Task: Look for space in Sacramento, Brazil from 6th September, 2023 to 10th September, 2023 for 1 adult in price range Rs.10000 to Rs.15000. Place can be private room with 1  bedroom having 1 bed and 1 bathroom. Property type can be hotel. Booking option can be shelf check-in. Required host language is Spanish.
Action: Mouse moved to (450, 106)
Screenshot: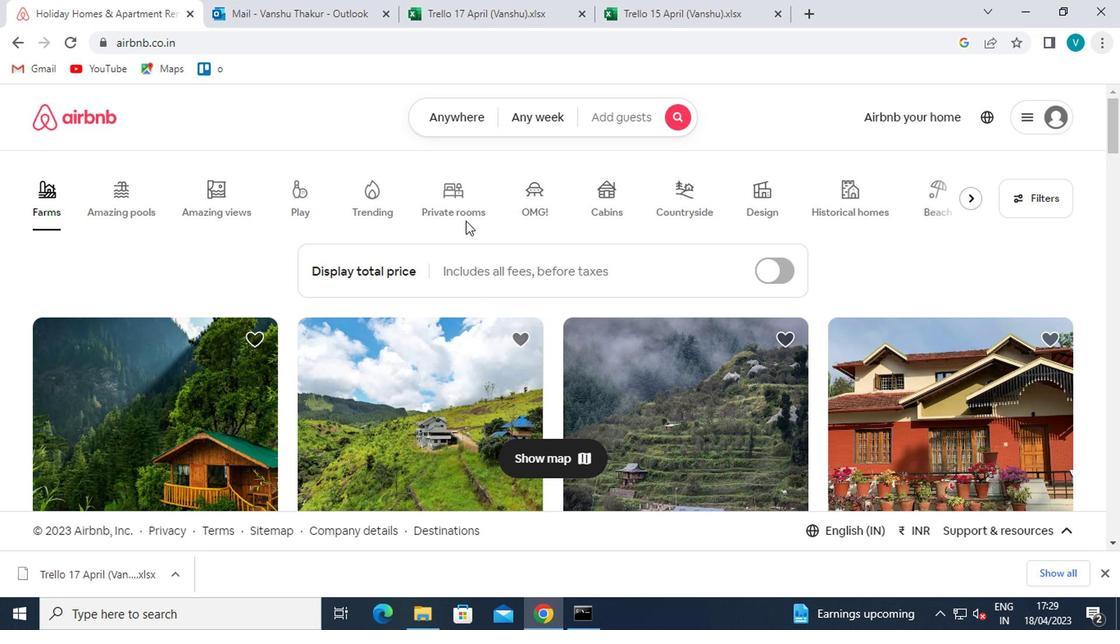 
Action: Mouse pressed left at (450, 106)
Screenshot: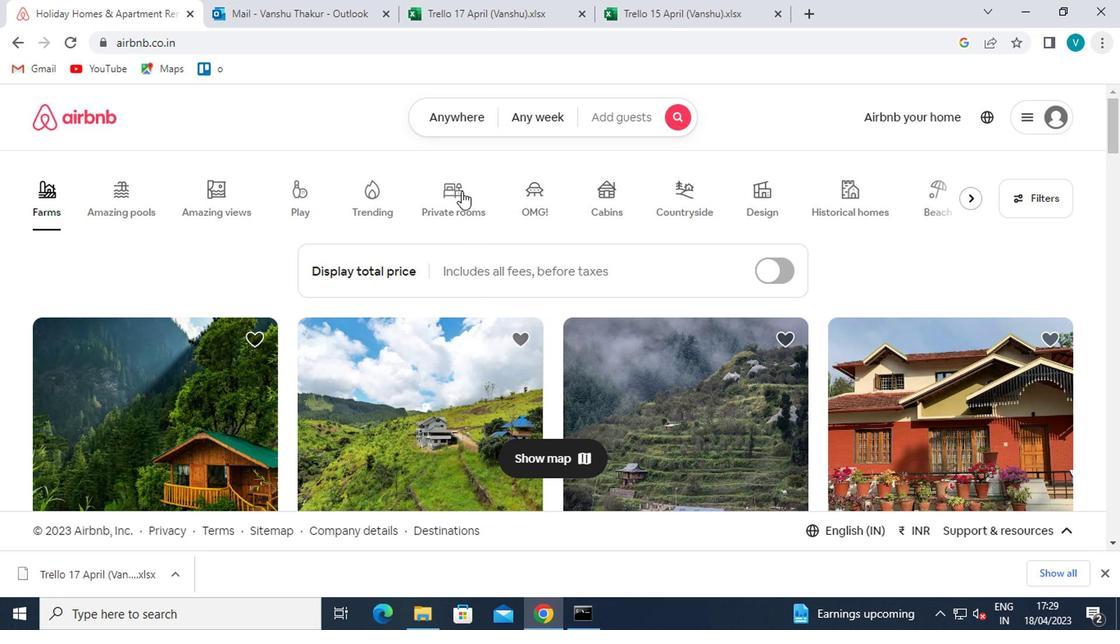 
Action: Mouse moved to (348, 187)
Screenshot: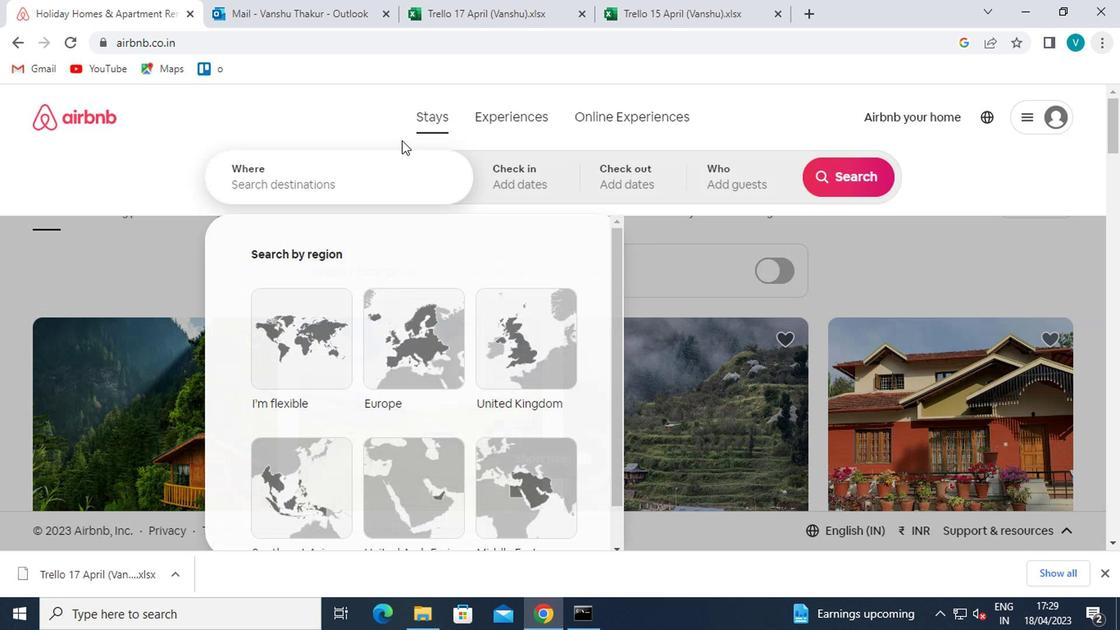 
Action: Mouse pressed left at (348, 187)
Screenshot: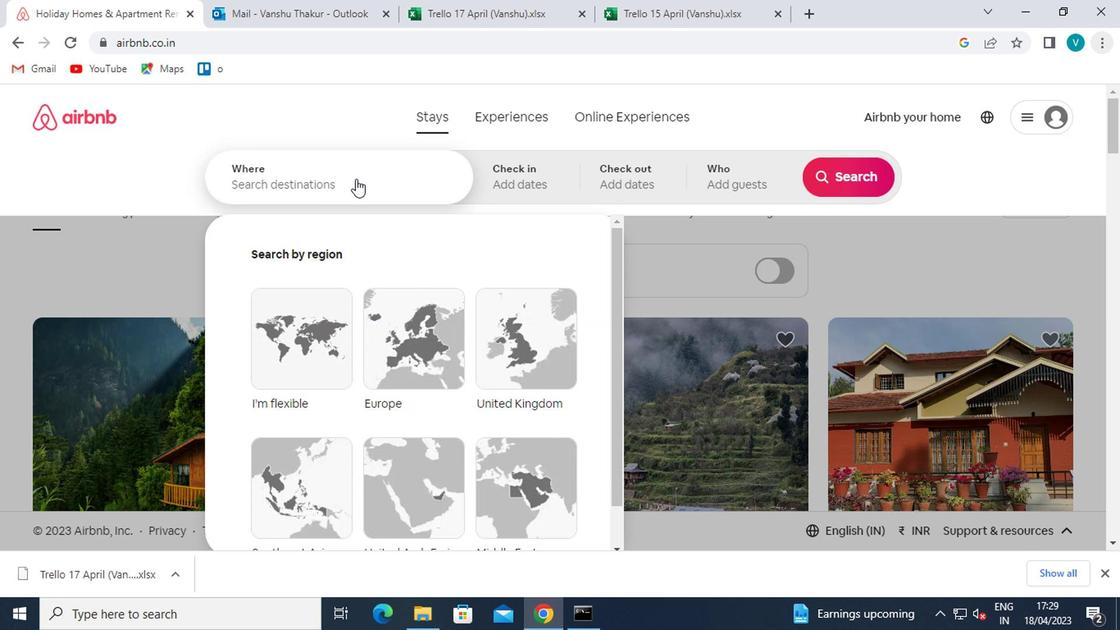 
Action: Mouse moved to (348, 189)
Screenshot: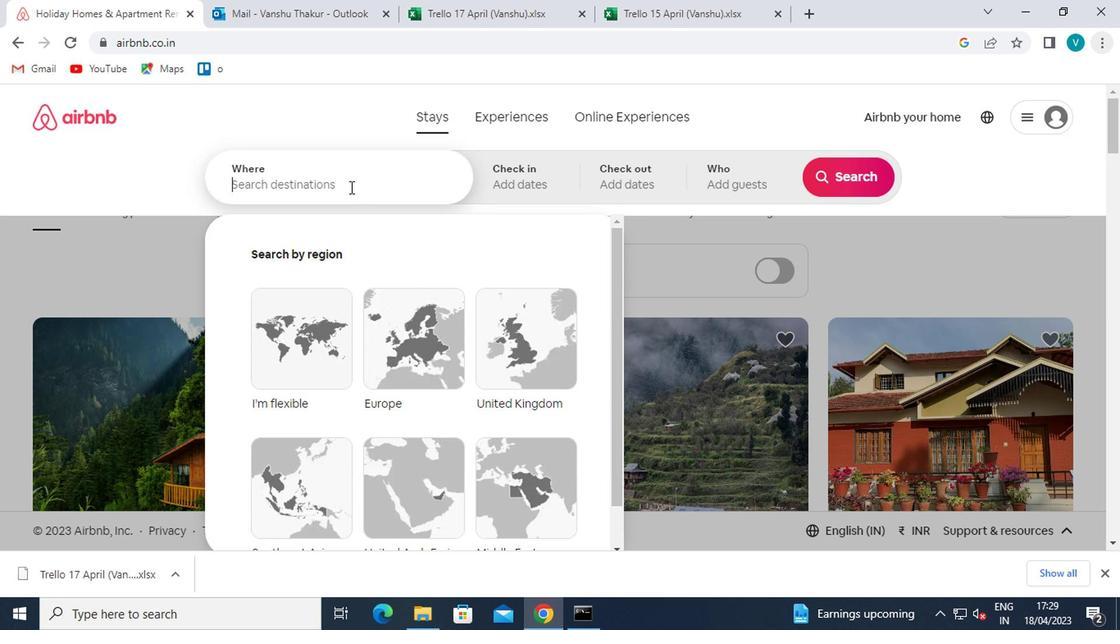
Action: Key pressed <Key.shift>SACRAMENTO,<Key.shift>BRAZIL
Screenshot: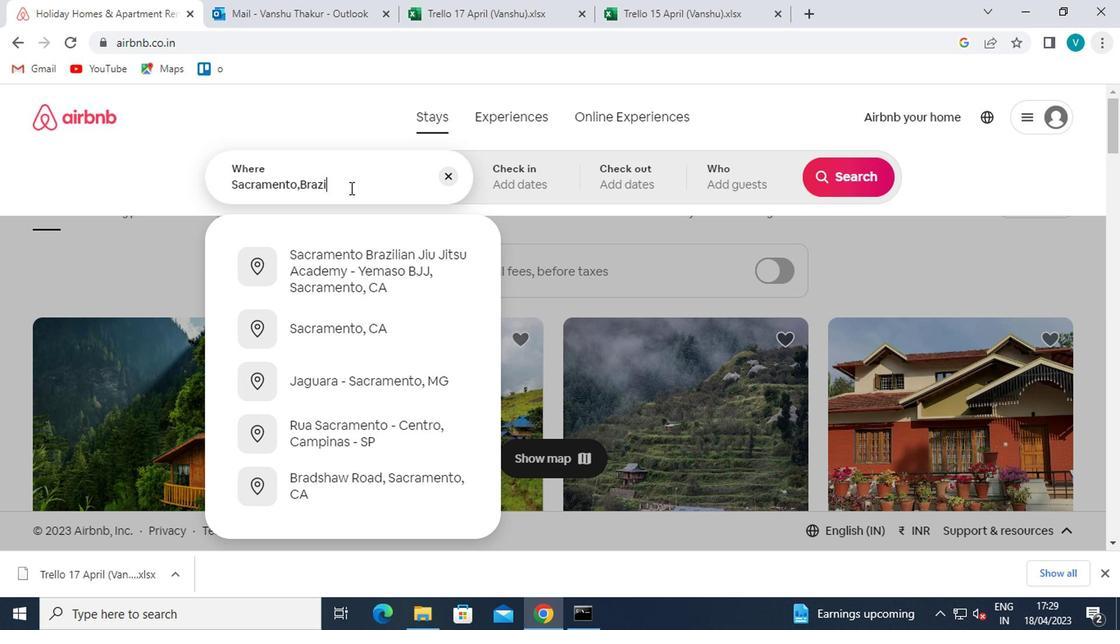
Action: Mouse moved to (363, 249)
Screenshot: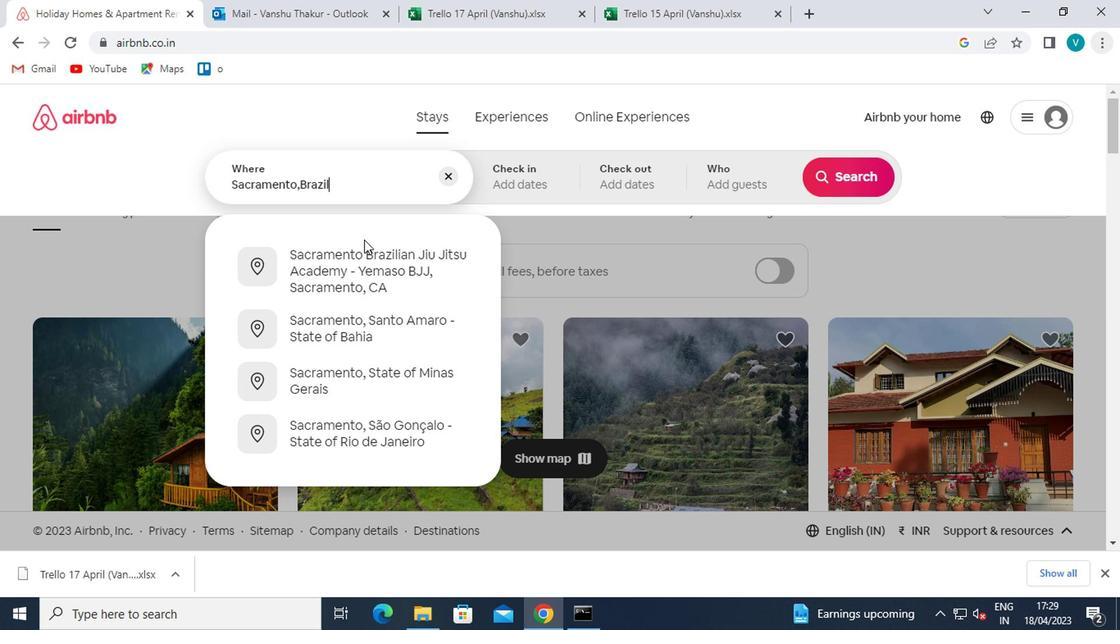 
Action: Mouse pressed left at (363, 249)
Screenshot: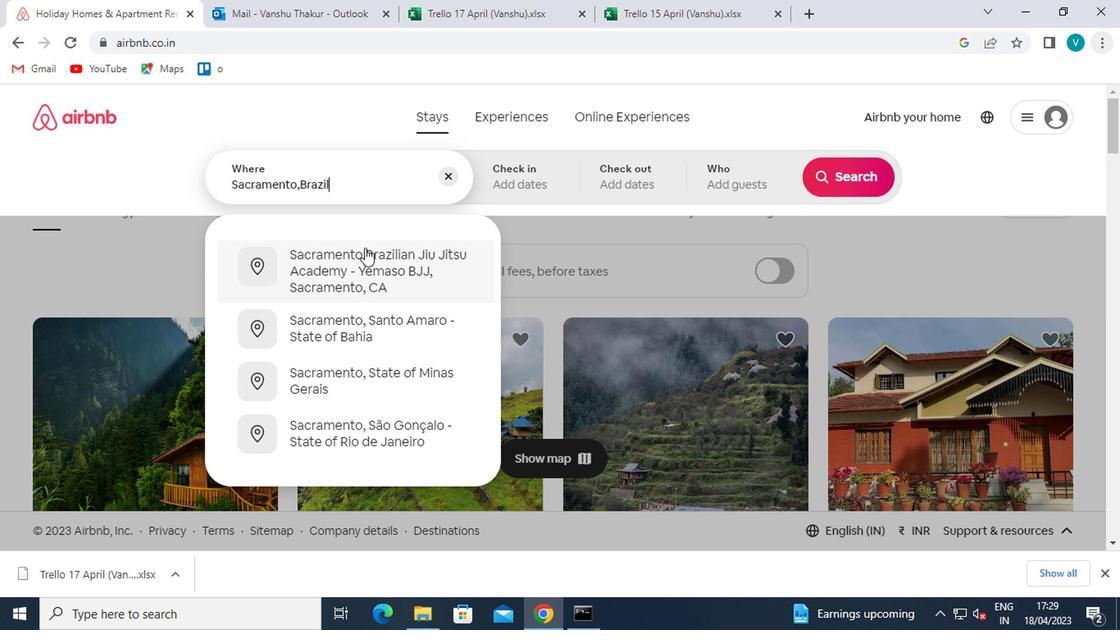 
Action: Mouse moved to (835, 307)
Screenshot: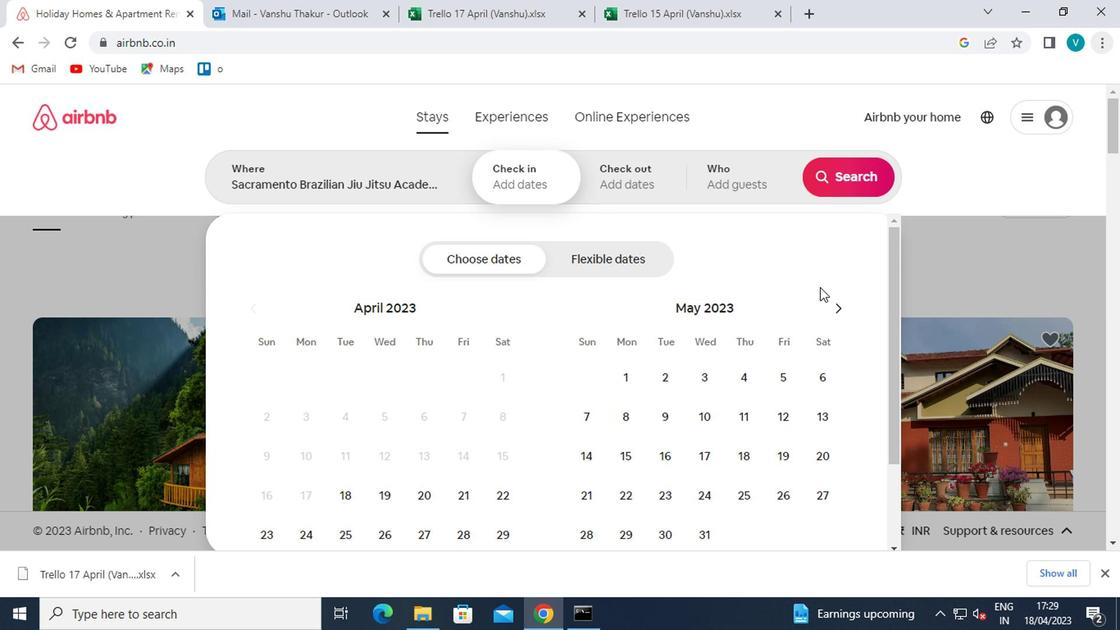 
Action: Mouse pressed left at (835, 307)
Screenshot: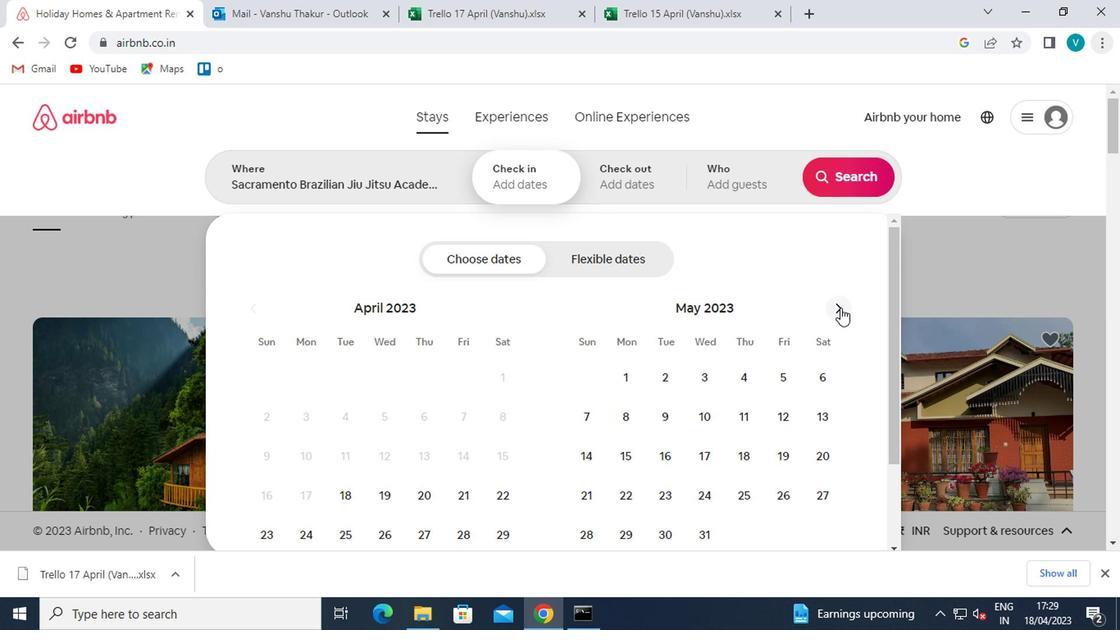
Action: Mouse pressed left at (835, 307)
Screenshot: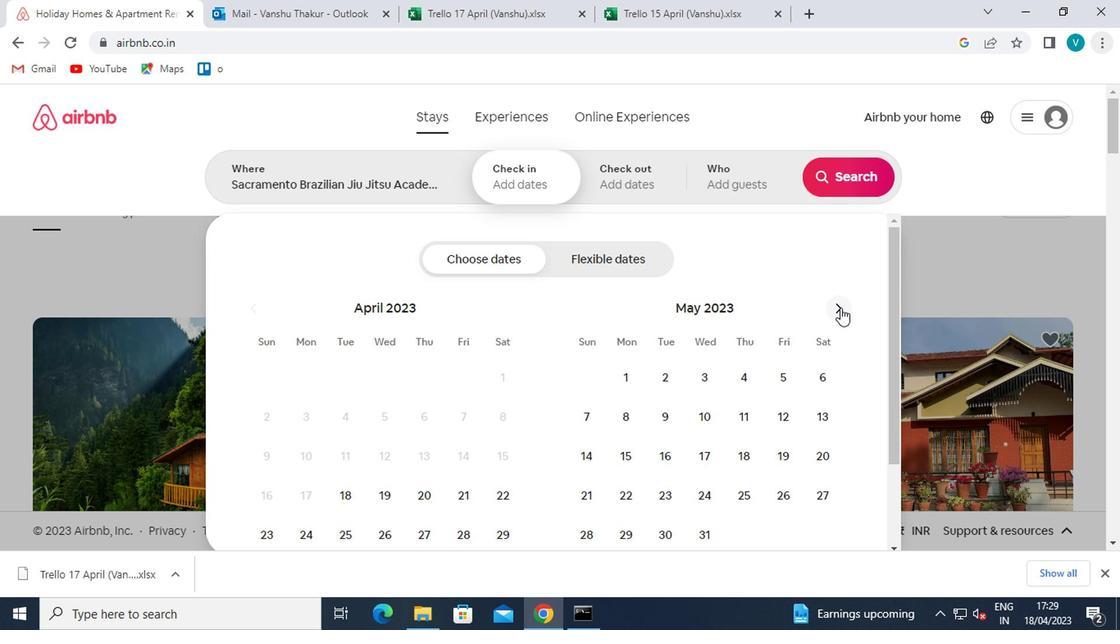 
Action: Mouse pressed left at (835, 307)
Screenshot: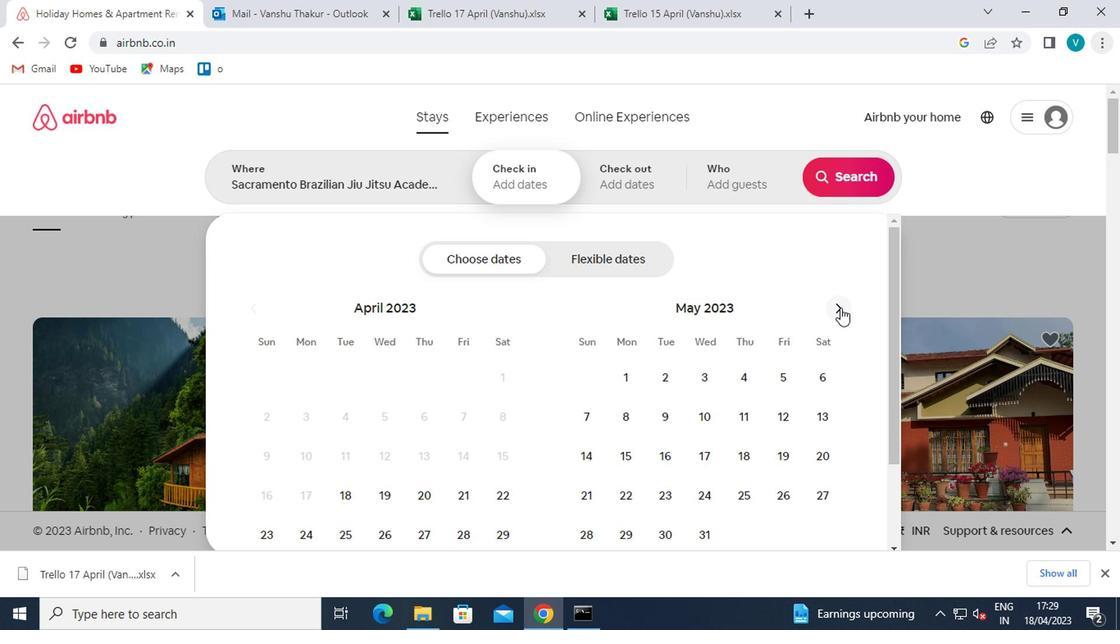 
Action: Mouse pressed left at (835, 307)
Screenshot: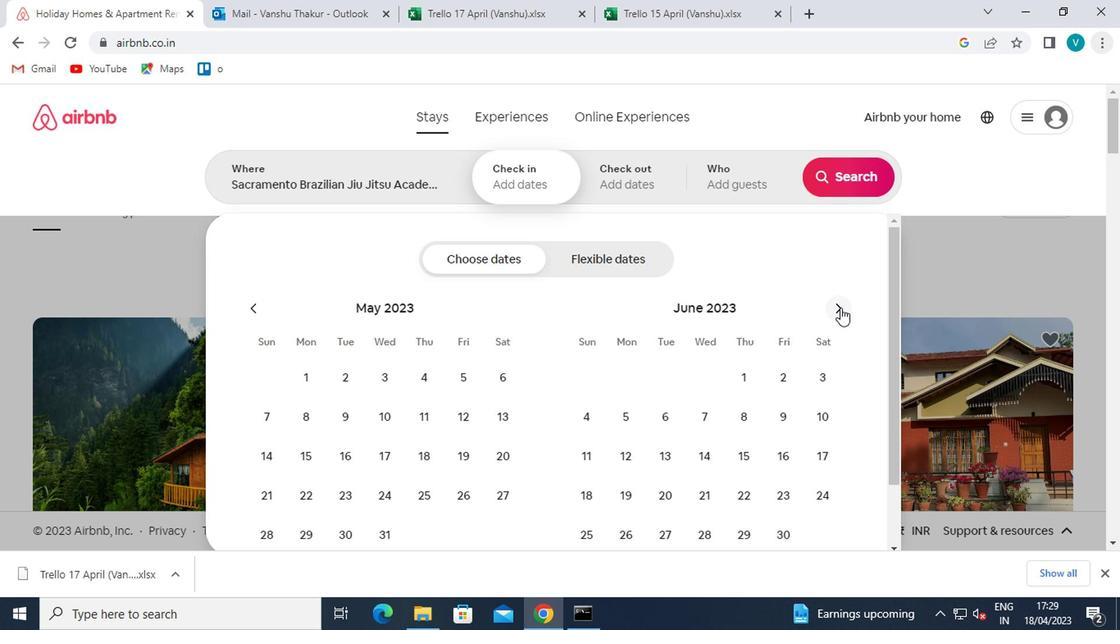 
Action: Mouse moved to (834, 307)
Screenshot: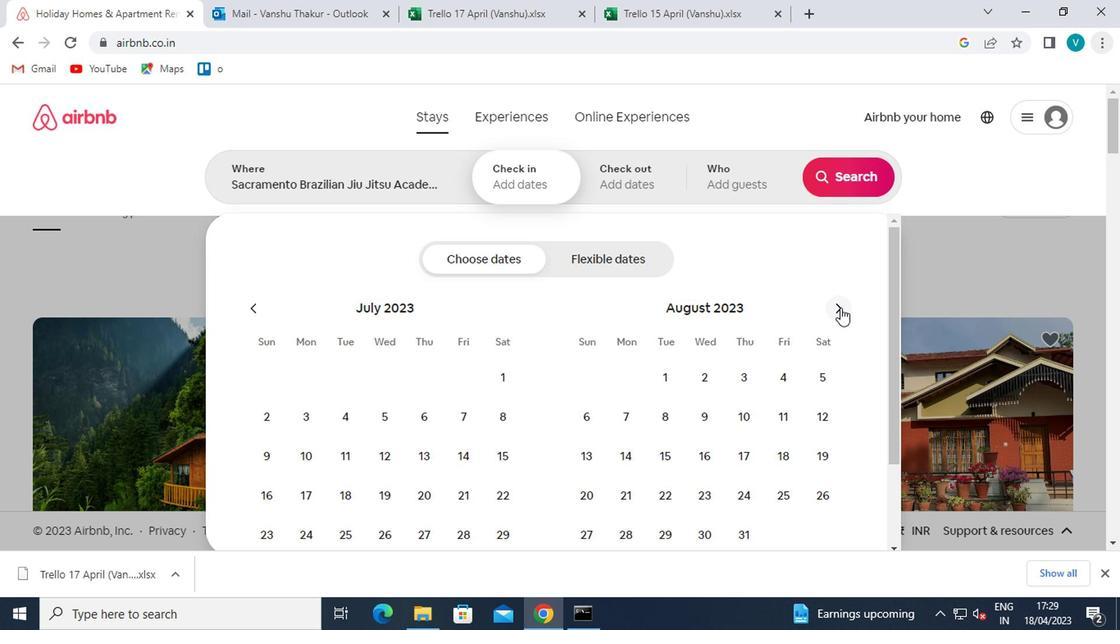 
Action: Mouse pressed left at (834, 307)
Screenshot: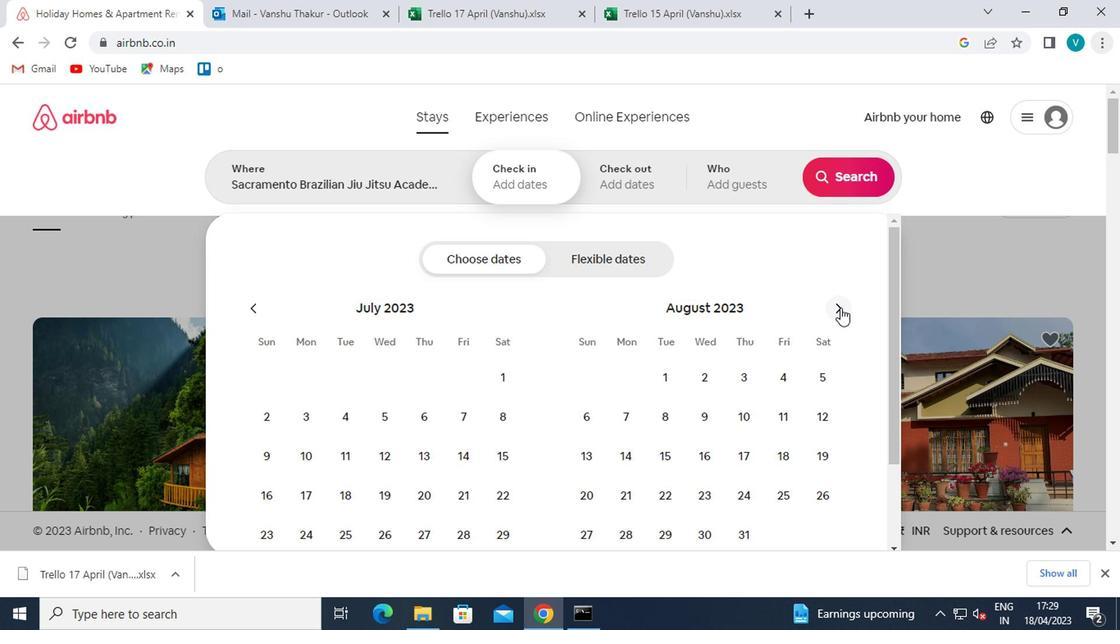 
Action: Mouse moved to (698, 418)
Screenshot: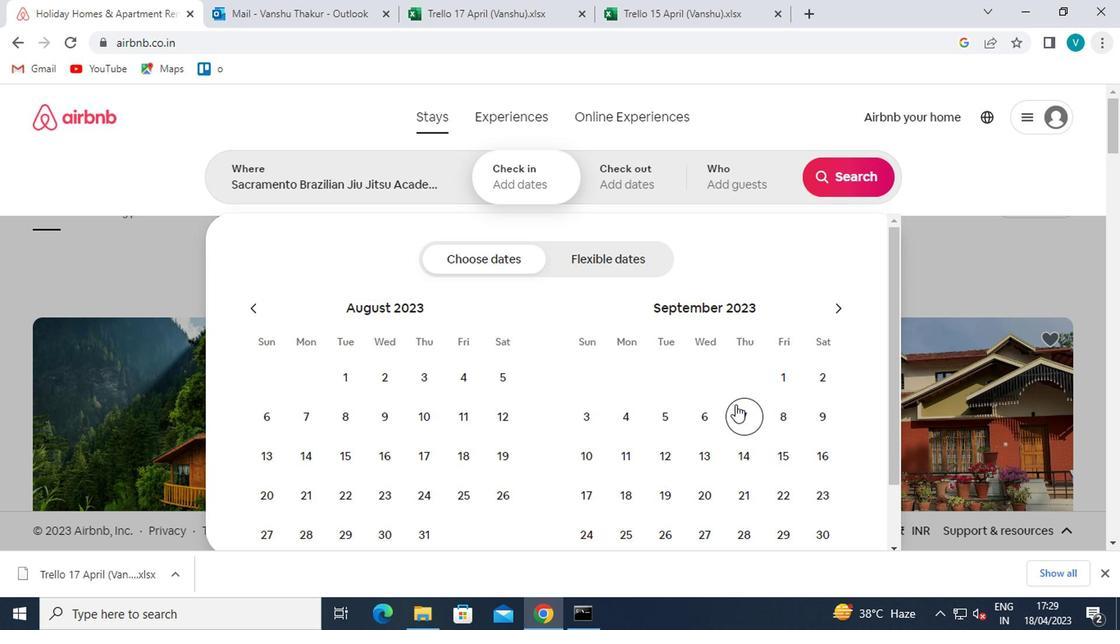 
Action: Mouse pressed left at (698, 418)
Screenshot: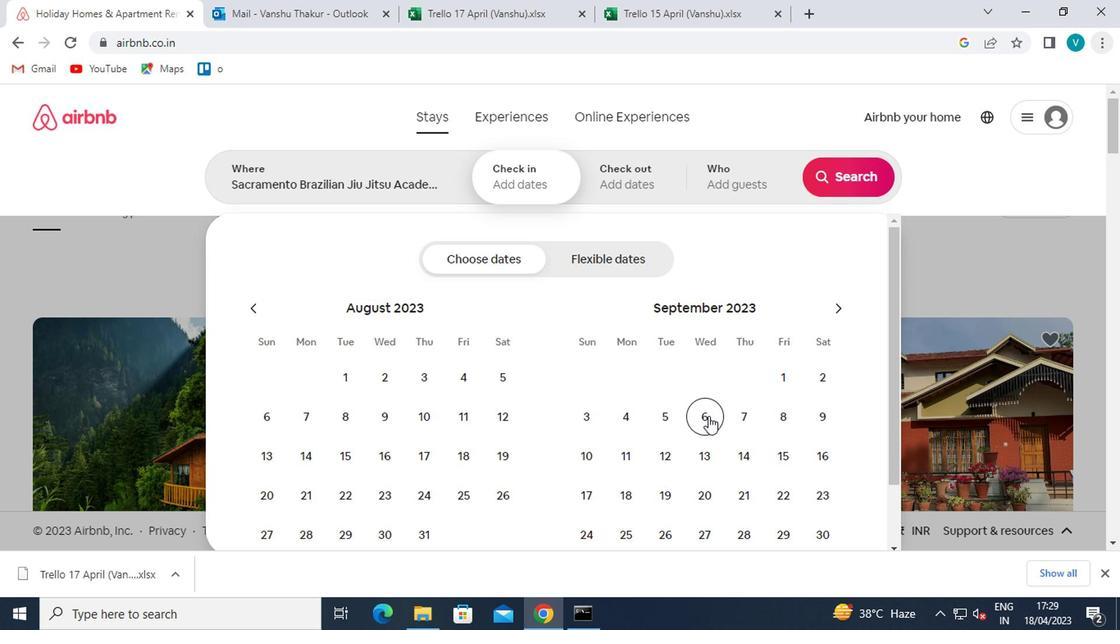 
Action: Mouse moved to (587, 450)
Screenshot: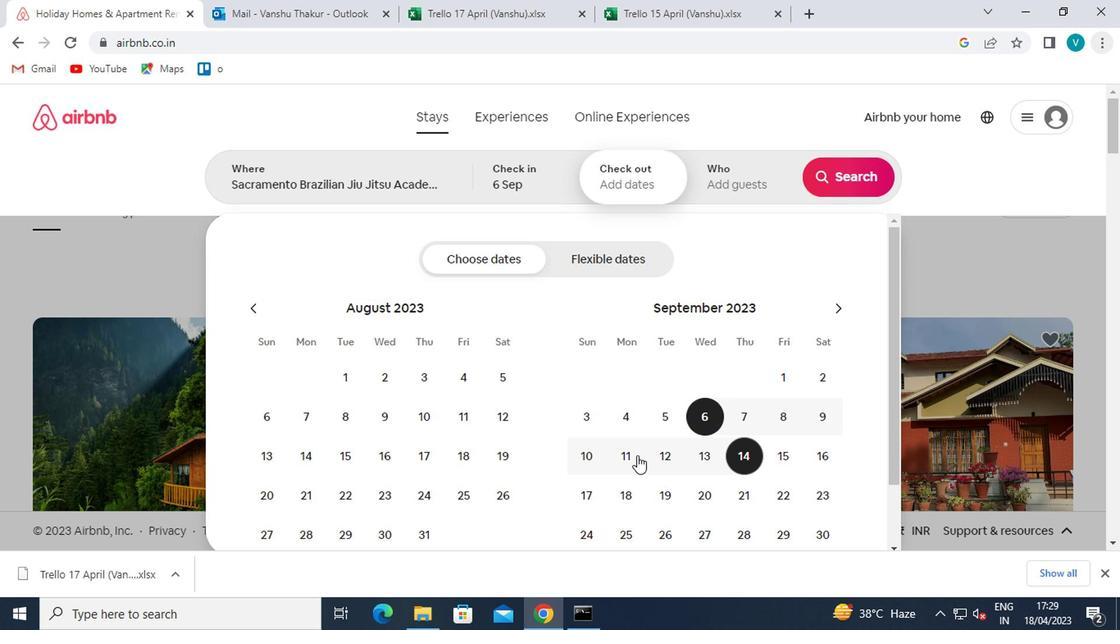 
Action: Mouse pressed left at (587, 450)
Screenshot: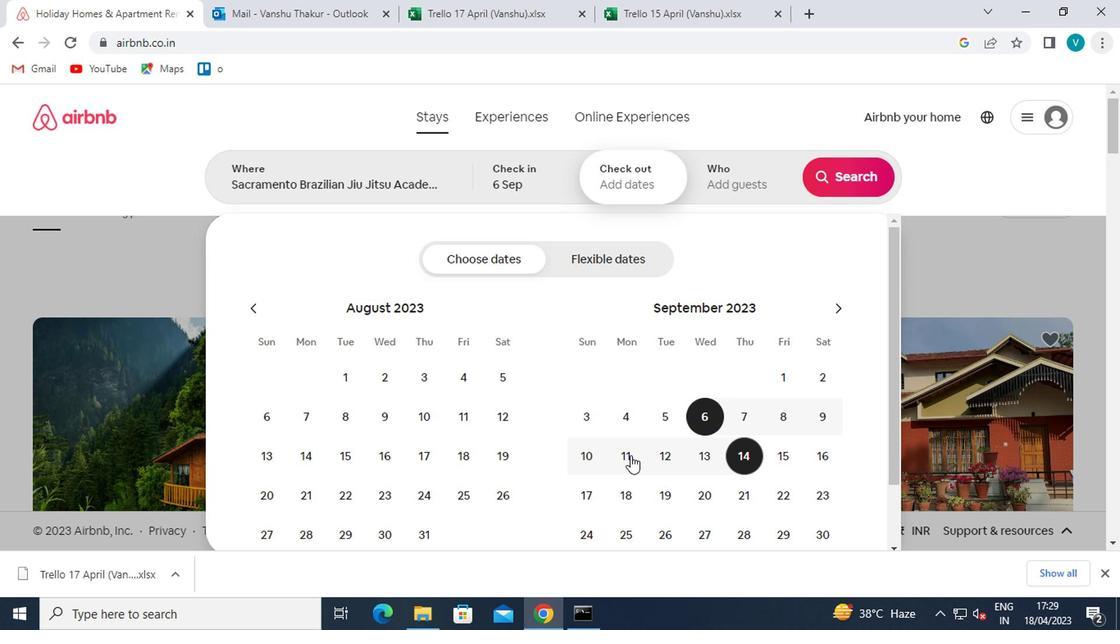 
Action: Mouse moved to (709, 189)
Screenshot: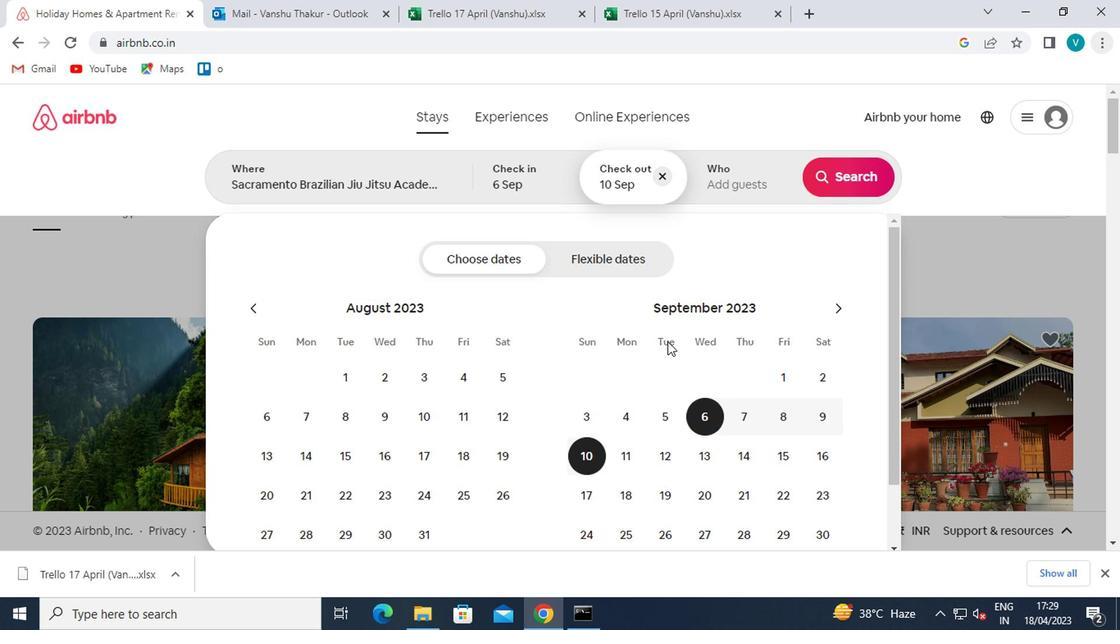 
Action: Mouse pressed left at (709, 189)
Screenshot: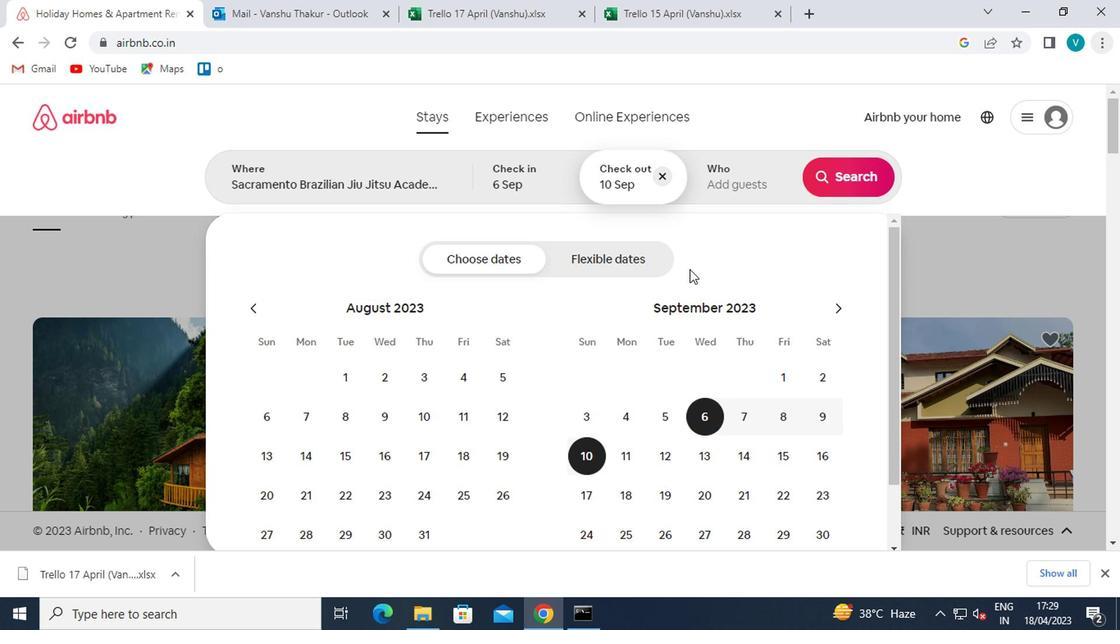 
Action: Mouse moved to (837, 270)
Screenshot: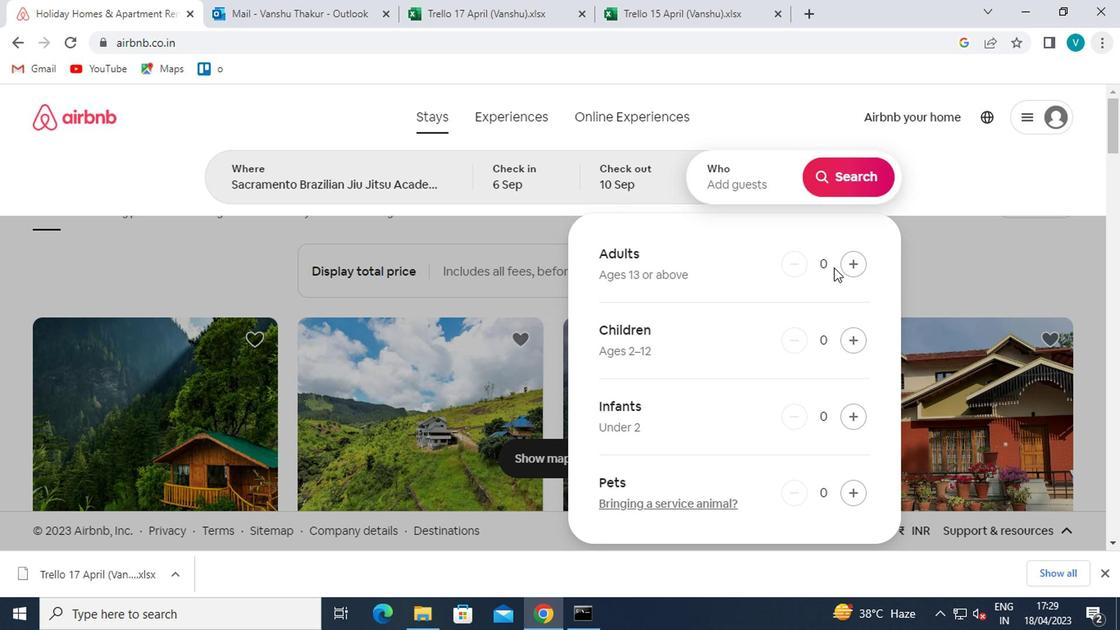 
Action: Mouse pressed left at (837, 270)
Screenshot: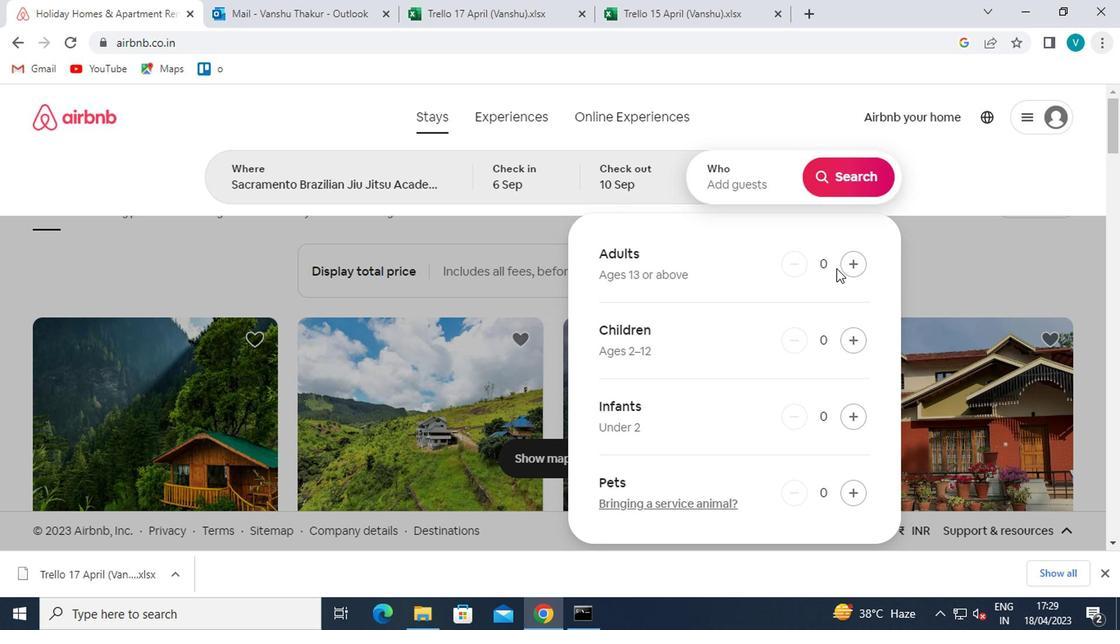 
Action: Mouse moved to (858, 171)
Screenshot: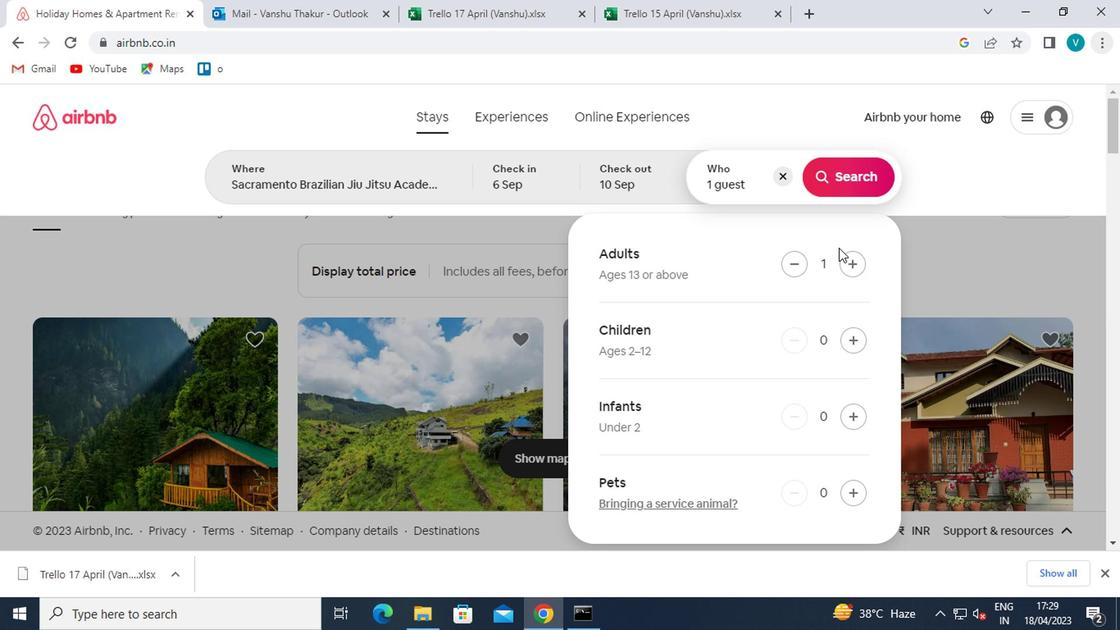
Action: Mouse pressed left at (858, 171)
Screenshot: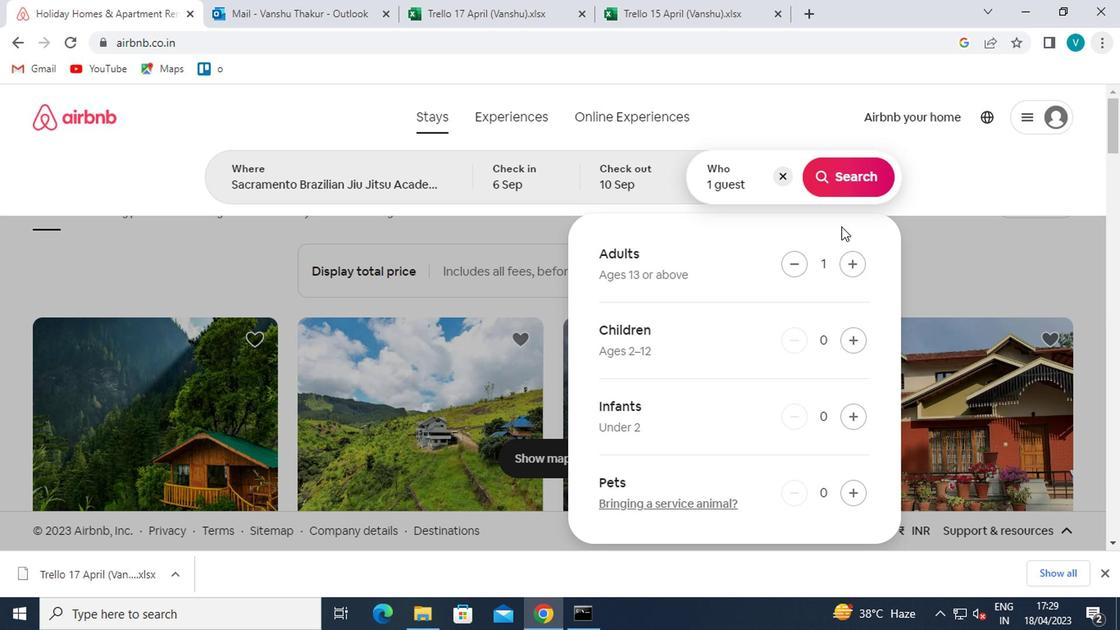 
Action: Mouse moved to (1018, 183)
Screenshot: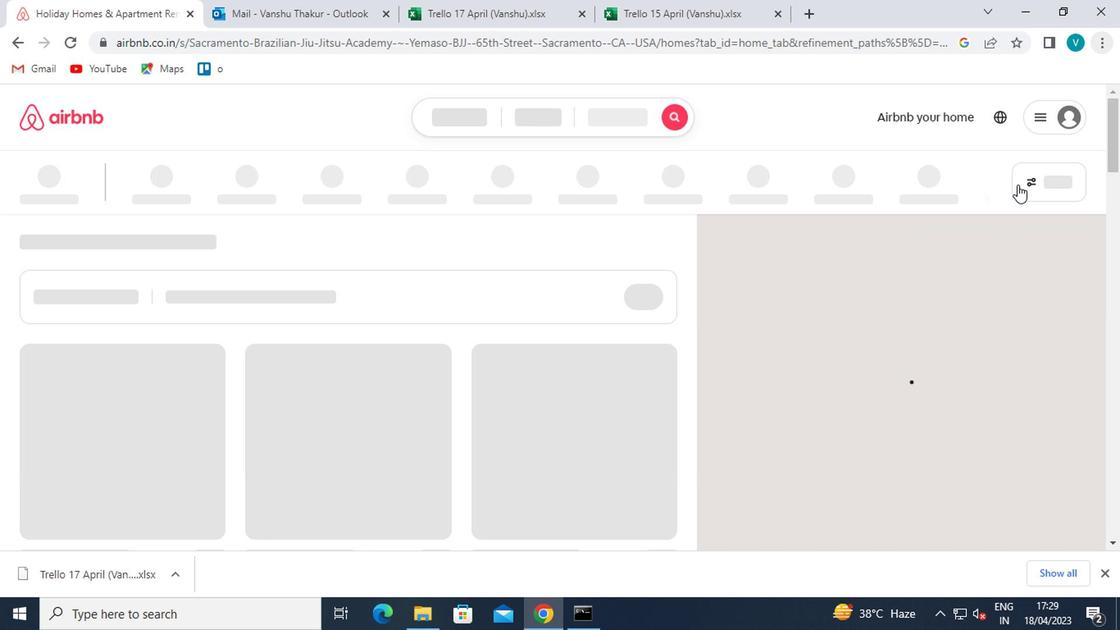 
Action: Mouse pressed left at (1018, 183)
Screenshot: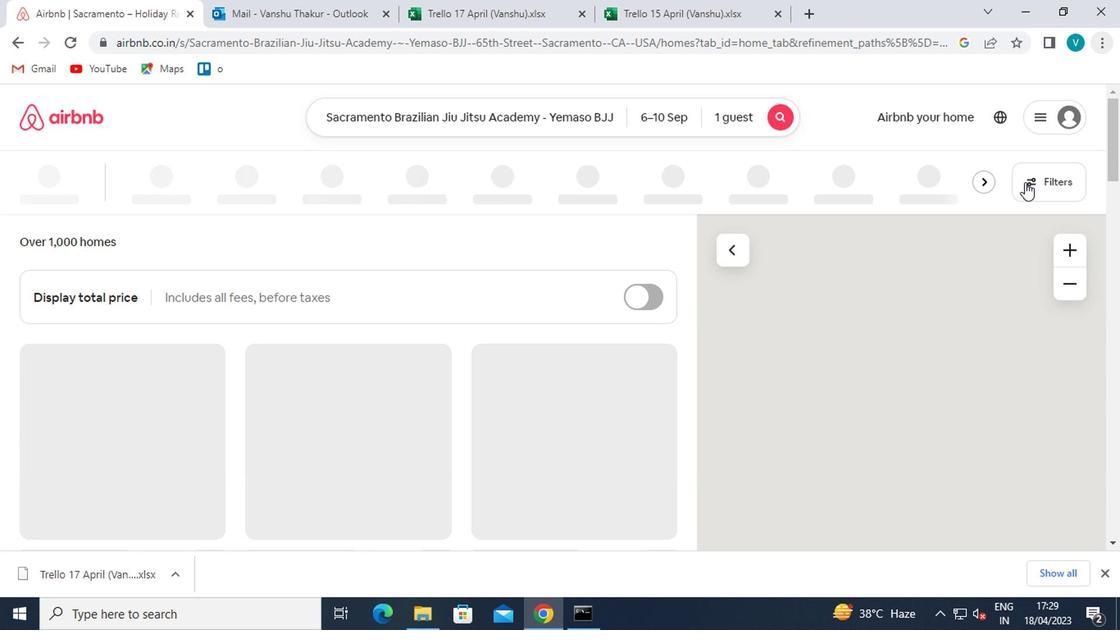 
Action: Mouse moved to (367, 392)
Screenshot: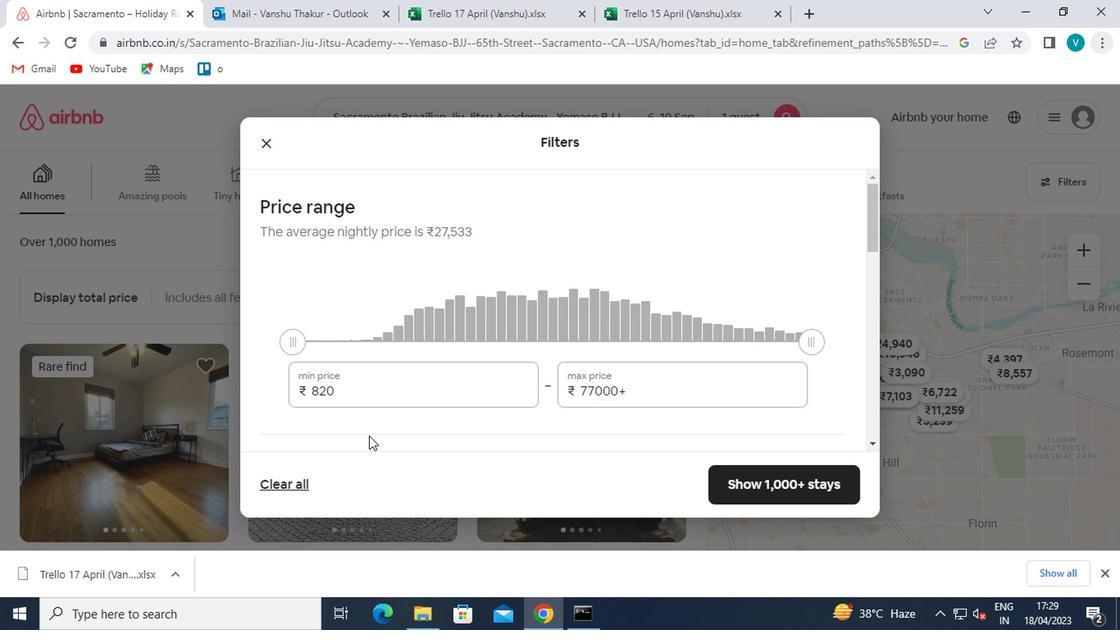 
Action: Mouse pressed left at (367, 392)
Screenshot: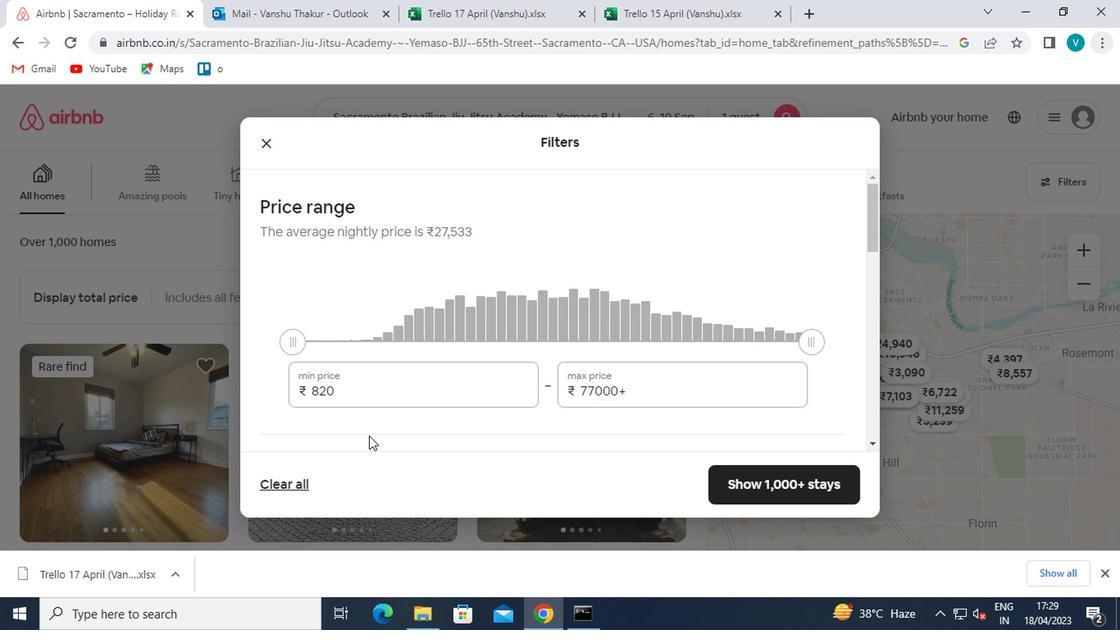
Action: Mouse moved to (371, 397)
Screenshot: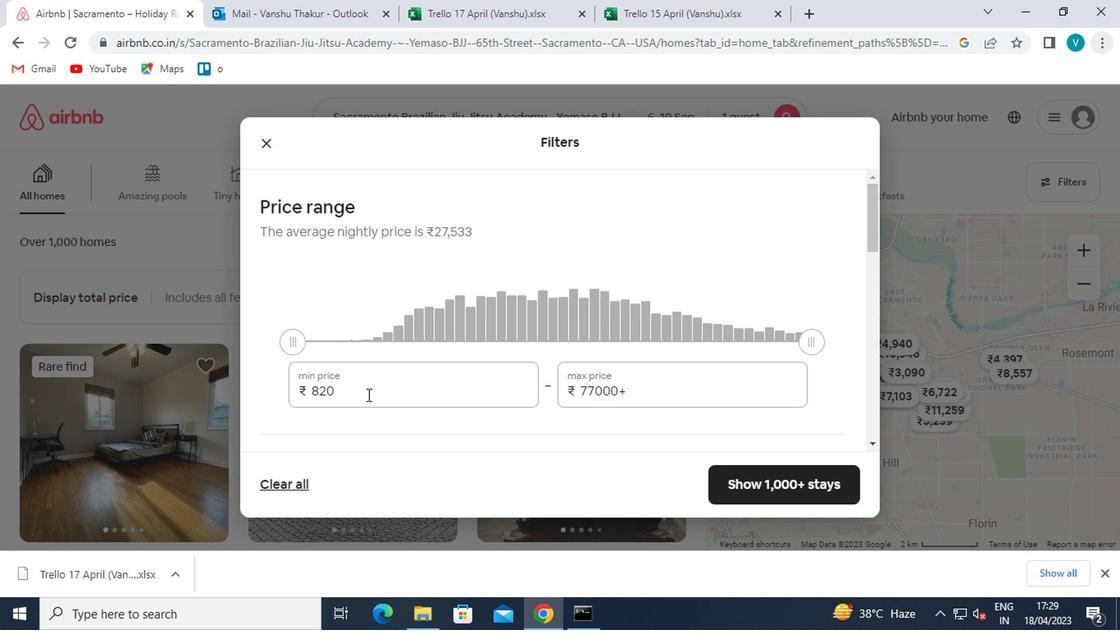 
Action: Key pressed <Key.backspace><Key.backspace><Key.backspace>10000
Screenshot: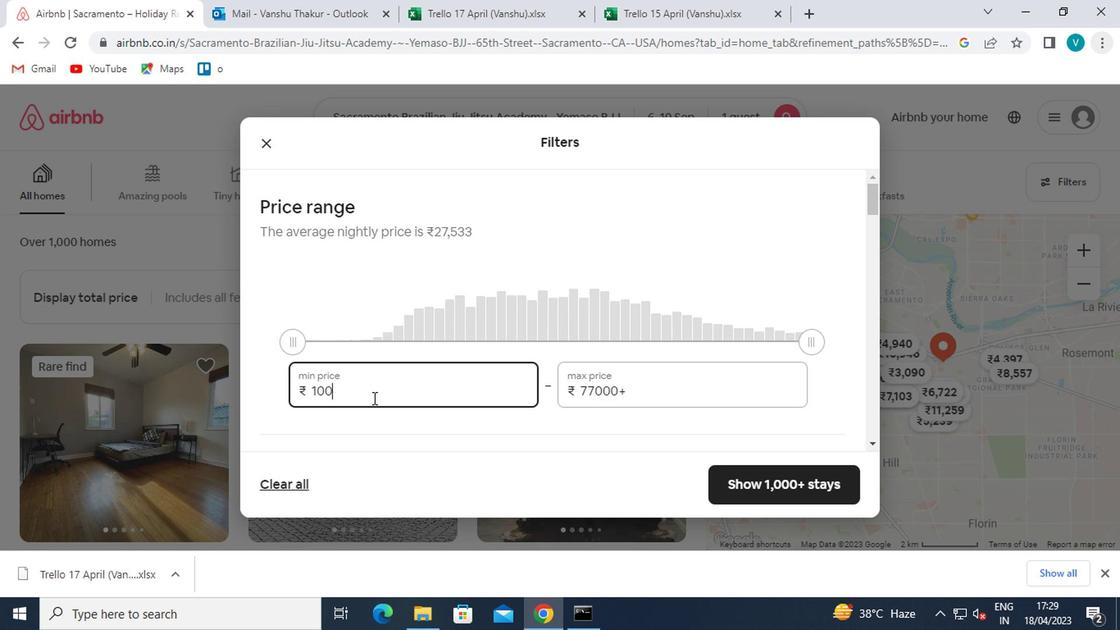 
Action: Mouse moved to (651, 391)
Screenshot: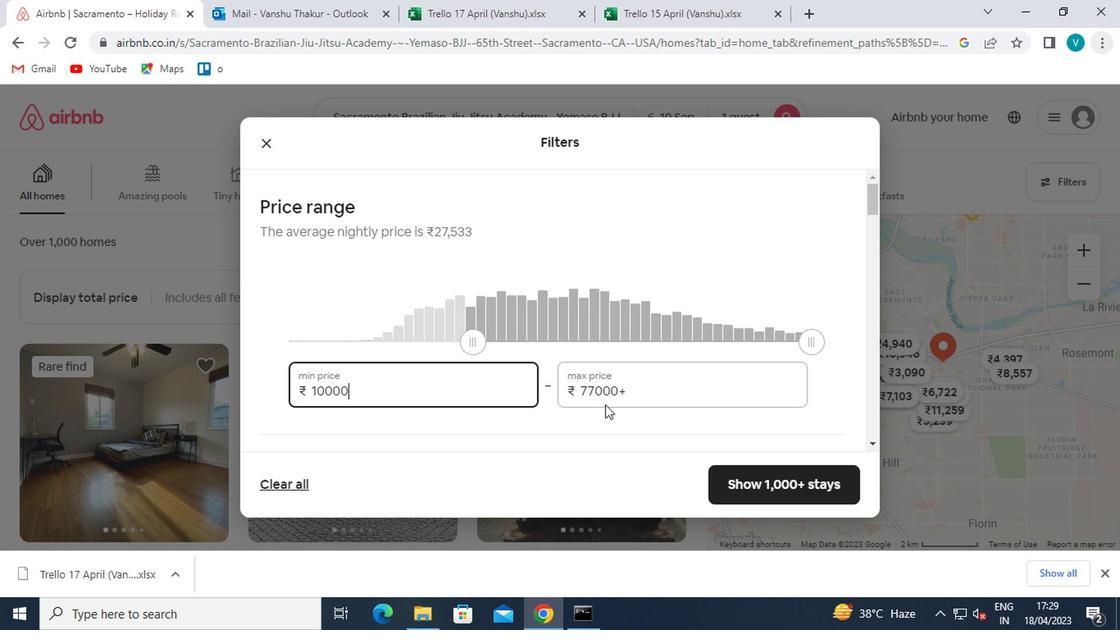 
Action: Mouse pressed left at (651, 391)
Screenshot: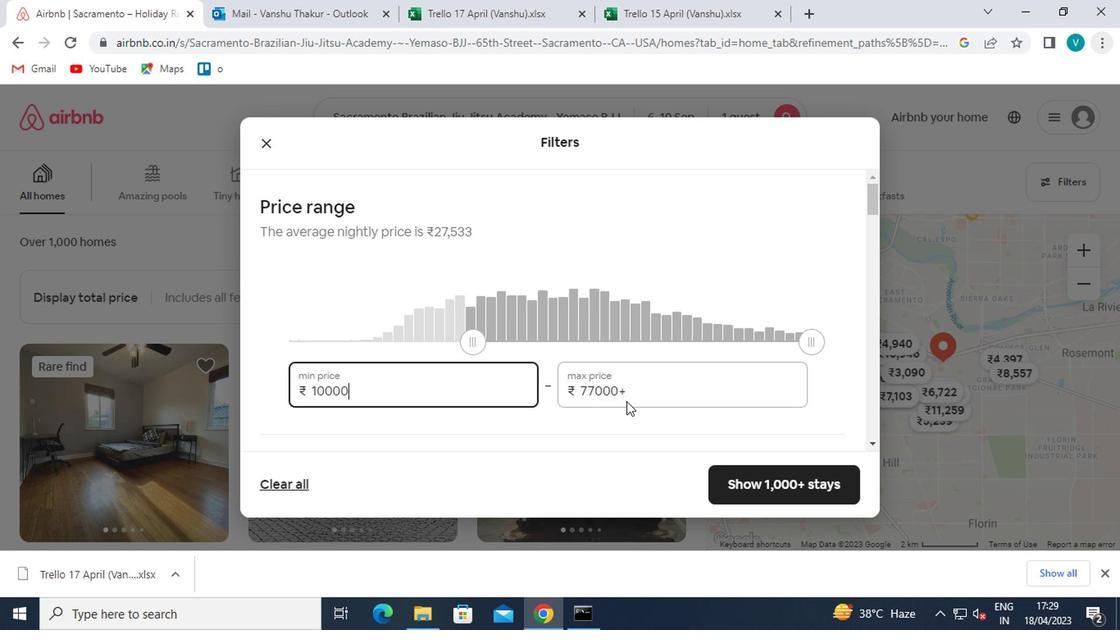 
Action: Mouse moved to (651, 395)
Screenshot: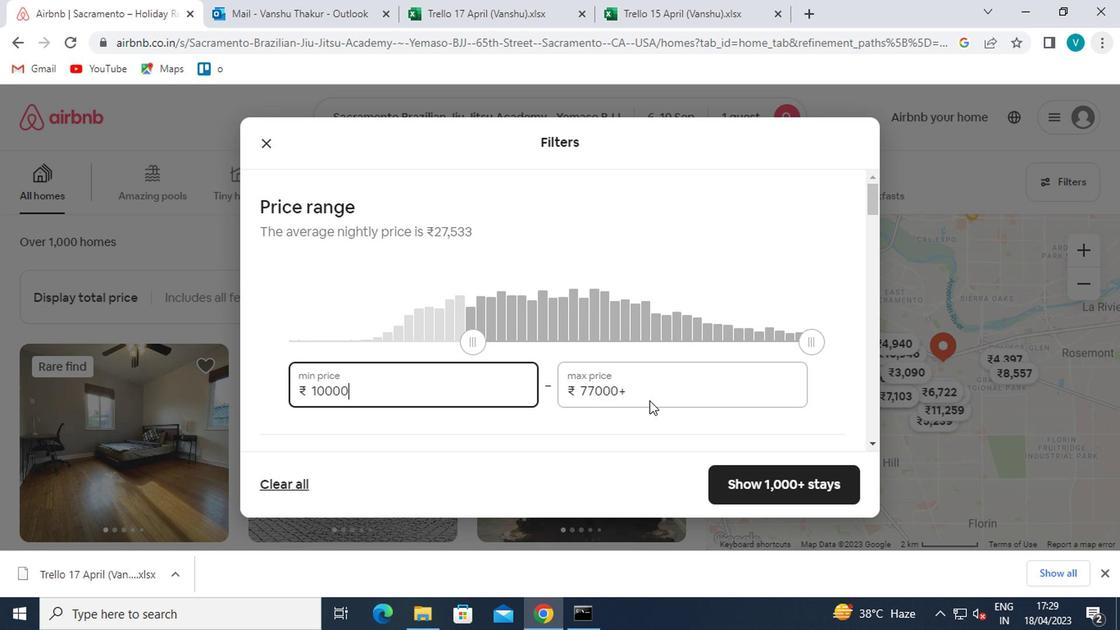 
Action: Key pressed <Key.backspace><Key.backspace><Key.backspace><Key.backspace><Key.backspace><Key.backspace><Key.backspace>15000
Screenshot: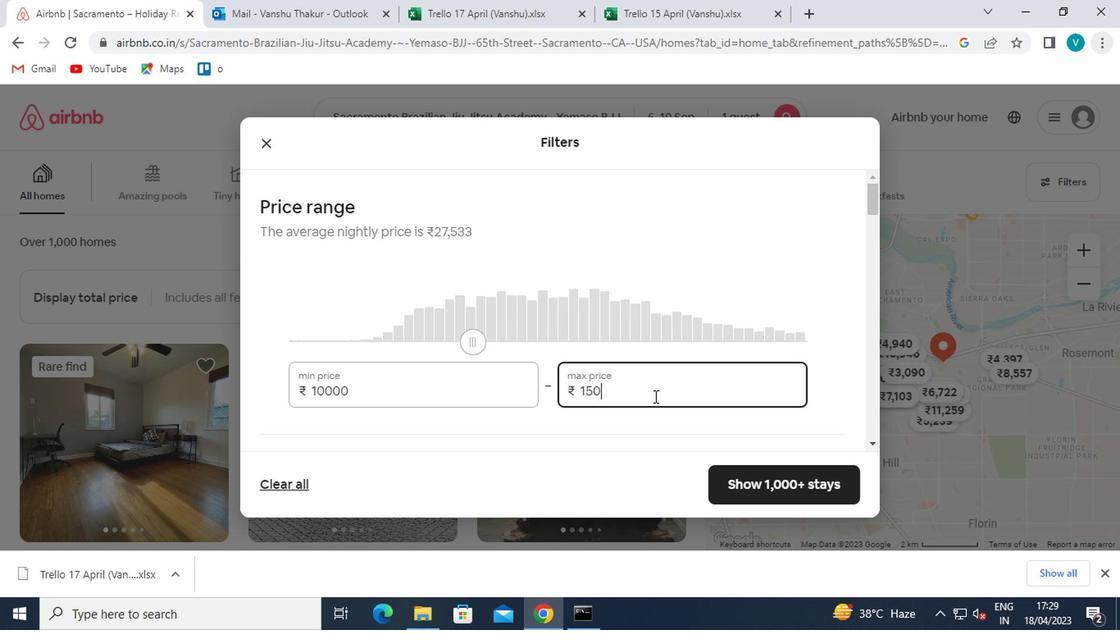 
Action: Mouse moved to (610, 386)
Screenshot: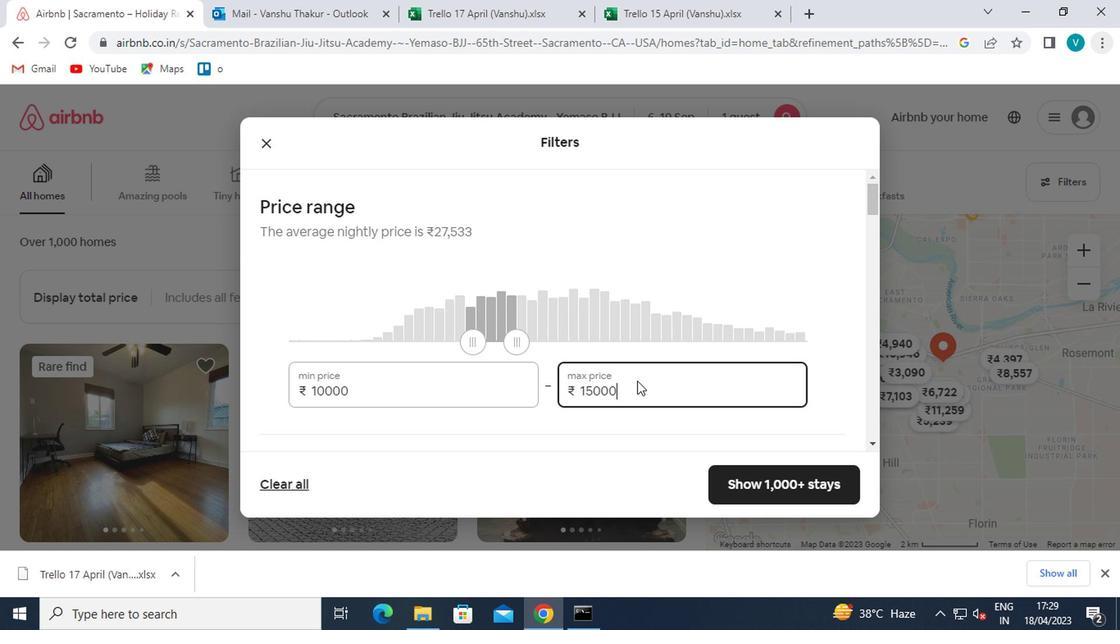 
Action: Mouse scrolled (610, 385) with delta (0, -1)
Screenshot: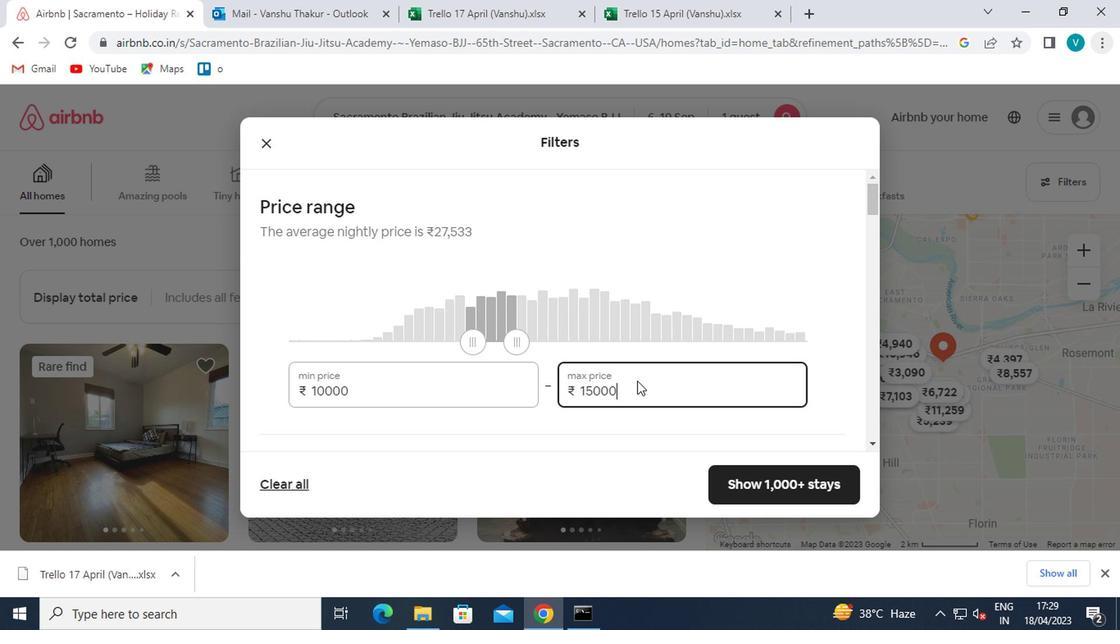 
Action: Mouse moved to (592, 389)
Screenshot: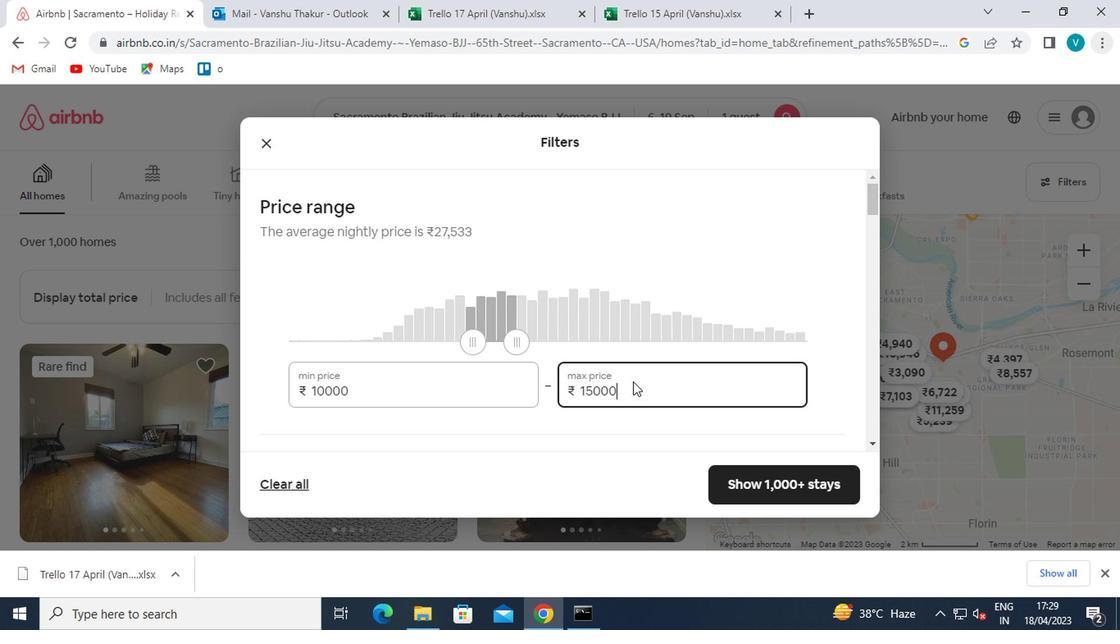 
Action: Mouse scrolled (592, 389) with delta (0, 0)
Screenshot: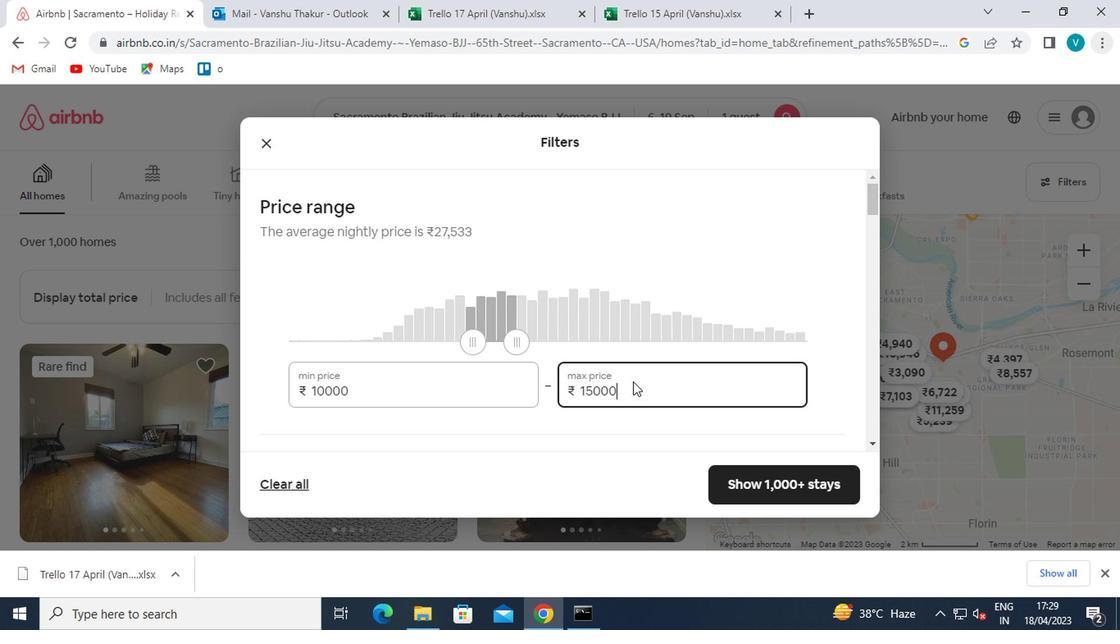 
Action: Mouse moved to (585, 389)
Screenshot: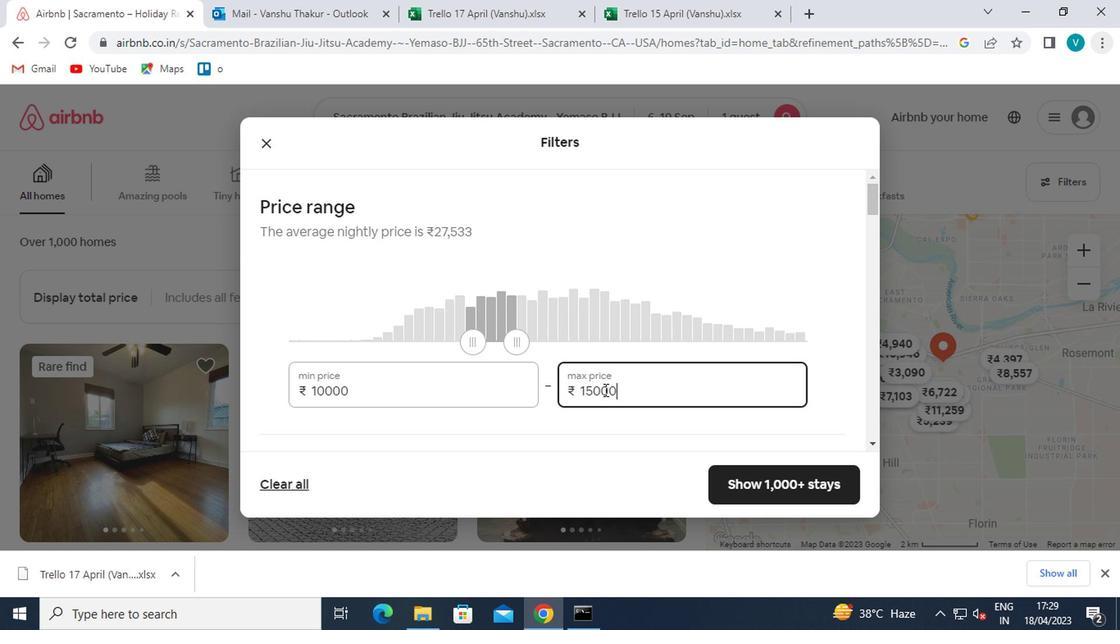 
Action: Mouse scrolled (585, 389) with delta (0, 0)
Screenshot: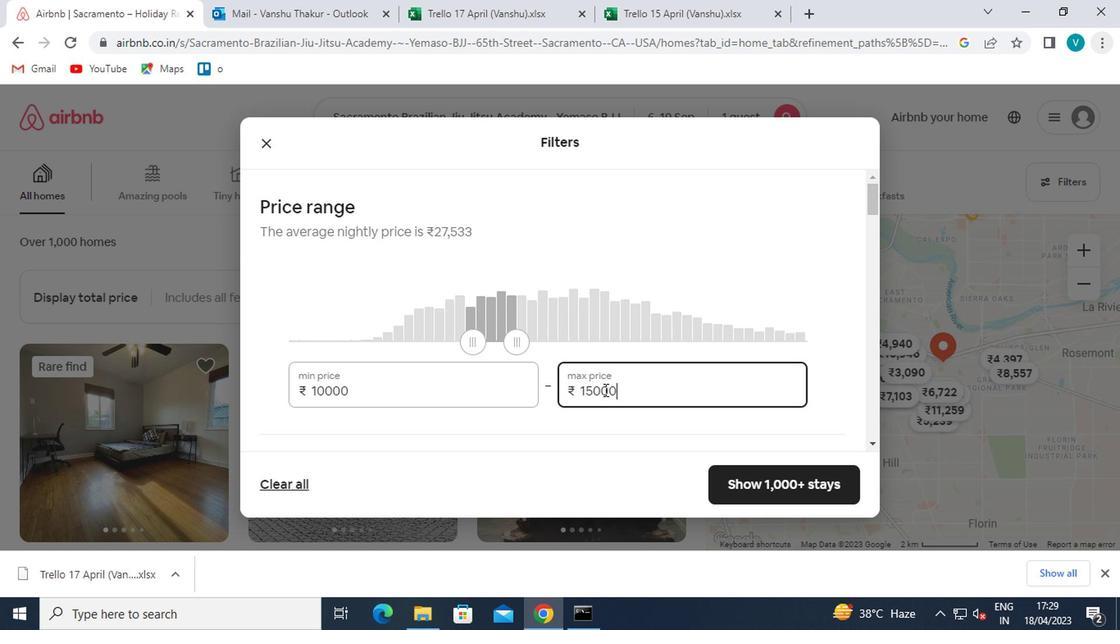 
Action: Mouse moved to (560, 284)
Screenshot: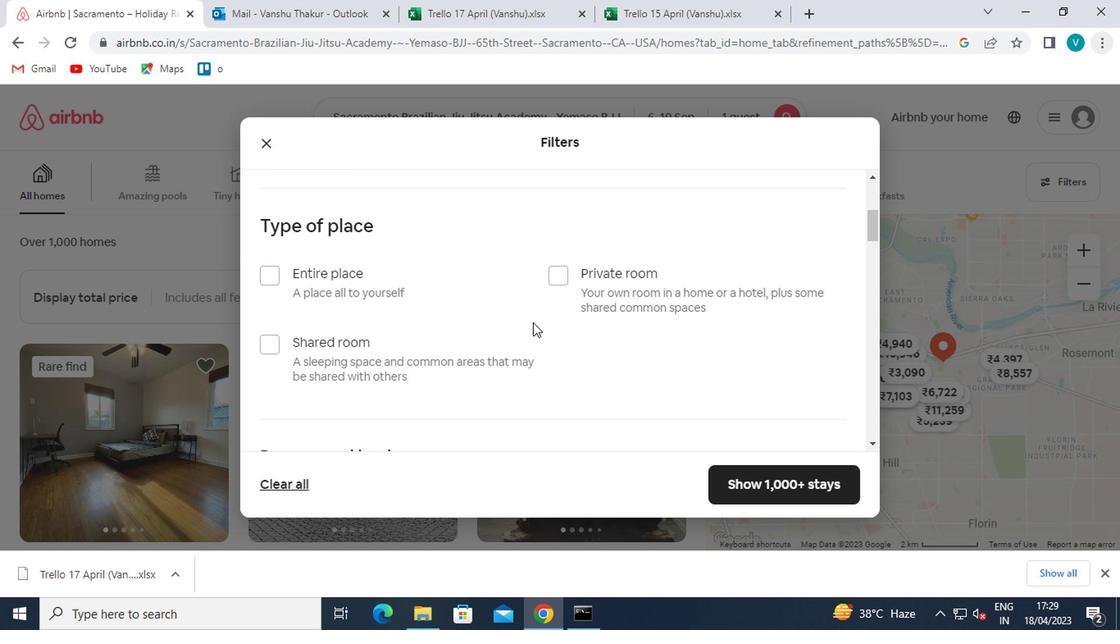 
Action: Mouse pressed left at (560, 284)
Screenshot: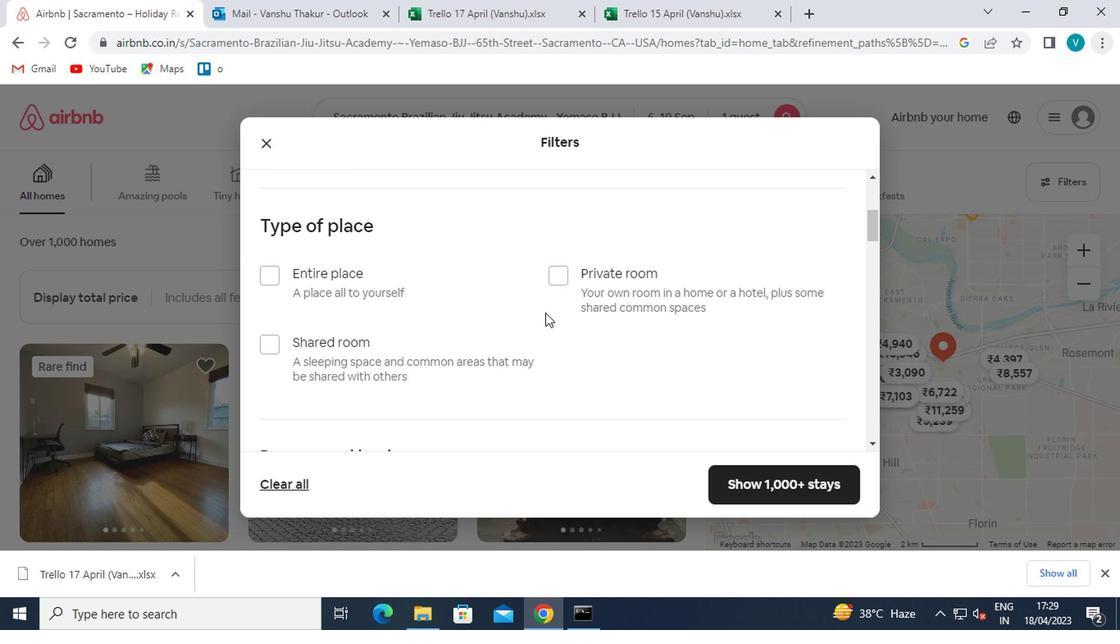 
Action: Mouse moved to (567, 284)
Screenshot: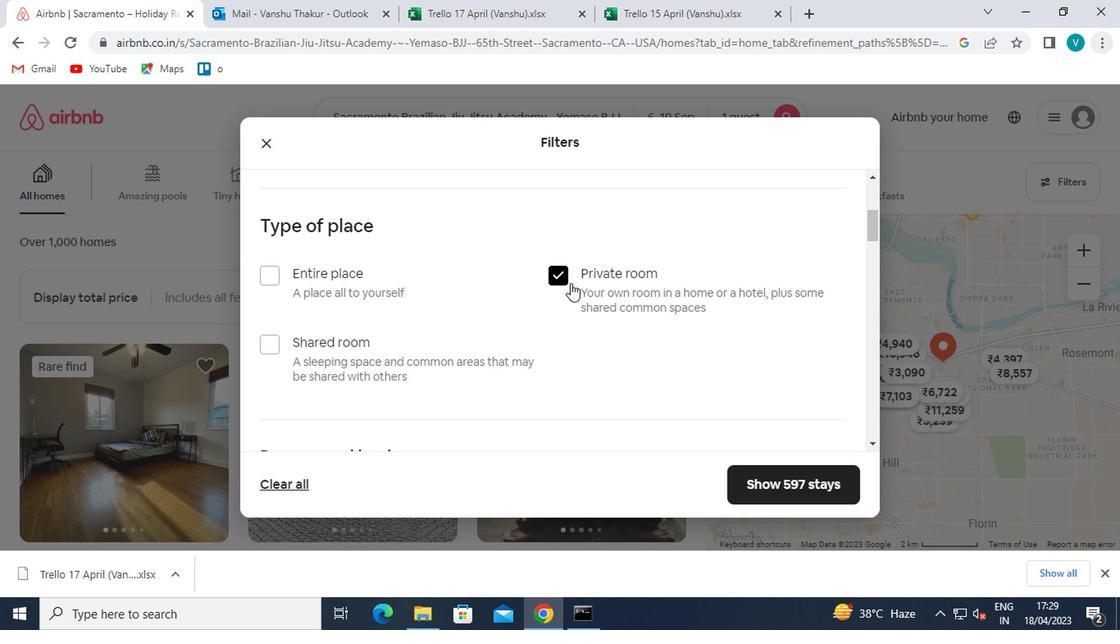 
Action: Mouse scrolled (567, 283) with delta (0, 0)
Screenshot: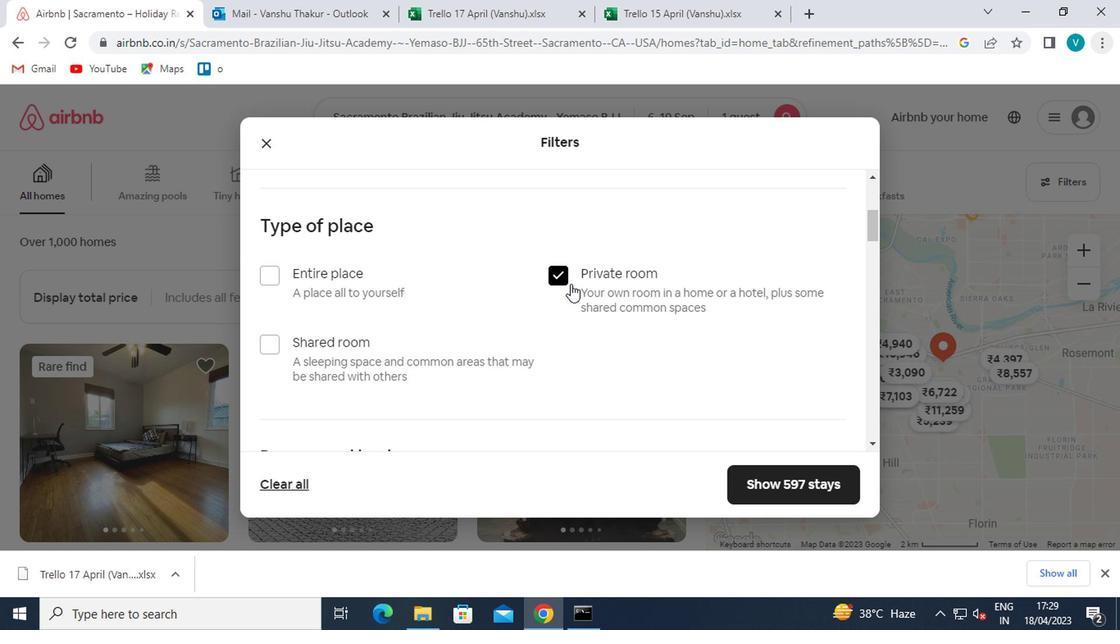 
Action: Mouse scrolled (567, 283) with delta (0, 0)
Screenshot: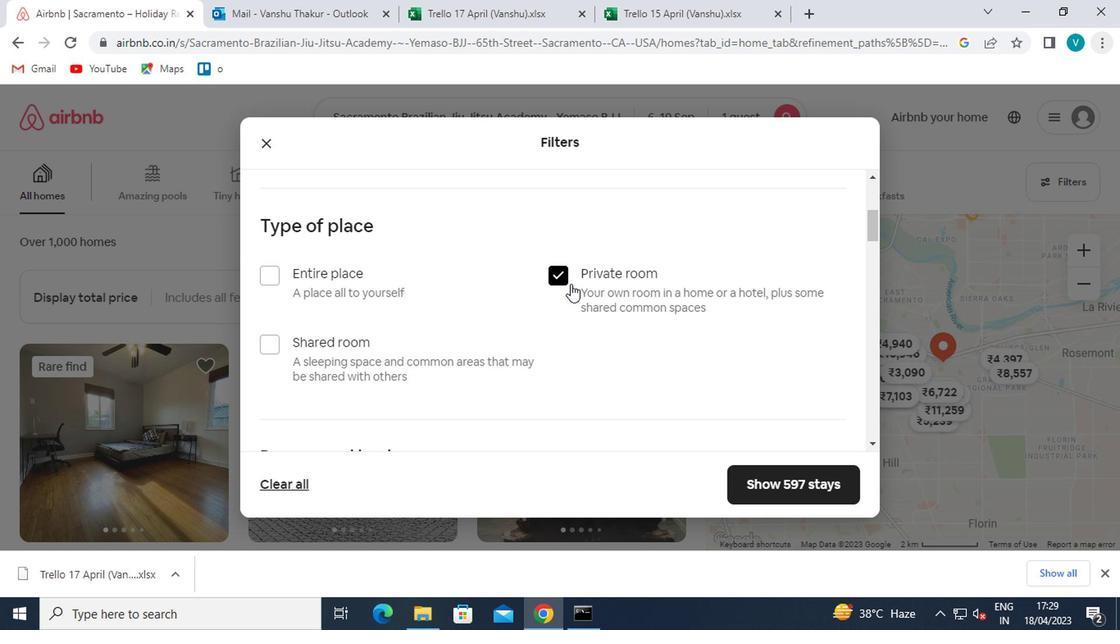 
Action: Mouse scrolled (567, 283) with delta (0, 0)
Screenshot: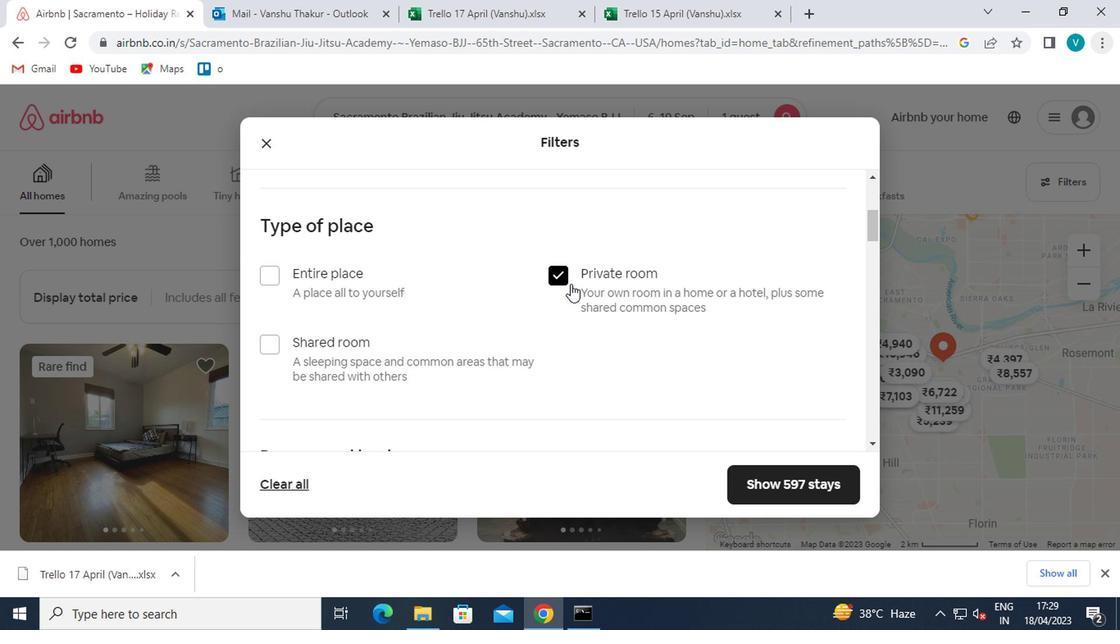 
Action: Mouse scrolled (567, 283) with delta (0, 0)
Screenshot: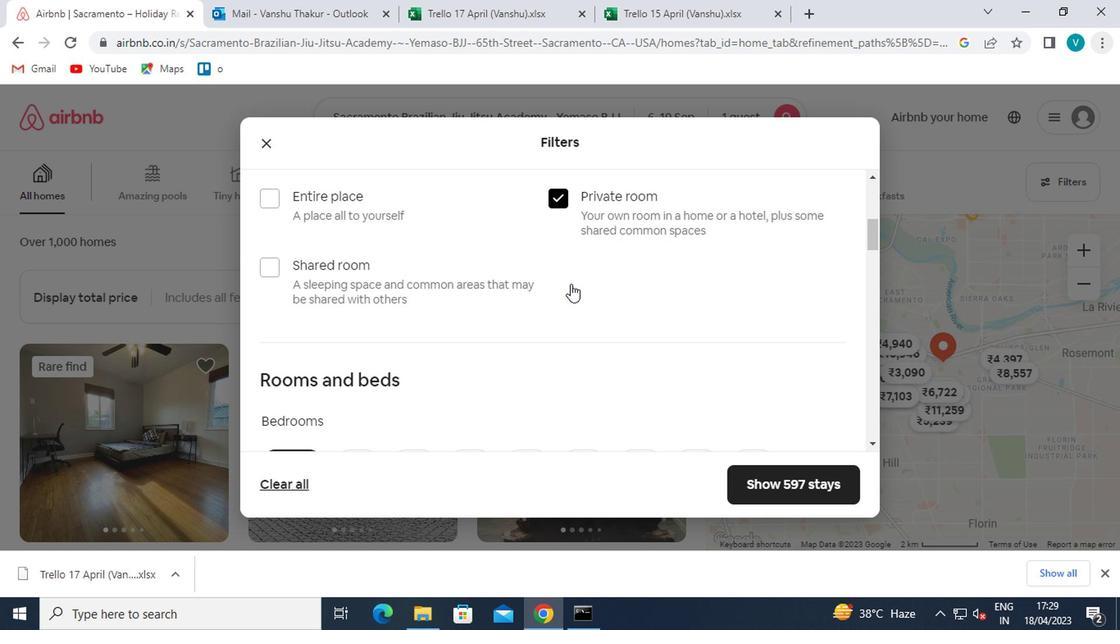 
Action: Mouse moved to (344, 207)
Screenshot: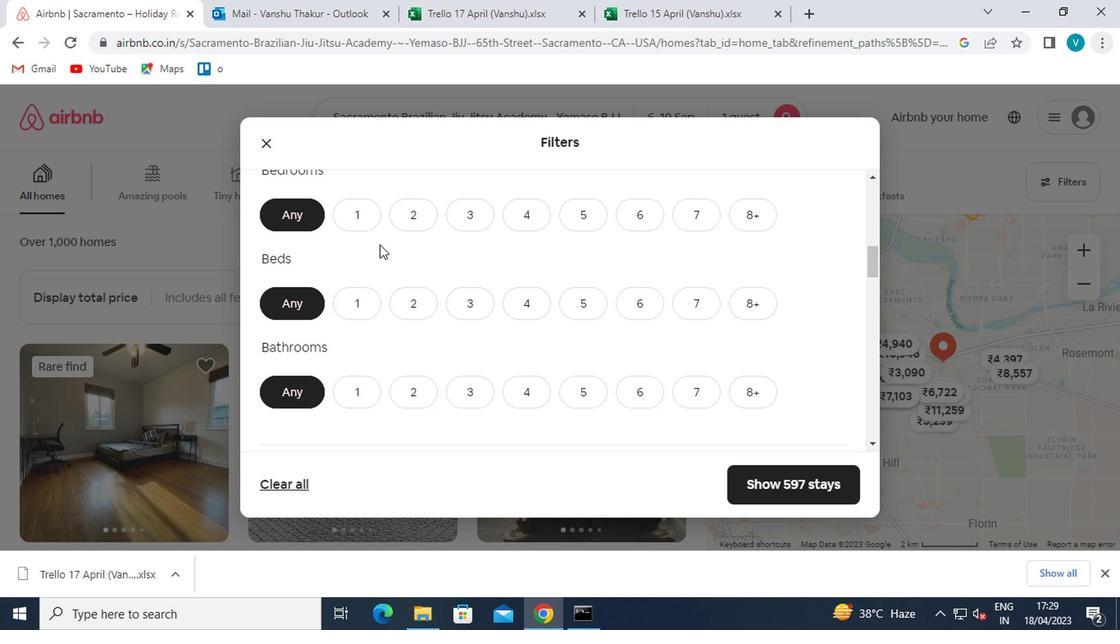 
Action: Mouse pressed left at (344, 207)
Screenshot: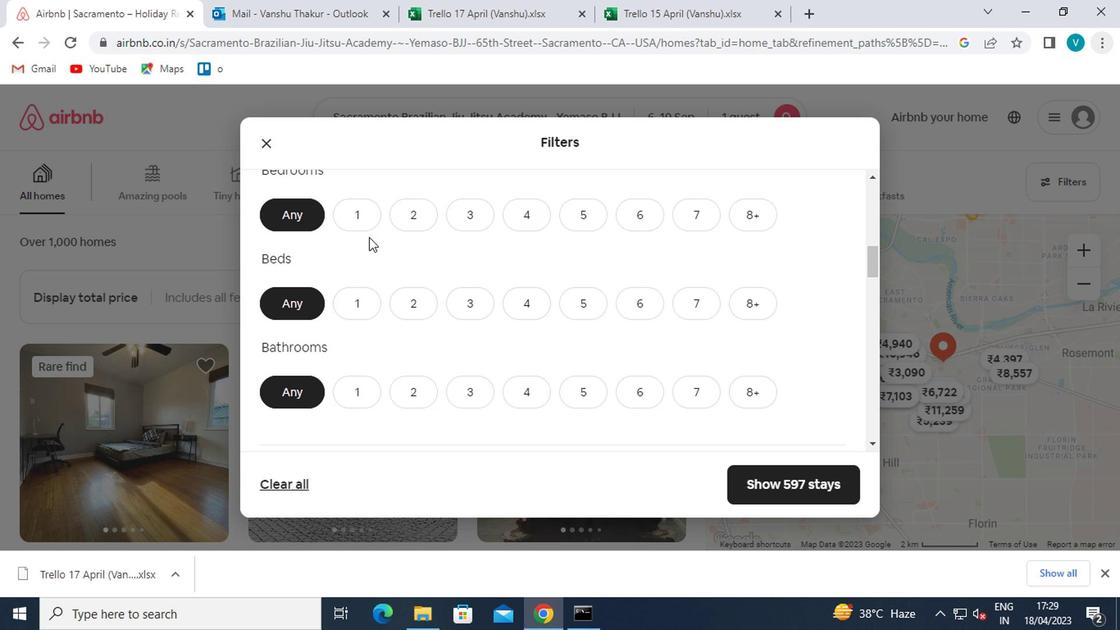 
Action: Mouse moved to (350, 306)
Screenshot: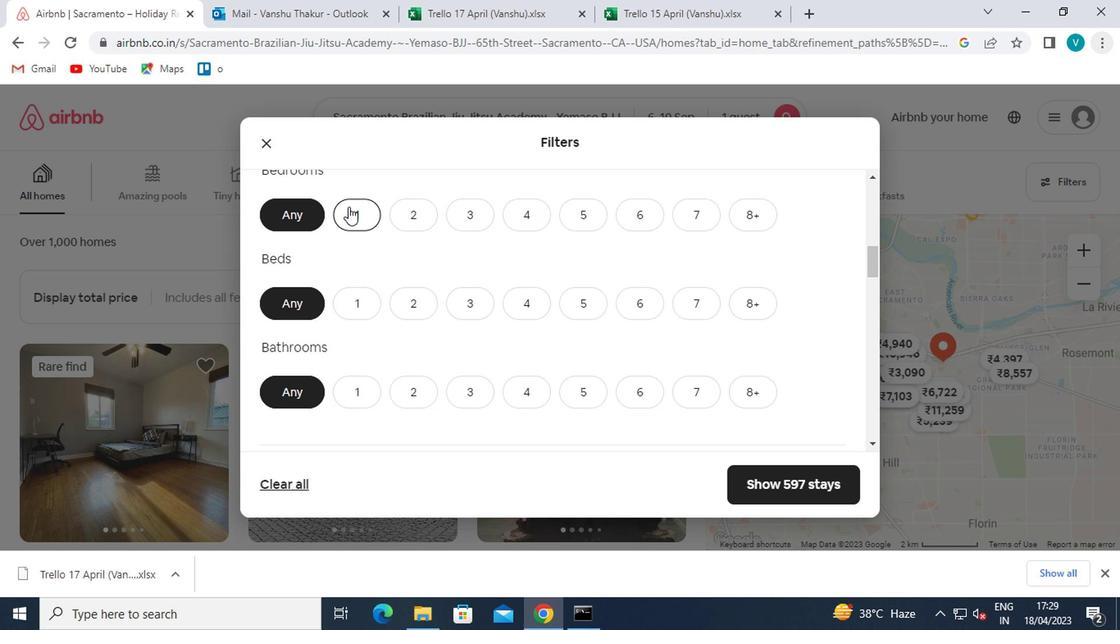
Action: Mouse pressed left at (350, 306)
Screenshot: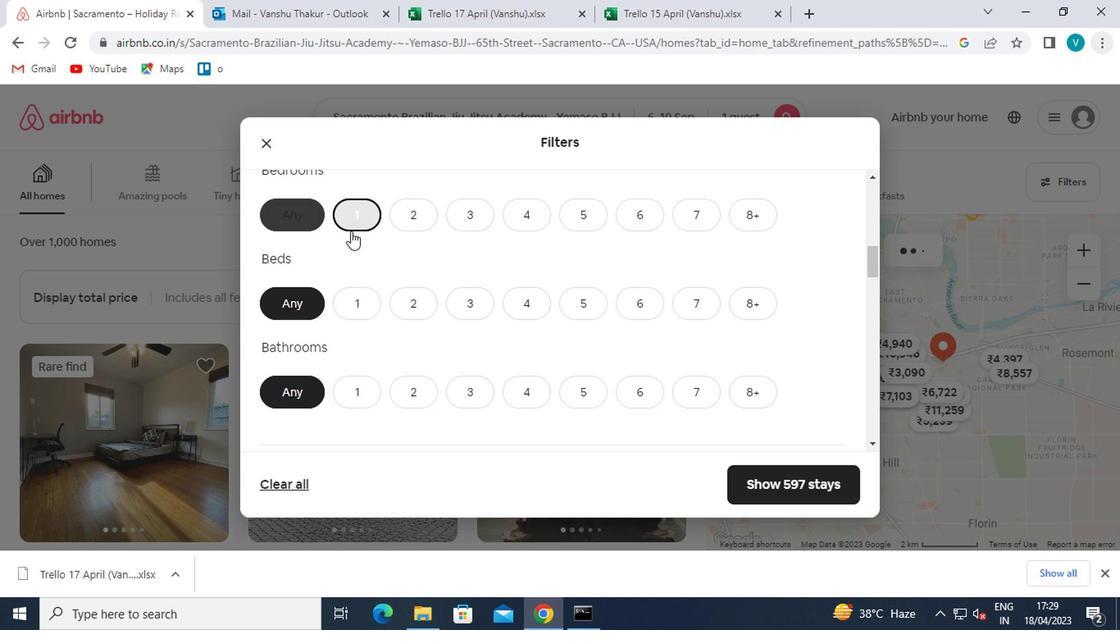
Action: Mouse moved to (345, 415)
Screenshot: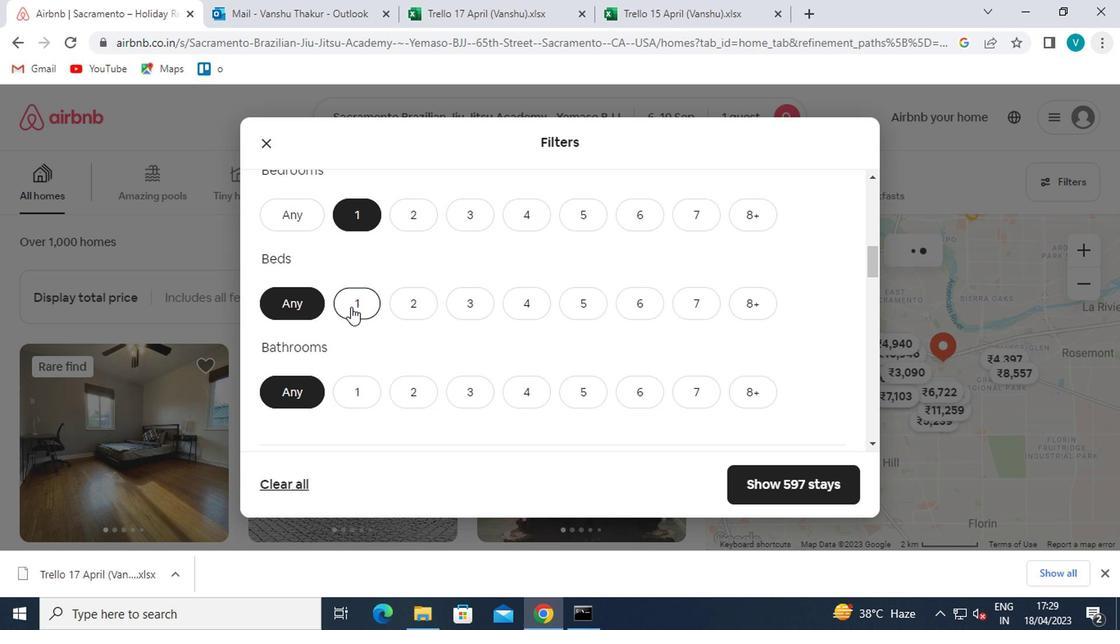 
Action: Mouse pressed left at (345, 415)
Screenshot: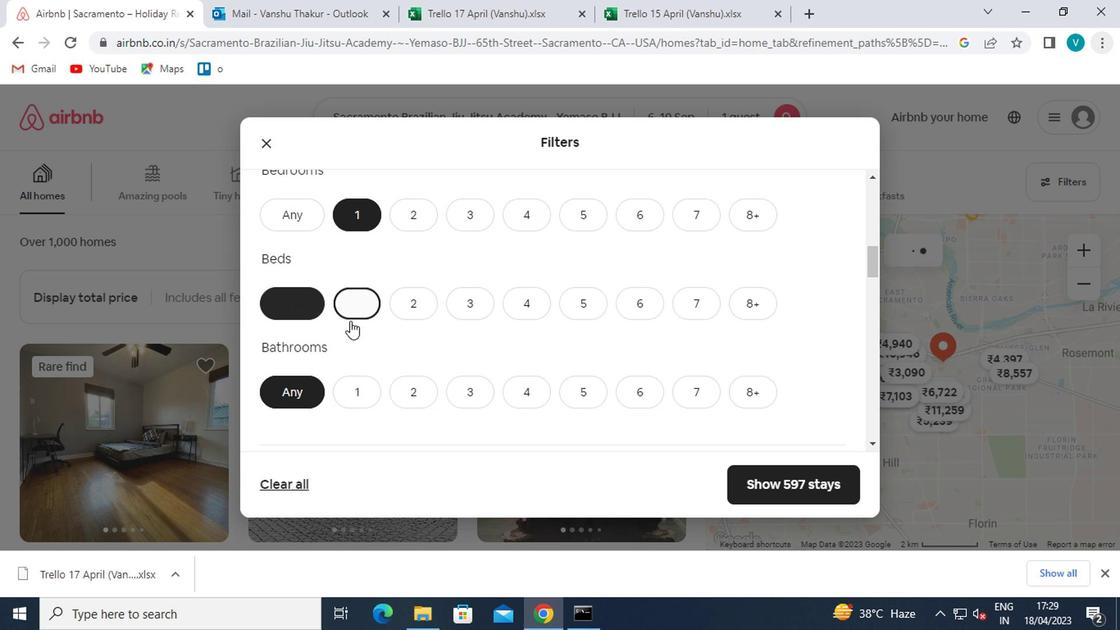
Action: Mouse moved to (348, 396)
Screenshot: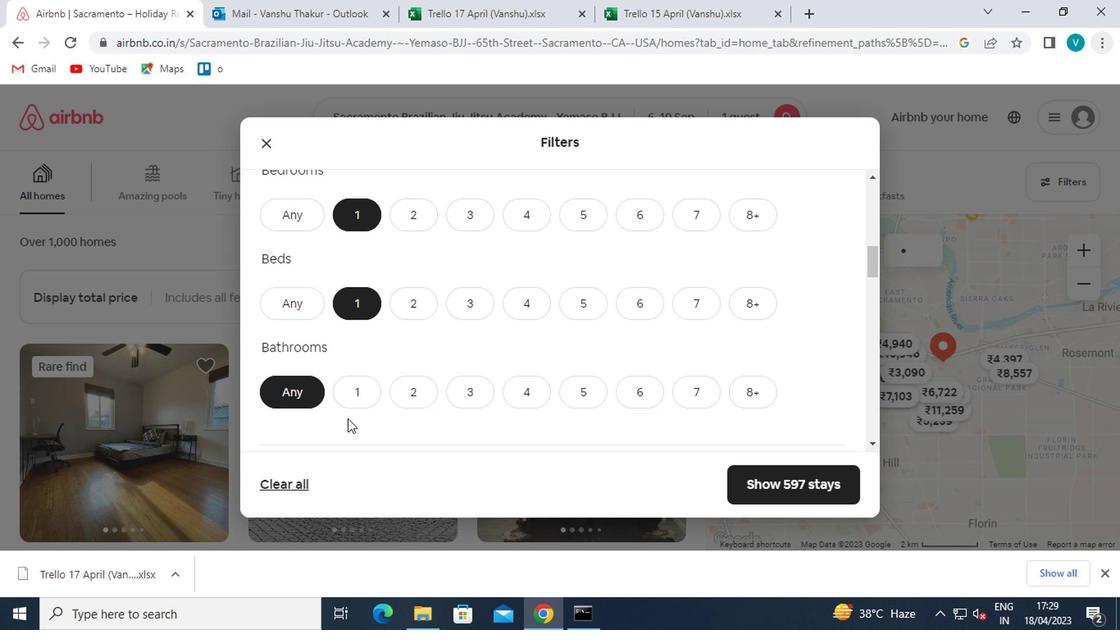 
Action: Mouse pressed left at (348, 396)
Screenshot: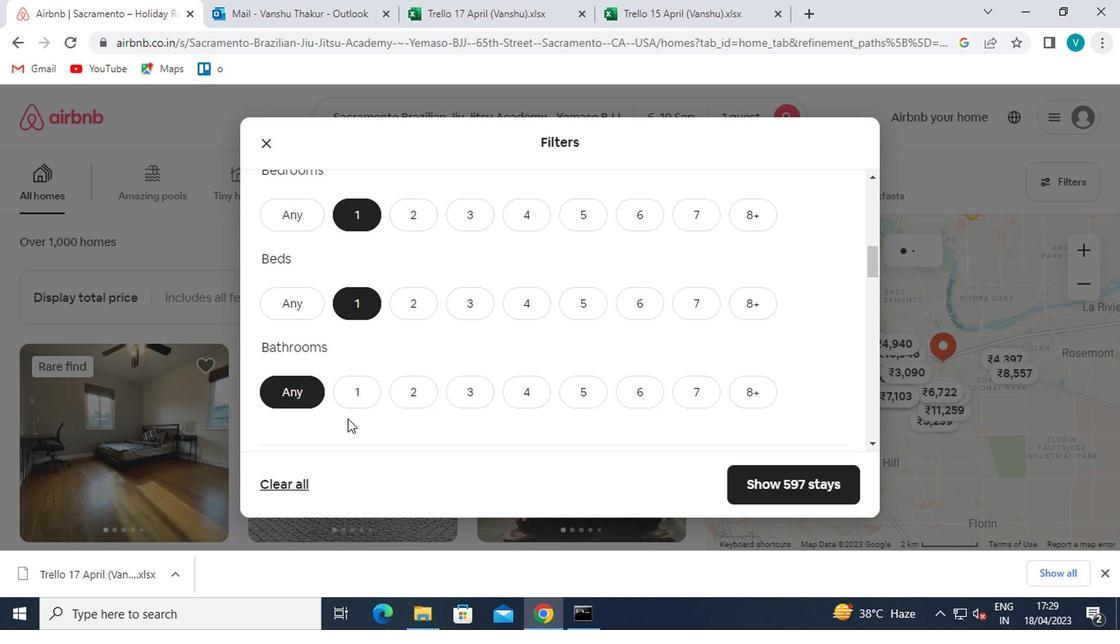 
Action: Mouse moved to (360, 389)
Screenshot: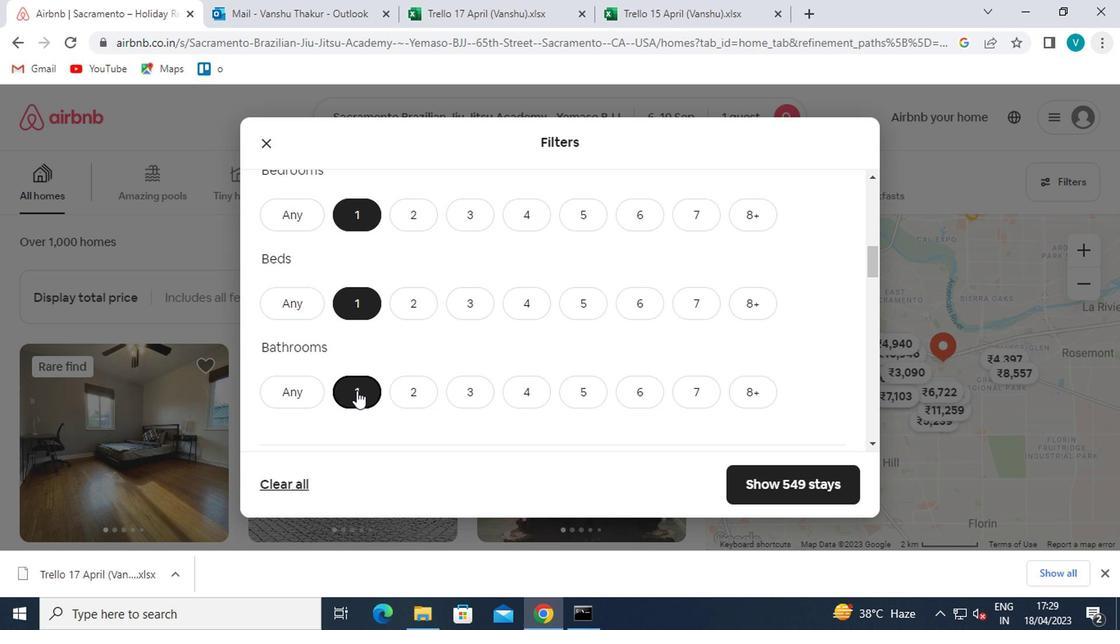 
Action: Mouse scrolled (360, 388) with delta (0, 0)
Screenshot: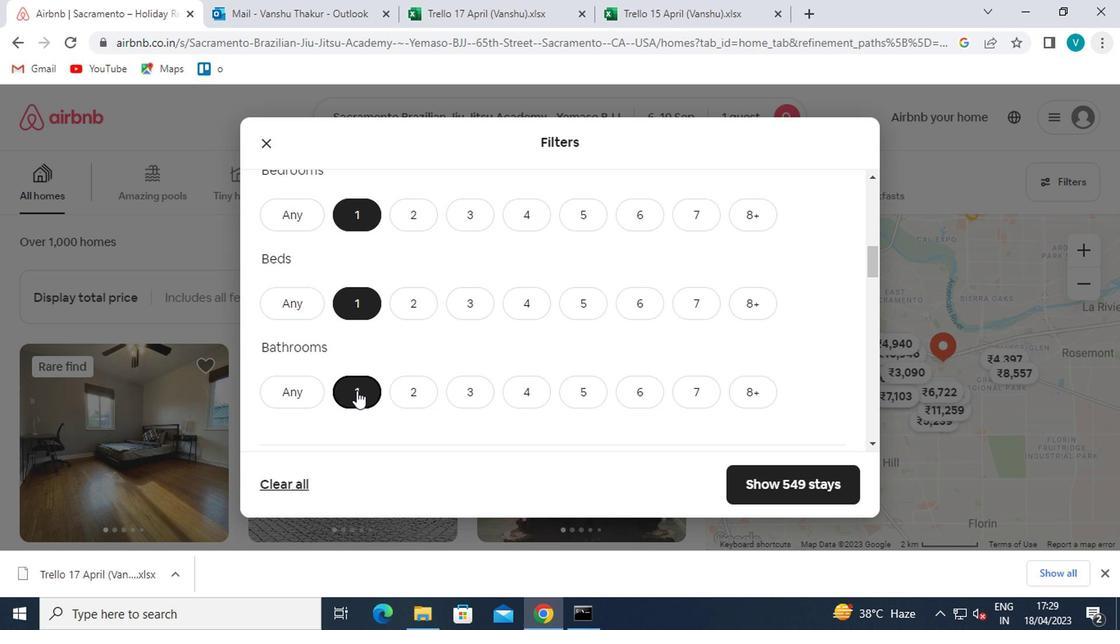 
Action: Mouse scrolled (360, 388) with delta (0, 0)
Screenshot: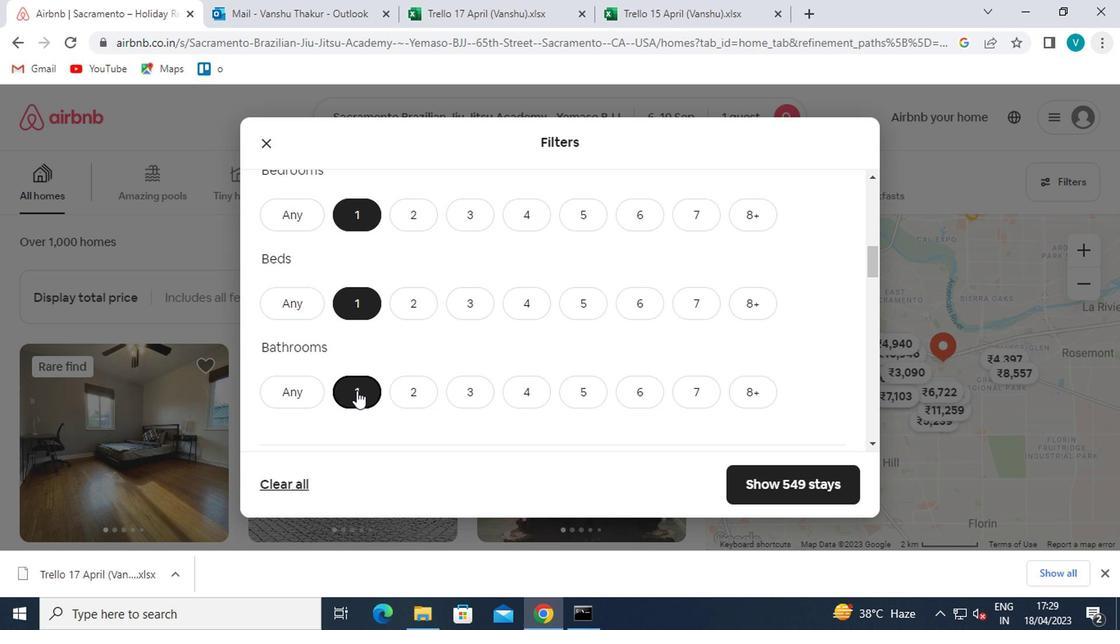 
Action: Mouse scrolled (360, 388) with delta (0, 0)
Screenshot: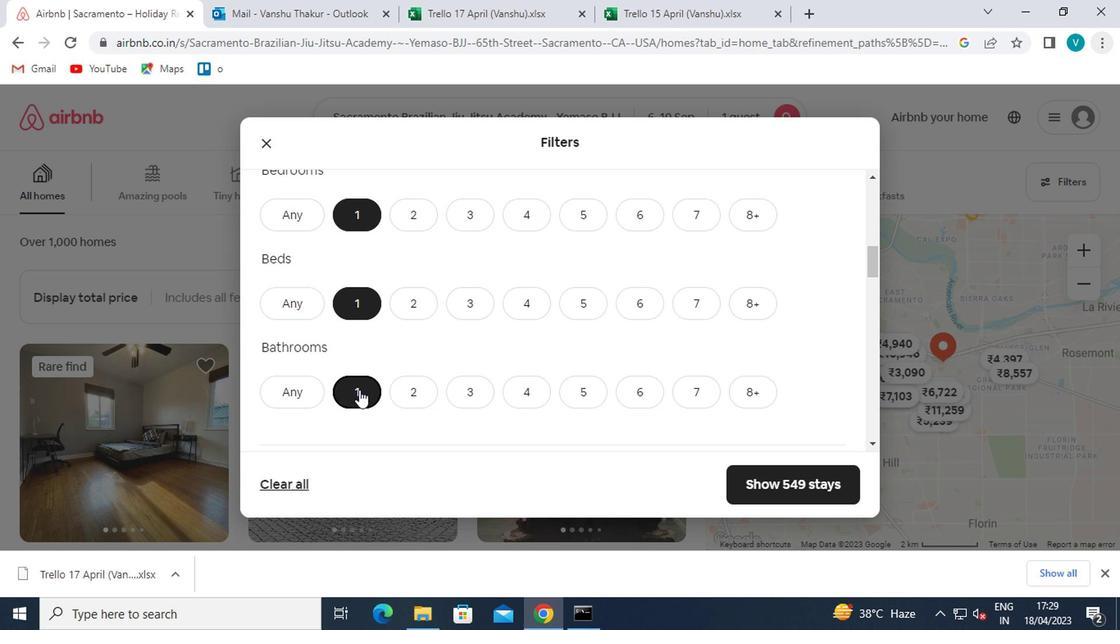 
Action: Mouse moved to (782, 304)
Screenshot: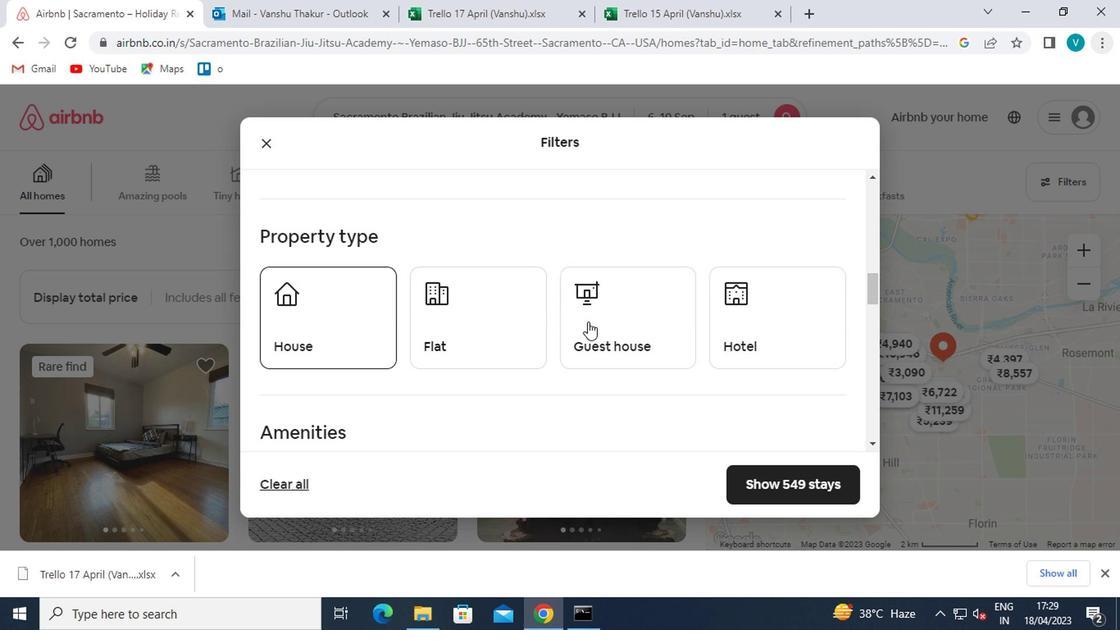 
Action: Mouse pressed left at (782, 304)
Screenshot: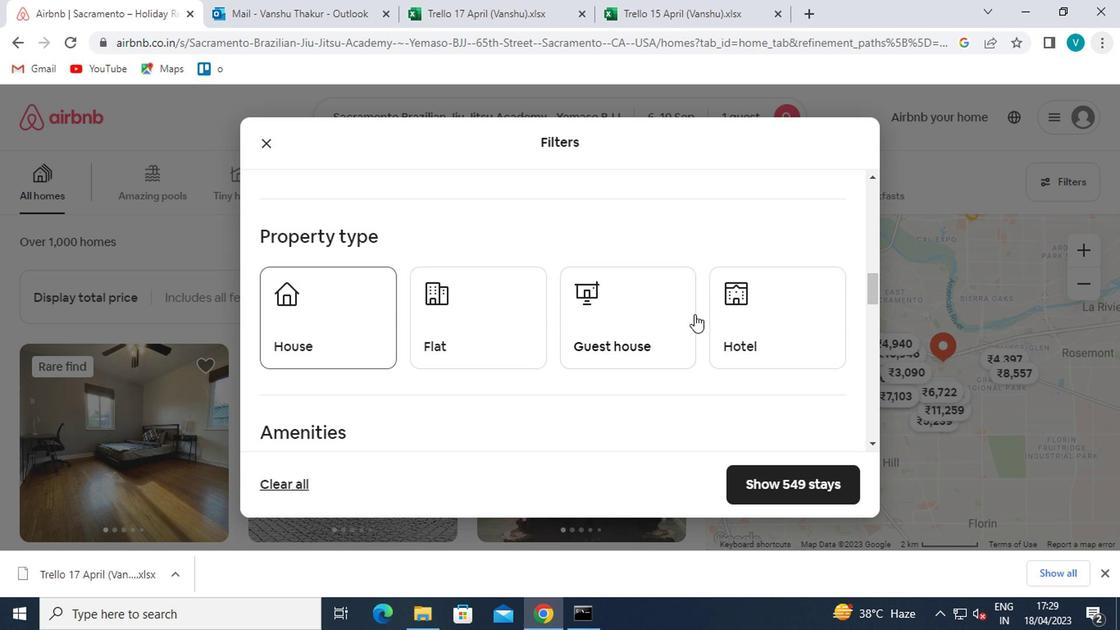 
Action: Mouse moved to (744, 312)
Screenshot: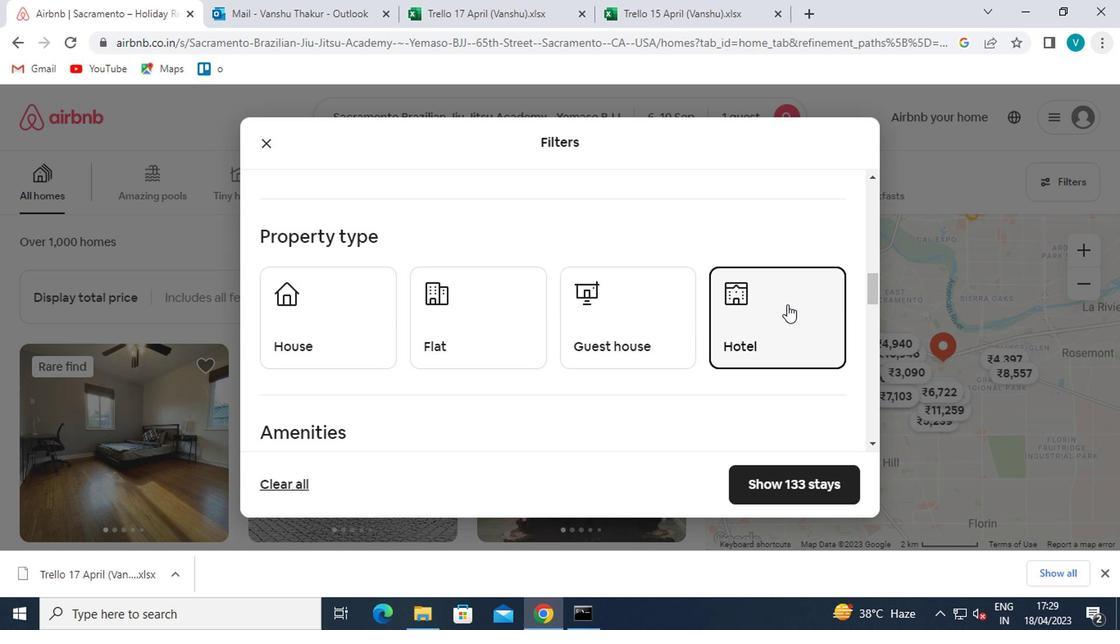 
Action: Mouse scrolled (744, 311) with delta (0, -1)
Screenshot: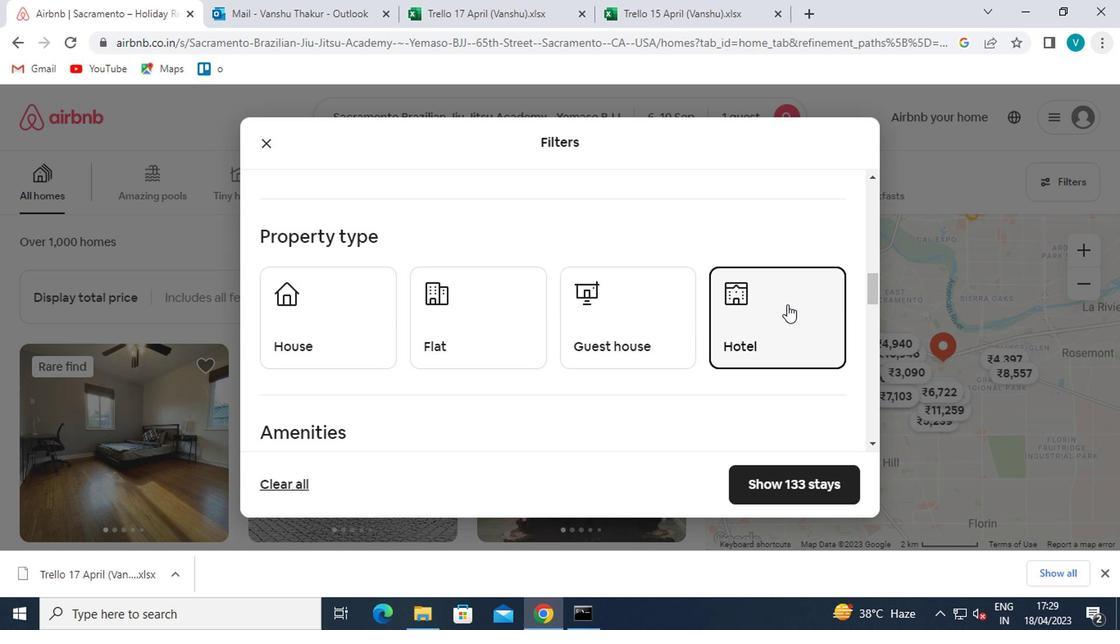 
Action: Mouse moved to (738, 319)
Screenshot: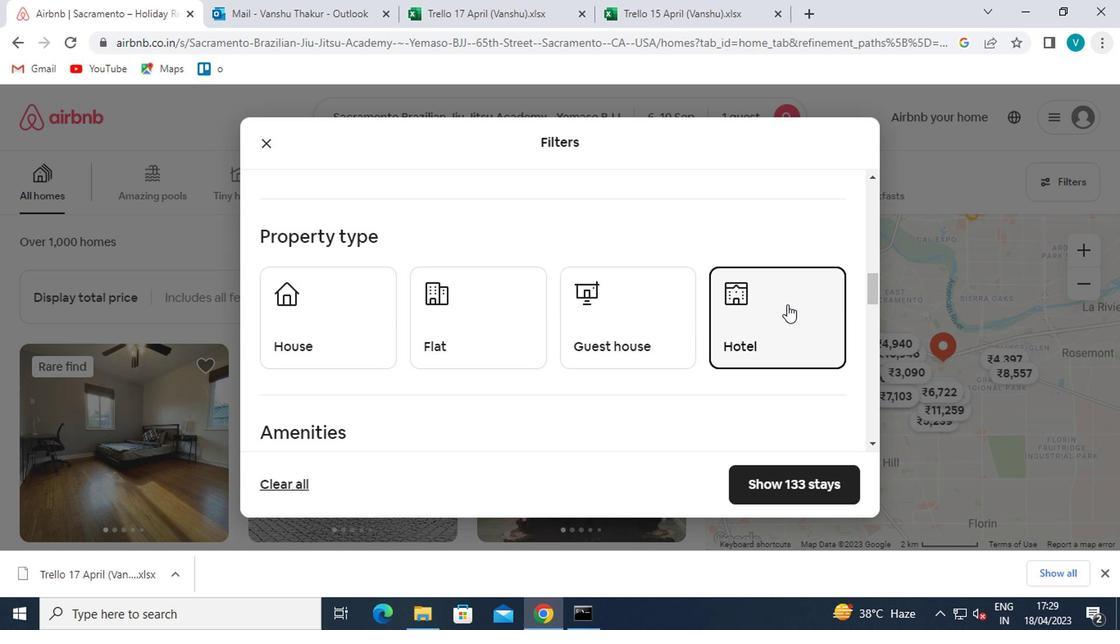 
Action: Mouse scrolled (738, 318) with delta (0, 0)
Screenshot: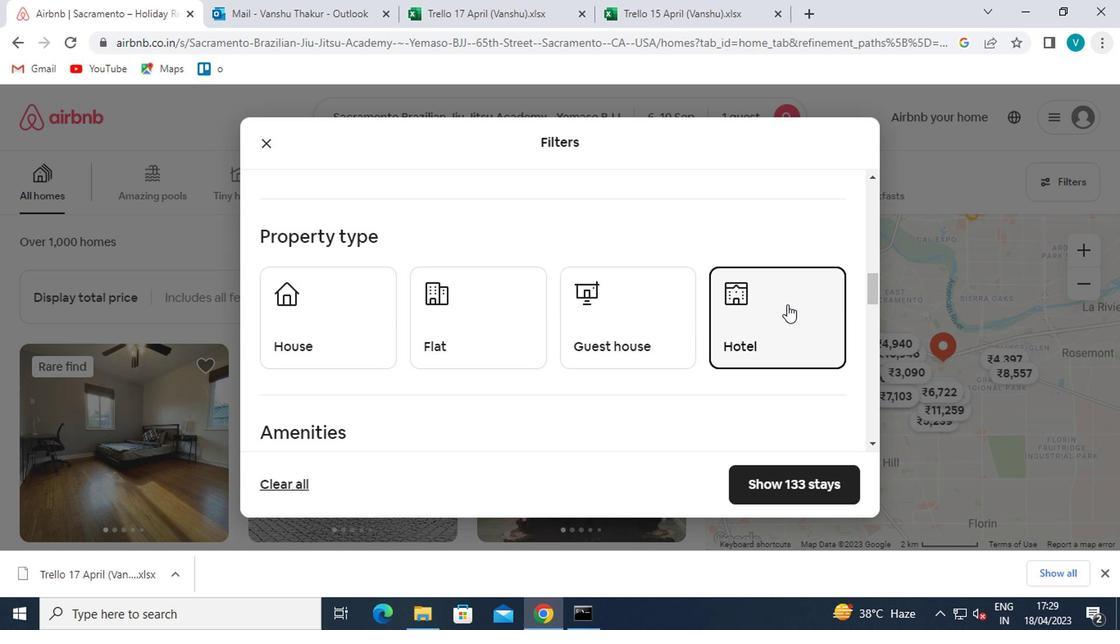 
Action: Mouse moved to (733, 325)
Screenshot: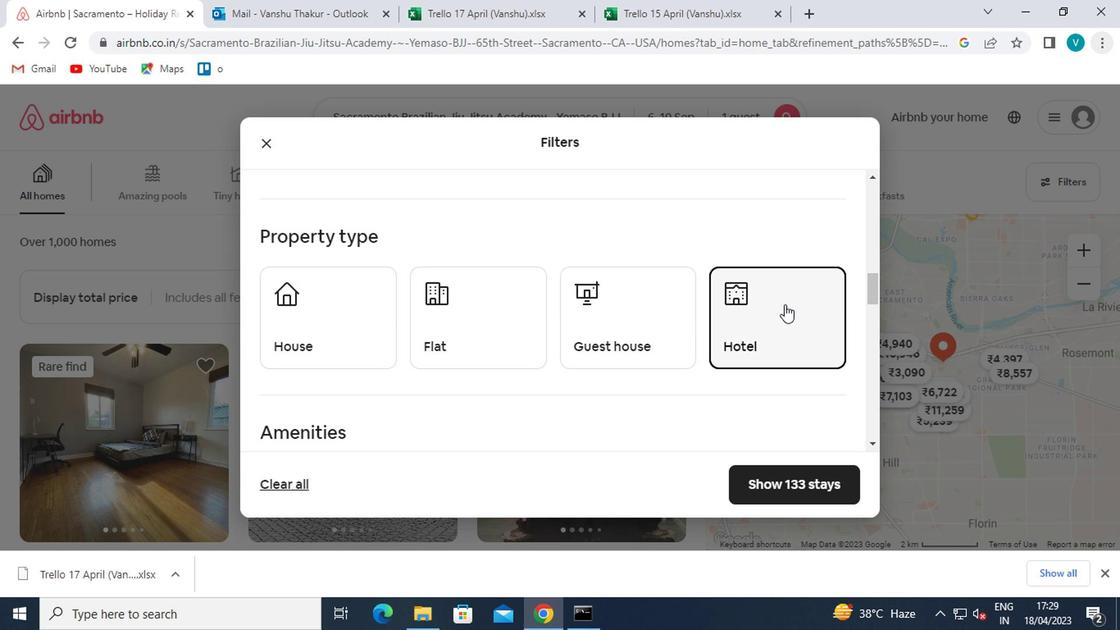 
Action: Mouse scrolled (733, 324) with delta (0, 0)
Screenshot: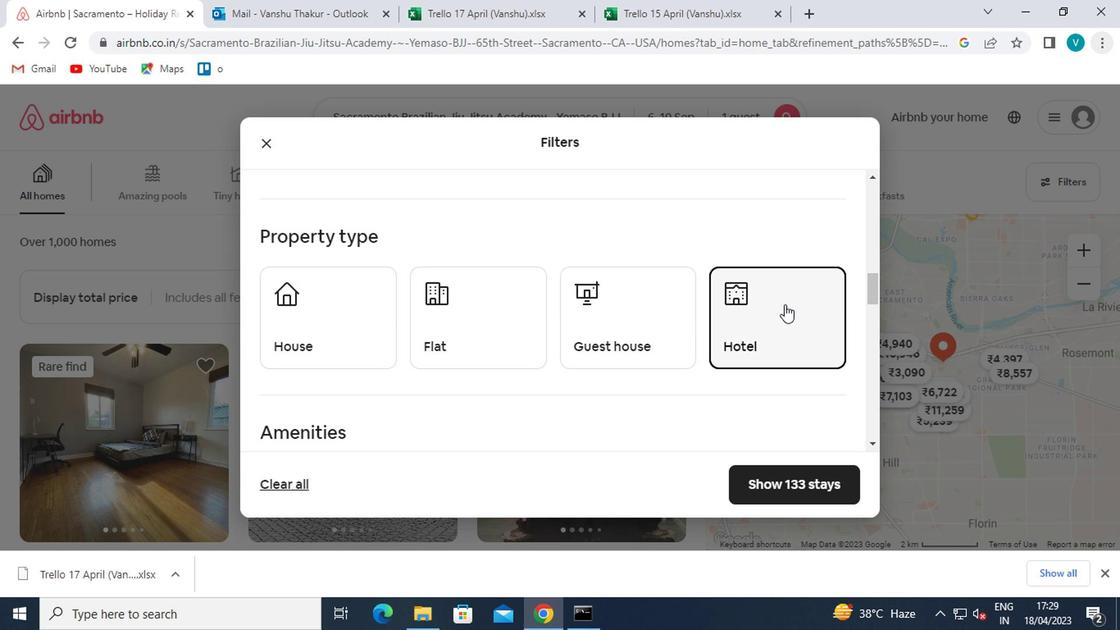 
Action: Mouse moved to (732, 331)
Screenshot: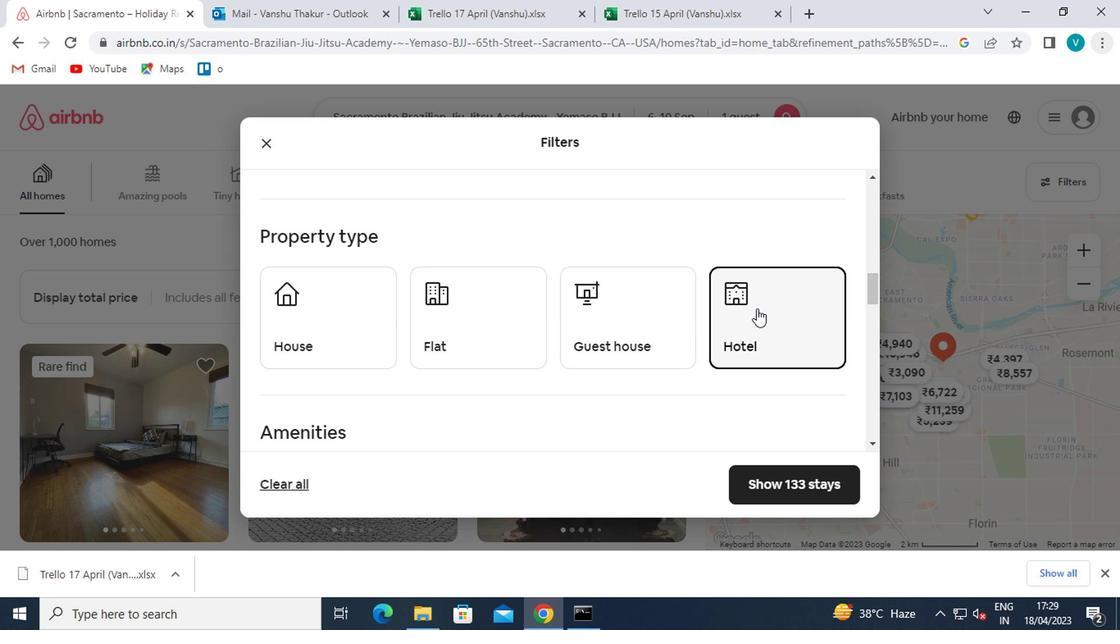 
Action: Mouse scrolled (732, 331) with delta (0, 0)
Screenshot: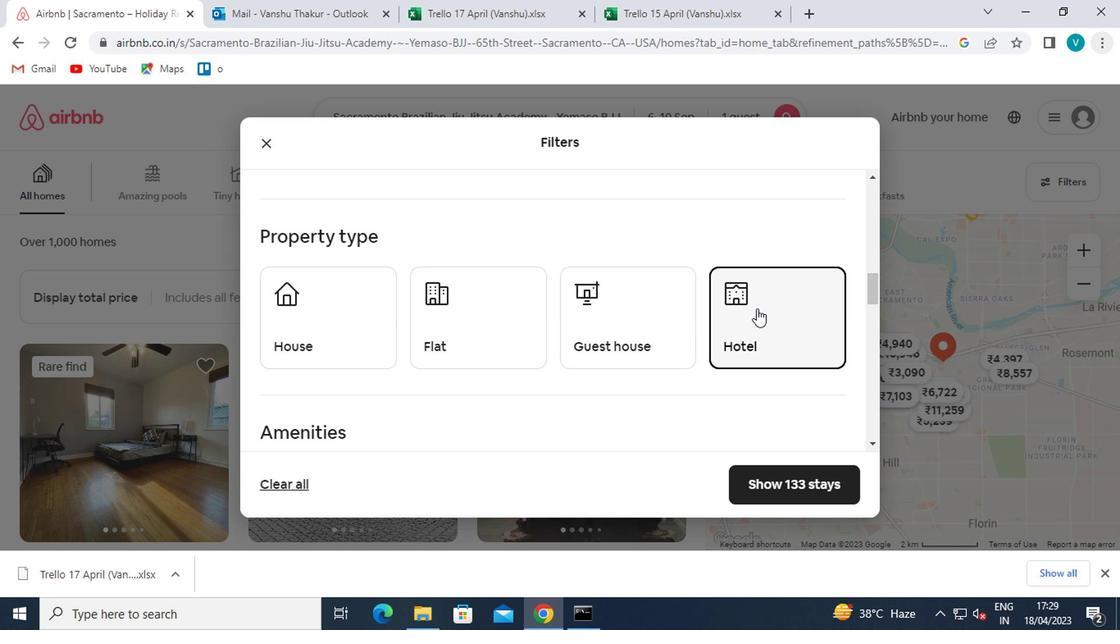 
Action: Mouse moved to (731, 341)
Screenshot: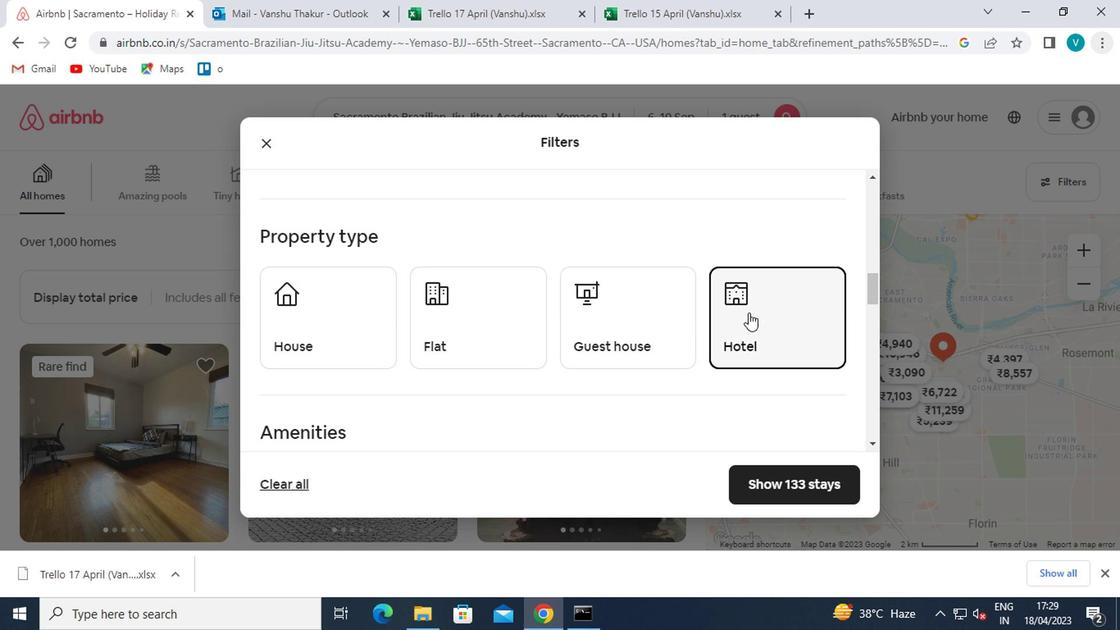 
Action: Mouse scrolled (731, 340) with delta (0, -1)
Screenshot: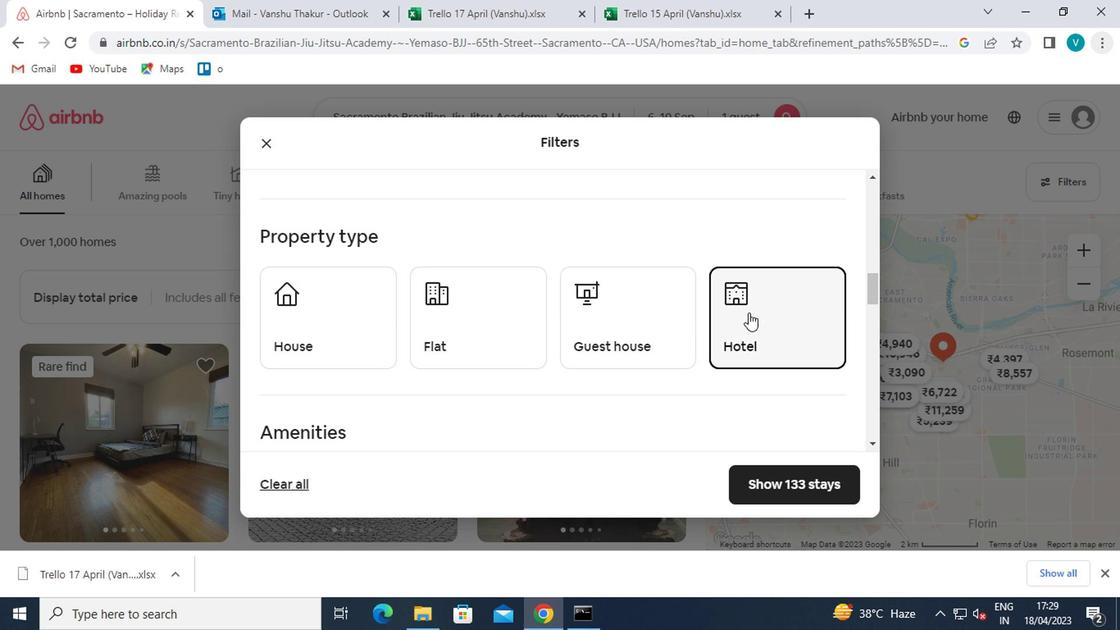 
Action: Mouse moved to (729, 355)
Screenshot: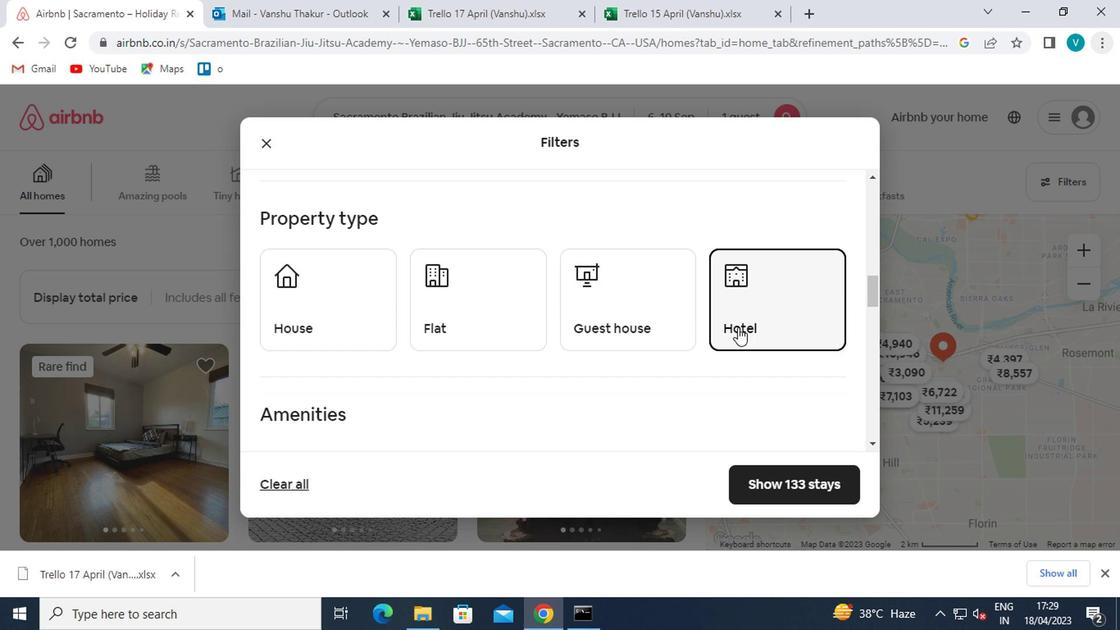 
Action: Mouse scrolled (729, 354) with delta (0, -1)
Screenshot: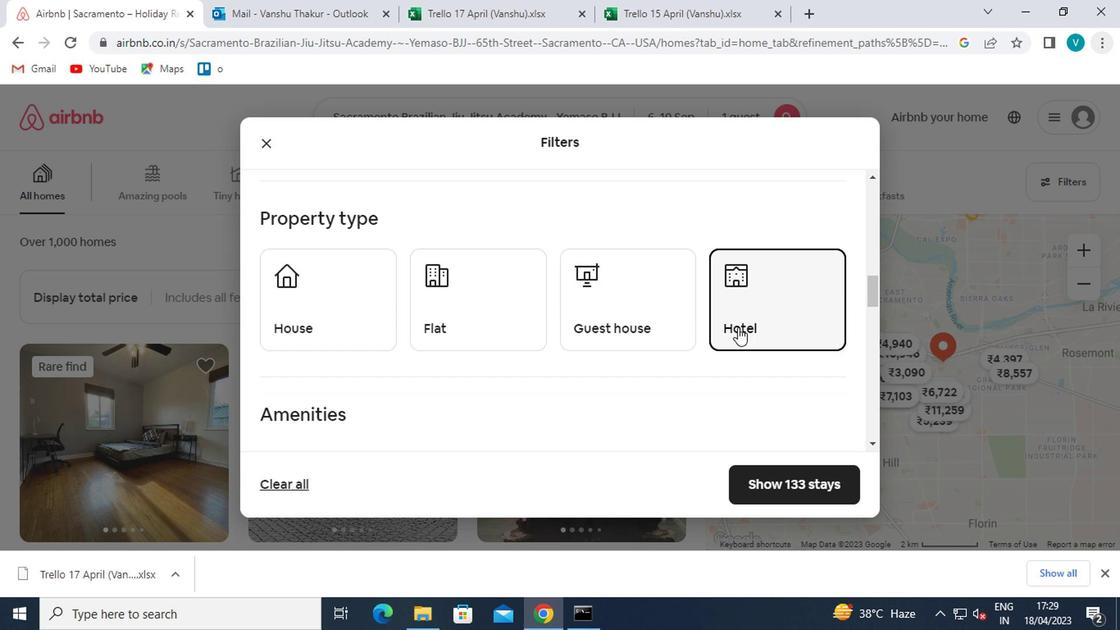 
Action: Mouse moved to (729, 364)
Screenshot: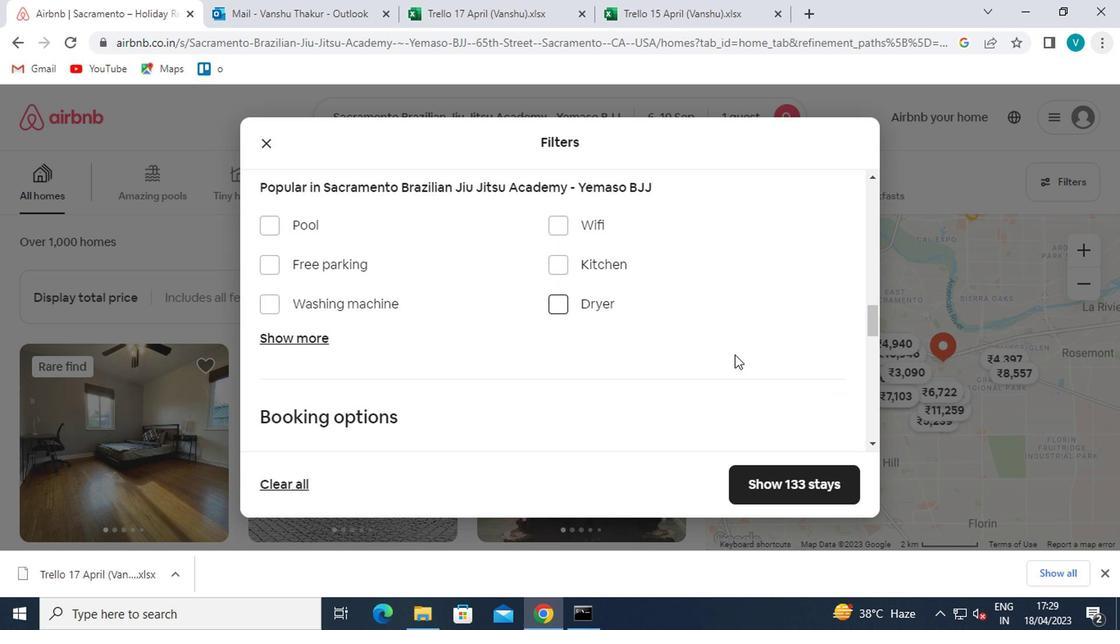 
Action: Mouse scrolled (729, 362) with delta (0, -1)
Screenshot: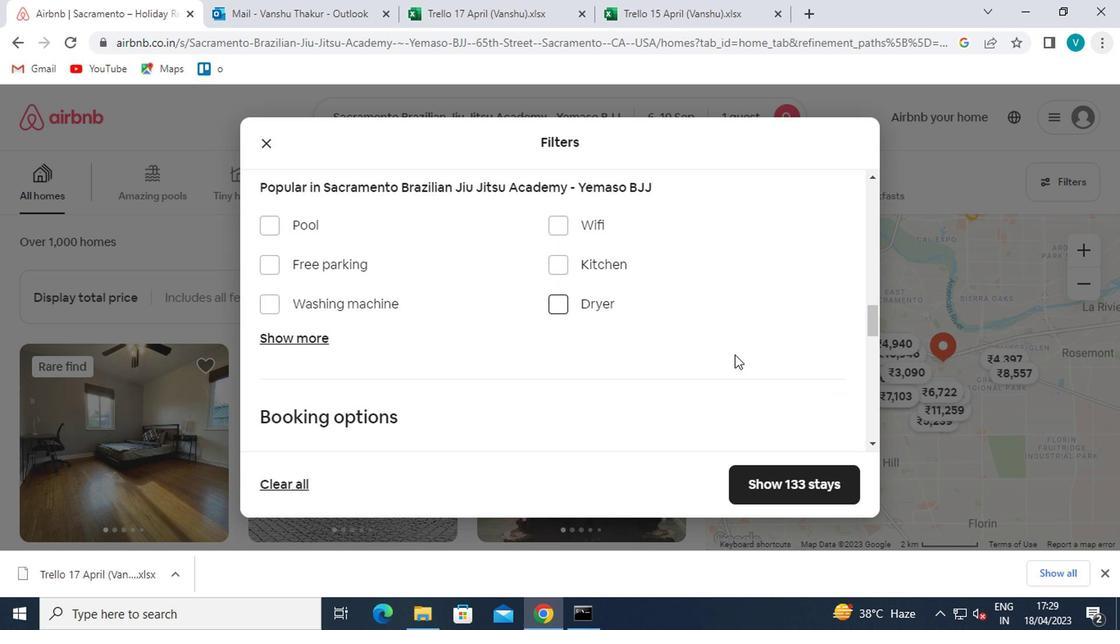 
Action: Mouse moved to (814, 242)
Screenshot: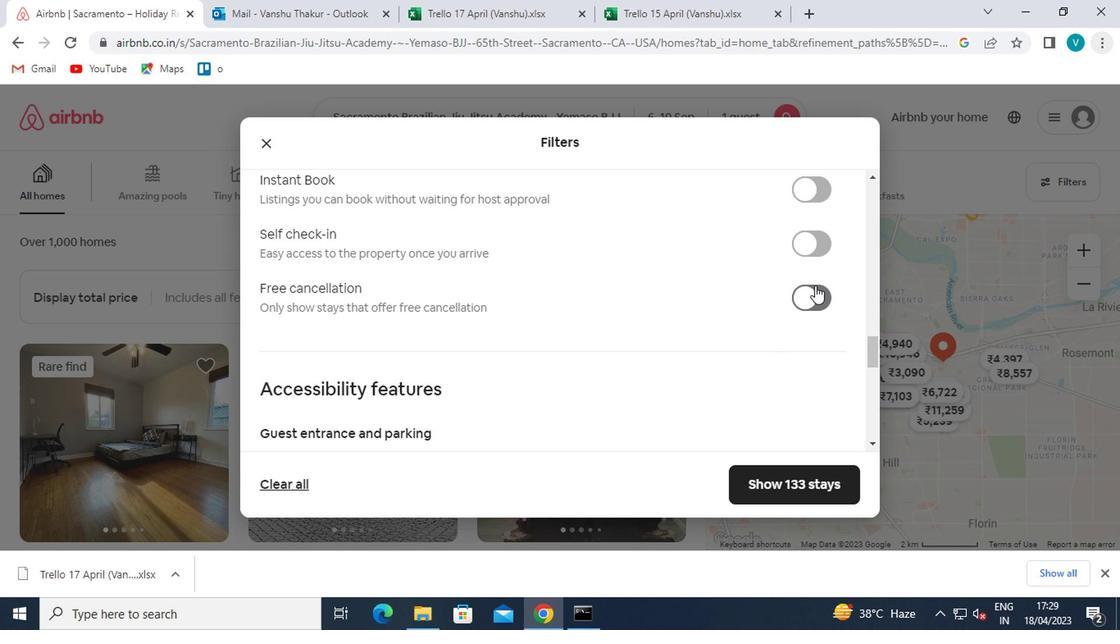 
Action: Mouse pressed left at (814, 242)
Screenshot: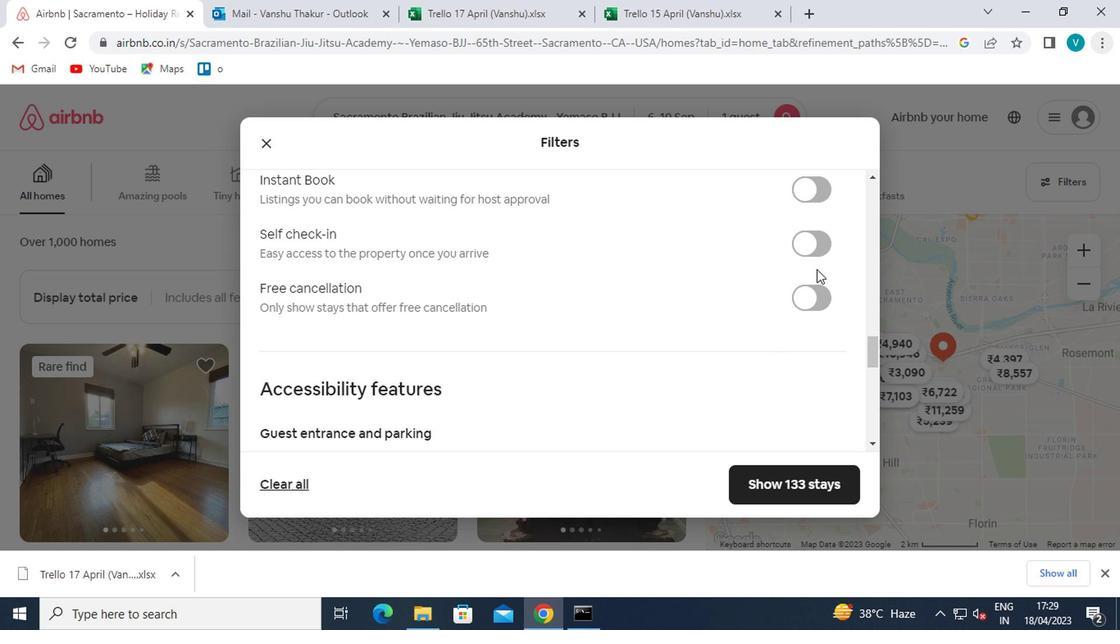 
Action: Mouse moved to (686, 267)
Screenshot: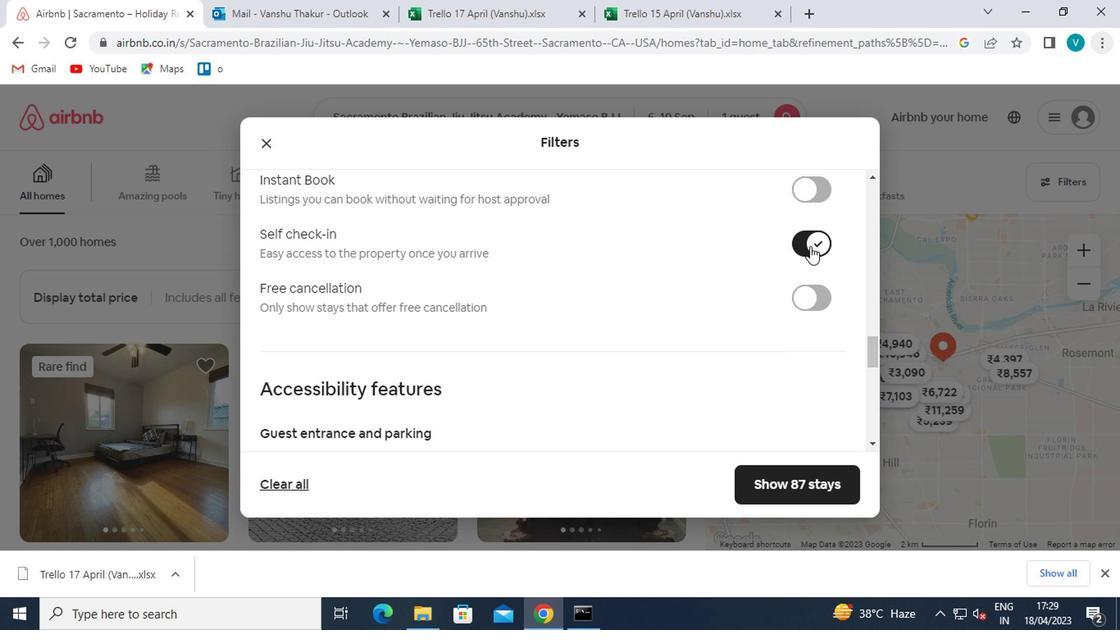 
Action: Mouse scrolled (686, 267) with delta (0, 0)
Screenshot: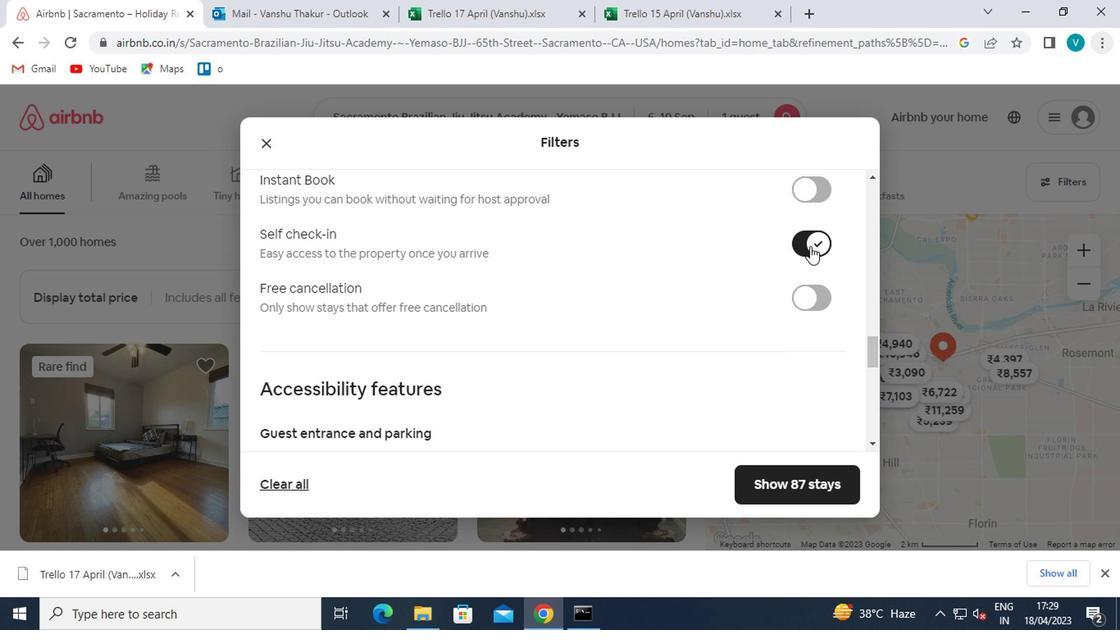 
Action: Mouse moved to (642, 276)
Screenshot: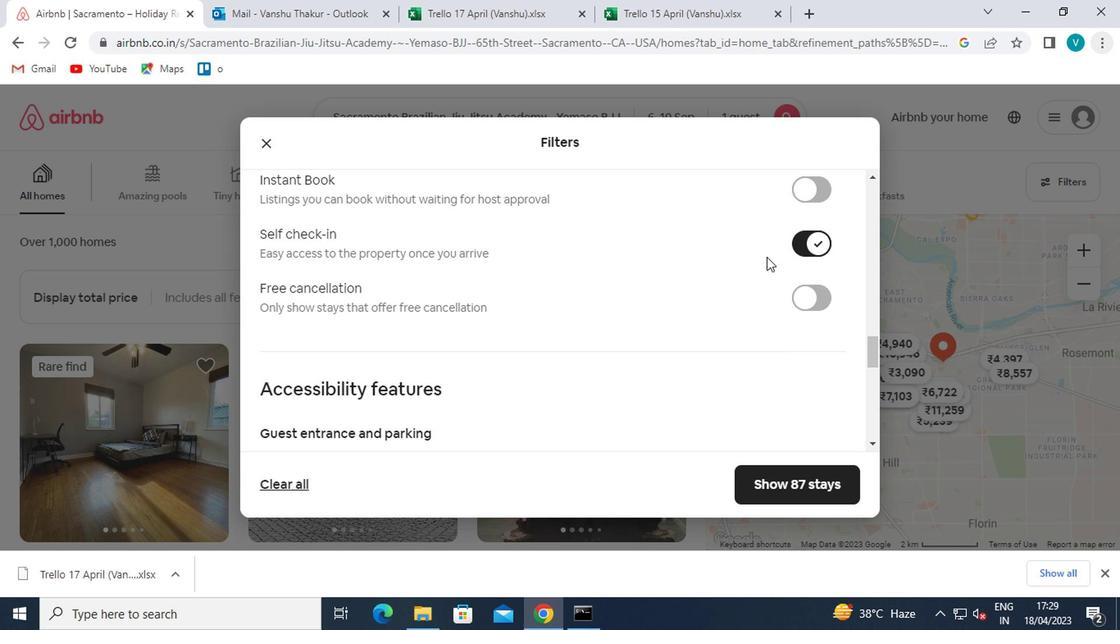 
Action: Mouse scrolled (642, 275) with delta (0, 0)
Screenshot: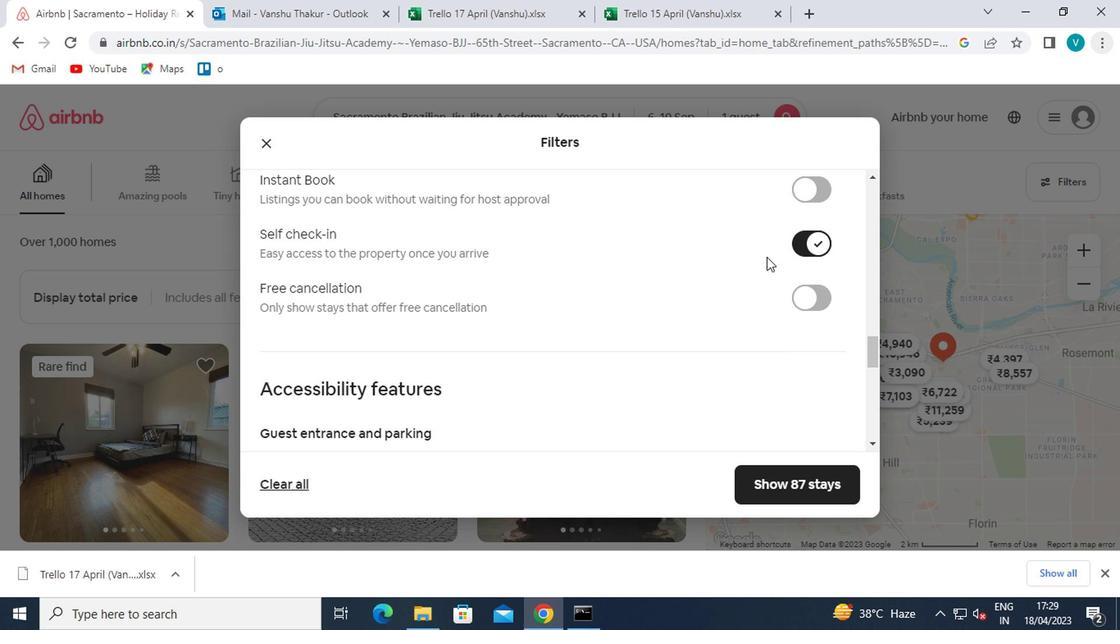 
Action: Mouse moved to (611, 284)
Screenshot: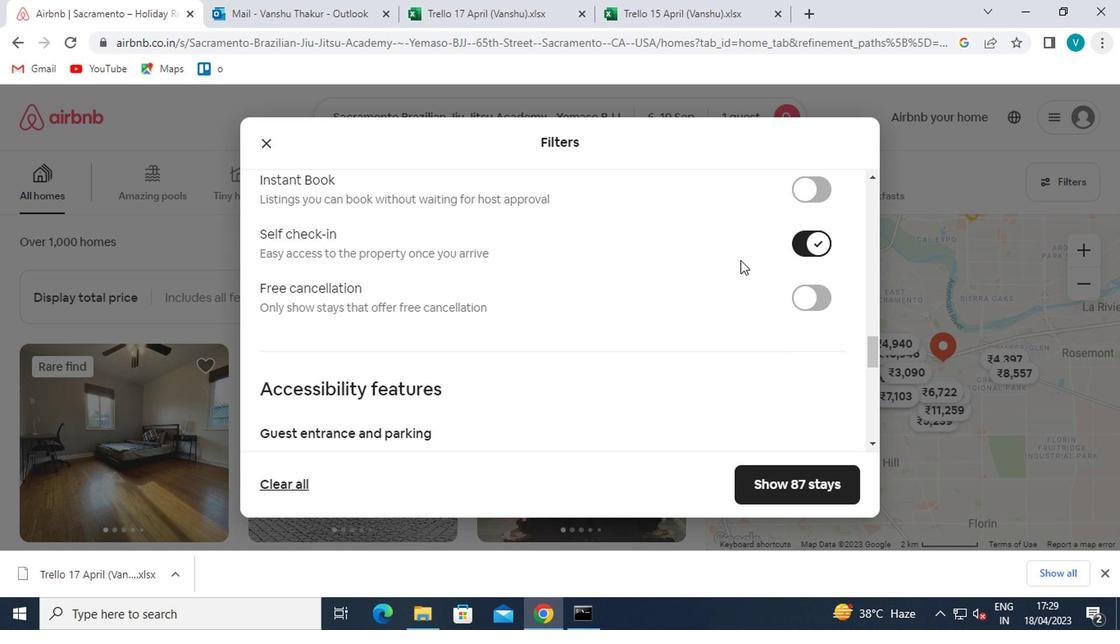 
Action: Mouse scrolled (611, 283) with delta (0, 0)
Screenshot: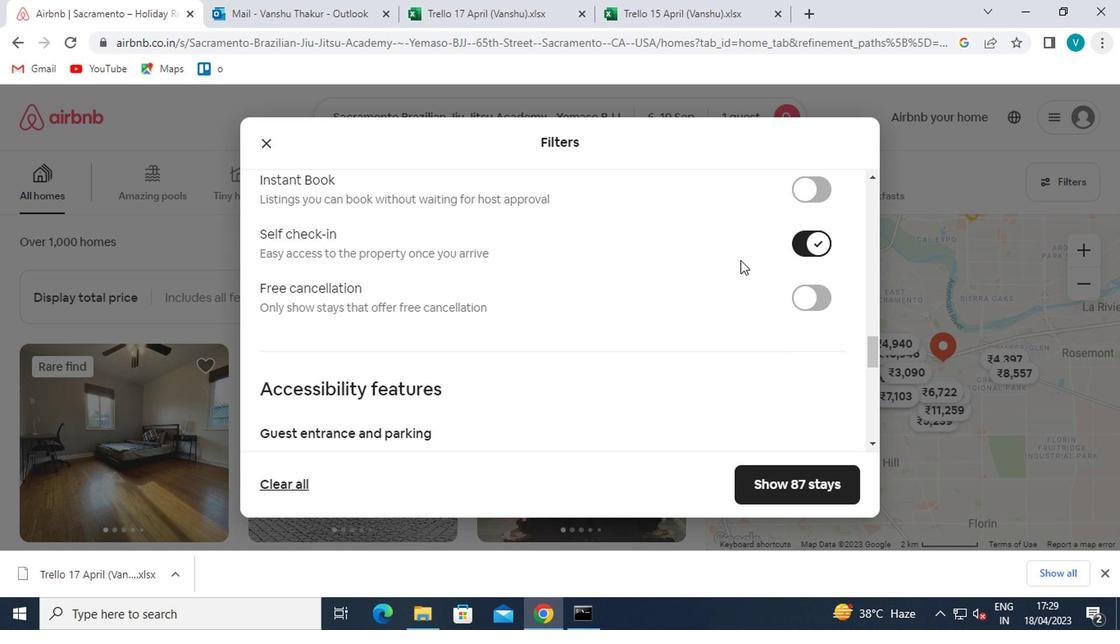 
Action: Mouse moved to (581, 294)
Screenshot: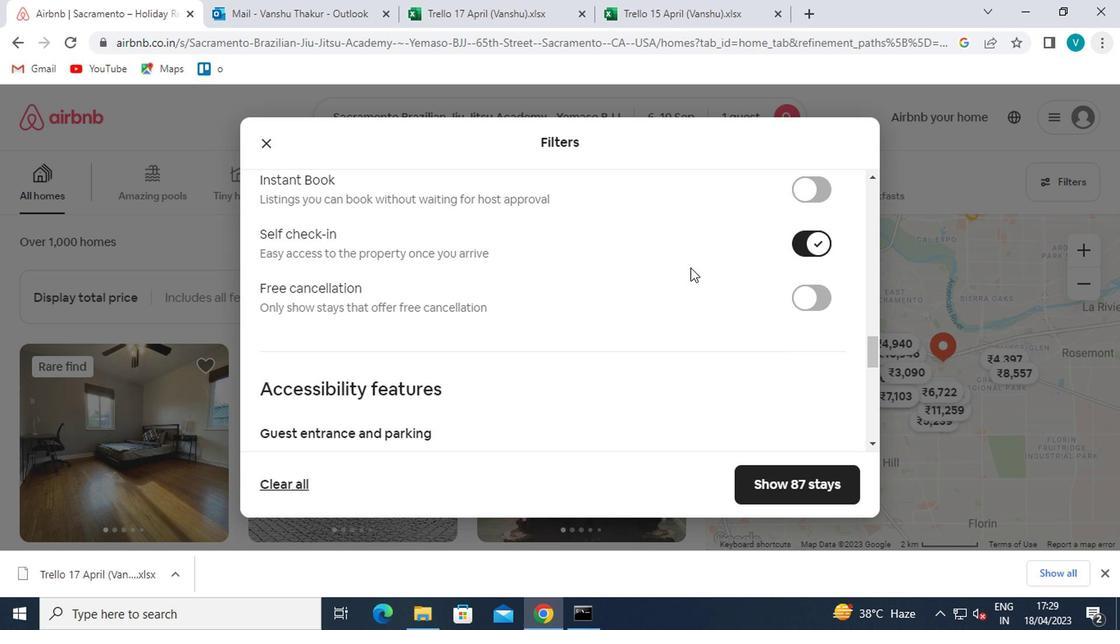 
Action: Mouse scrolled (581, 292) with delta (0, -1)
Screenshot: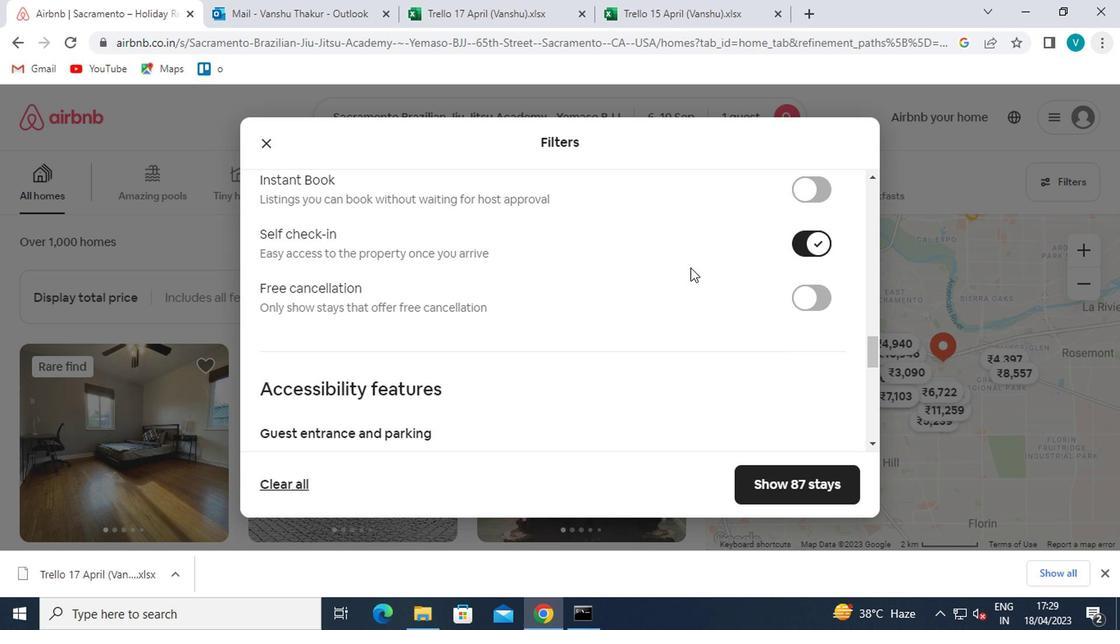
Action: Mouse moved to (494, 320)
Screenshot: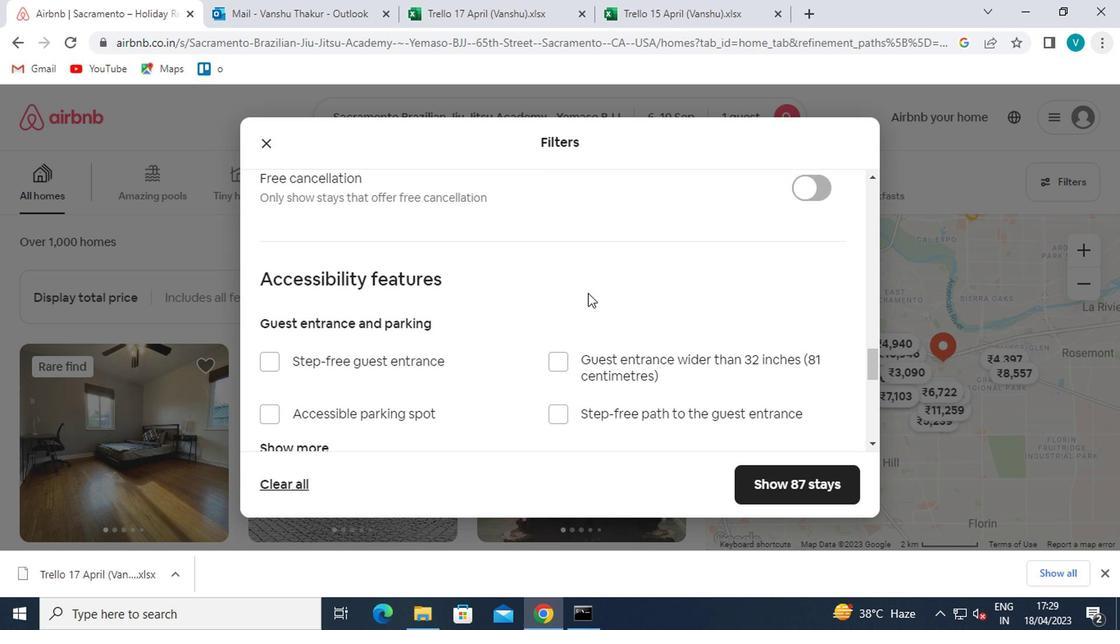 
Action: Mouse scrolled (494, 319) with delta (0, -1)
Screenshot: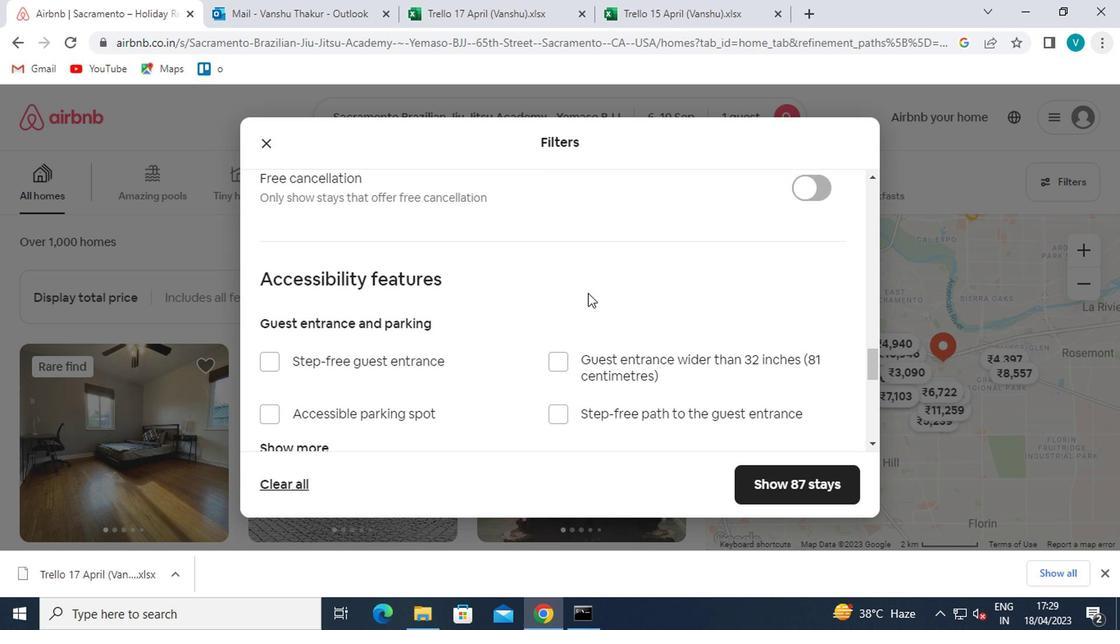 
Action: Mouse moved to (459, 337)
Screenshot: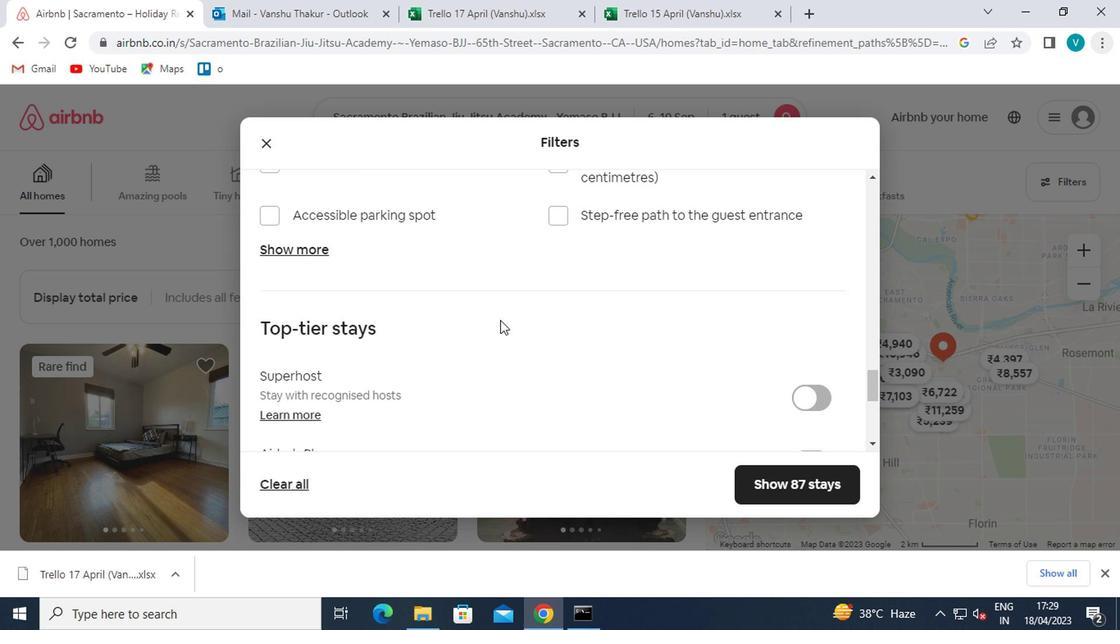 
Action: Mouse scrolled (459, 337) with delta (0, 0)
Screenshot: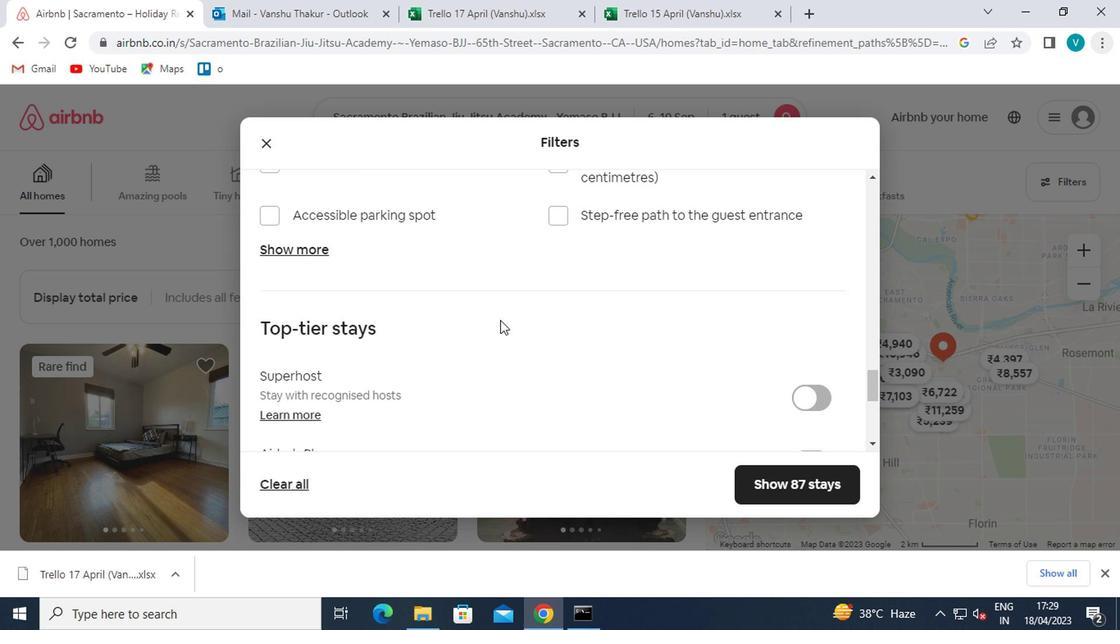 
Action: Mouse moved to (449, 341)
Screenshot: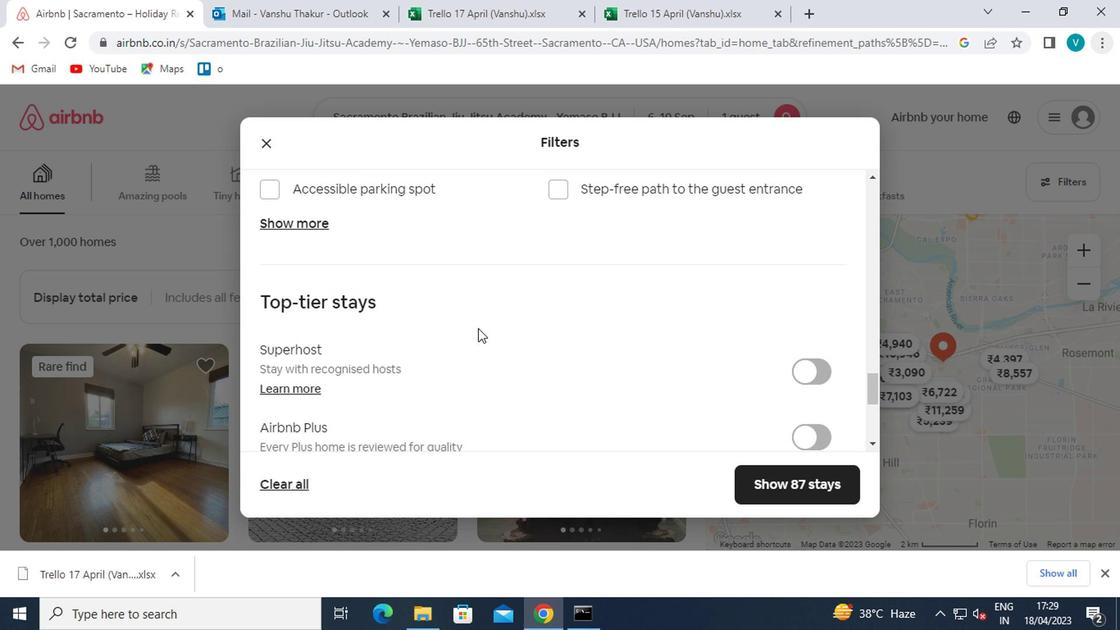 
Action: Mouse scrolled (449, 340) with delta (0, -1)
Screenshot: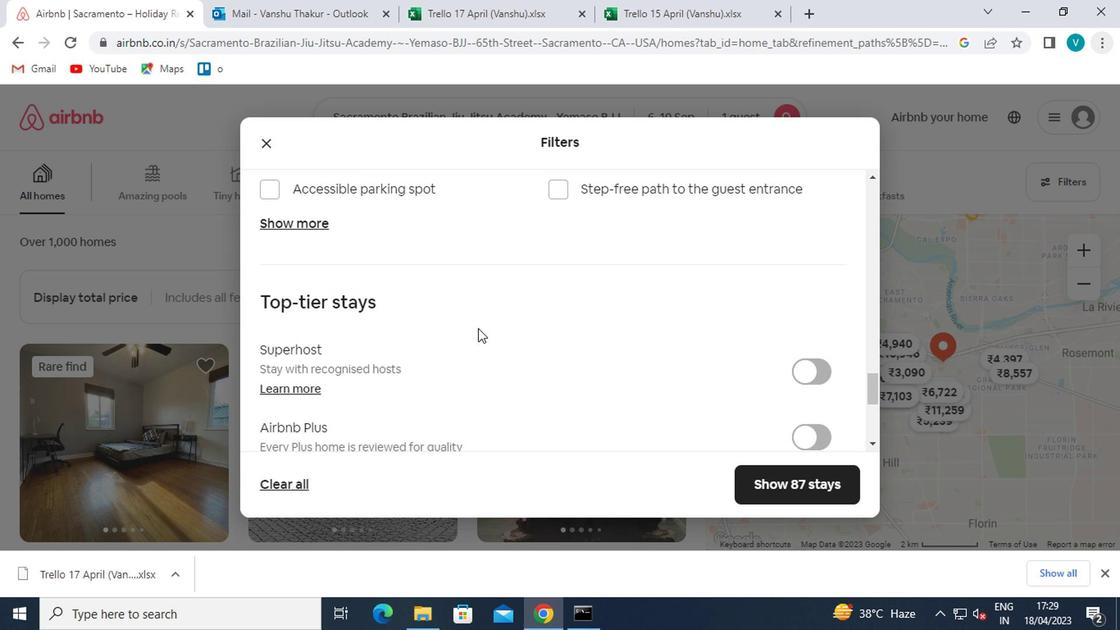 
Action: Mouse moved to (385, 440)
Screenshot: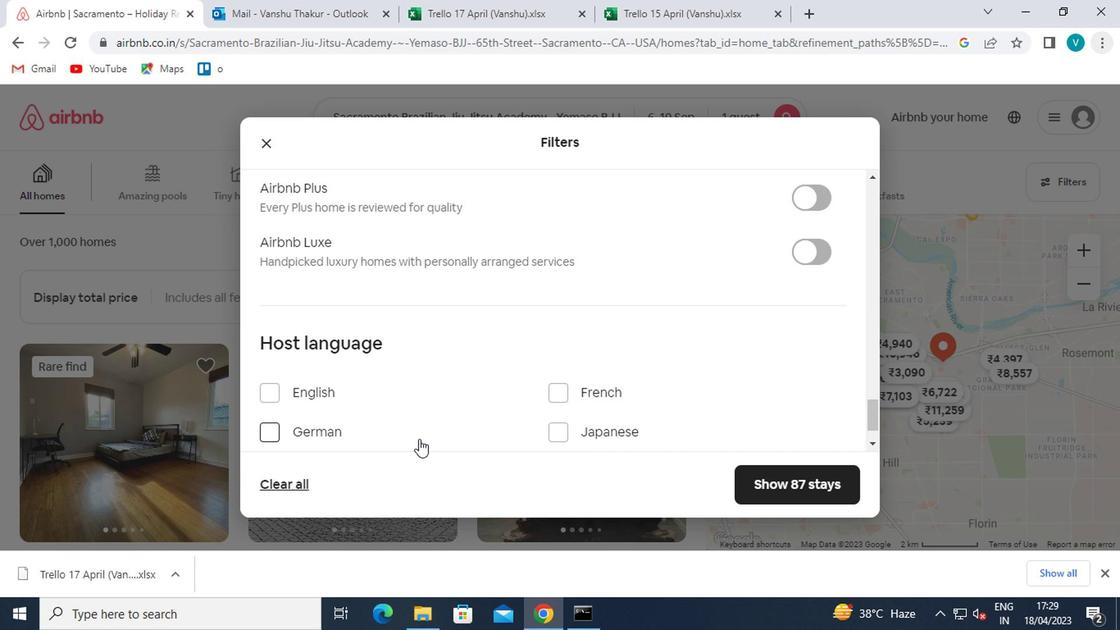 
Action: Mouse scrolled (385, 439) with delta (0, -1)
Screenshot: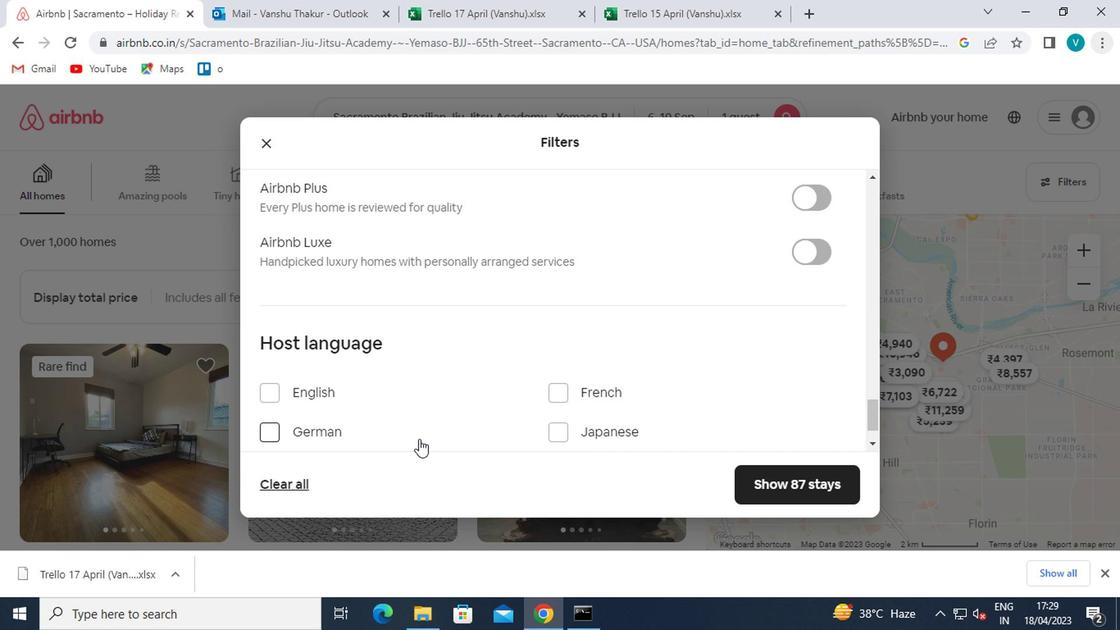 
Action: Mouse moved to (382, 438)
Screenshot: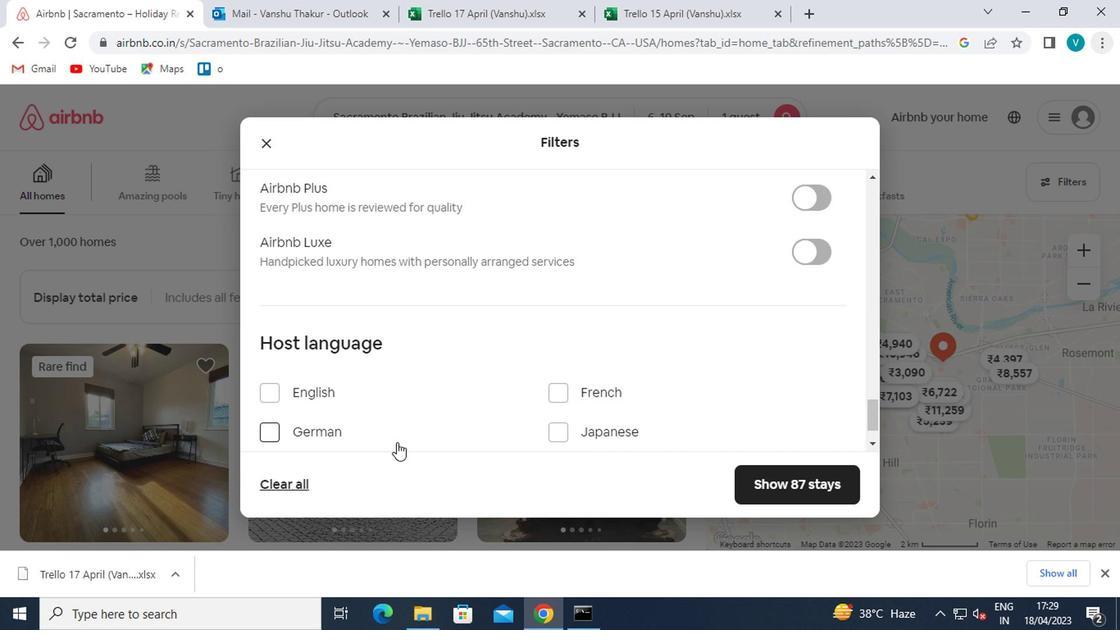 
Action: Mouse scrolled (382, 438) with delta (0, 0)
Screenshot: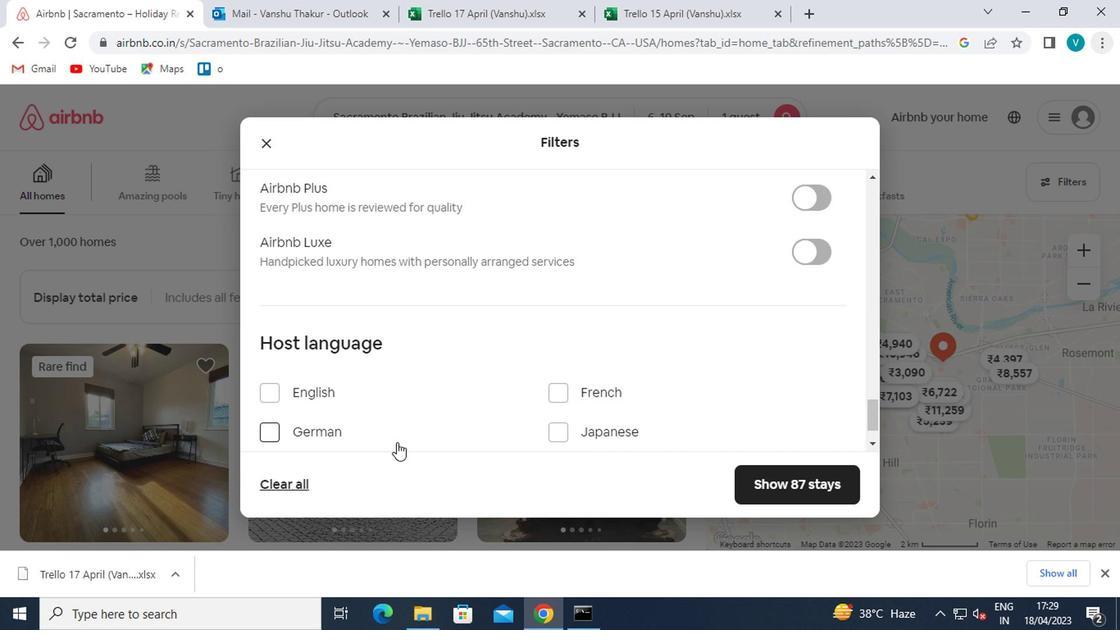 
Action: Mouse moved to (317, 406)
Screenshot: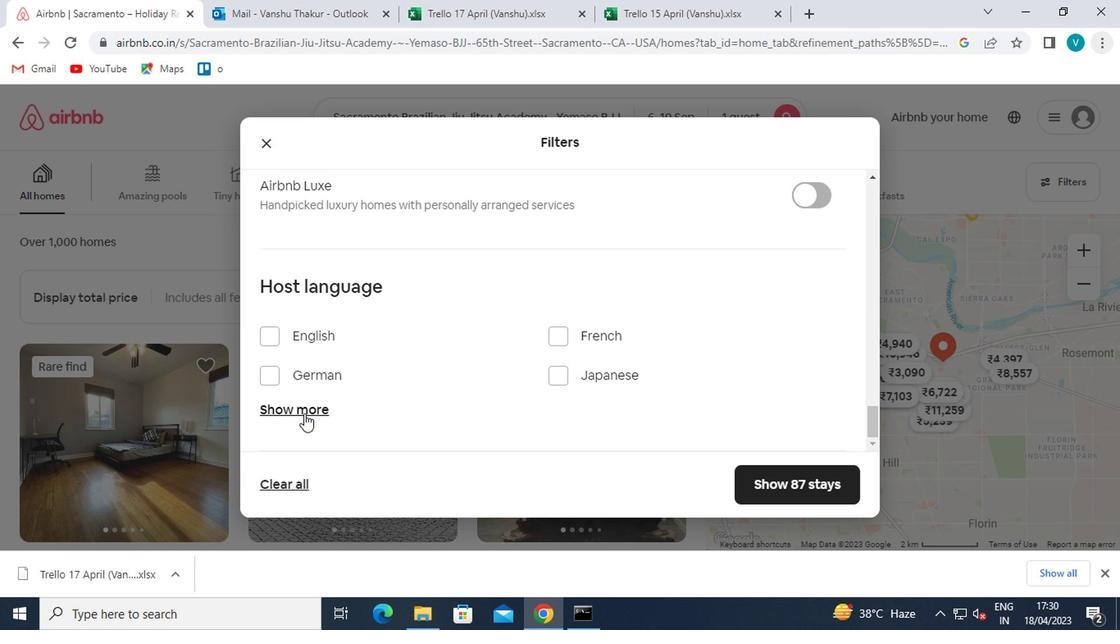 
Action: Mouse pressed left at (317, 406)
Screenshot: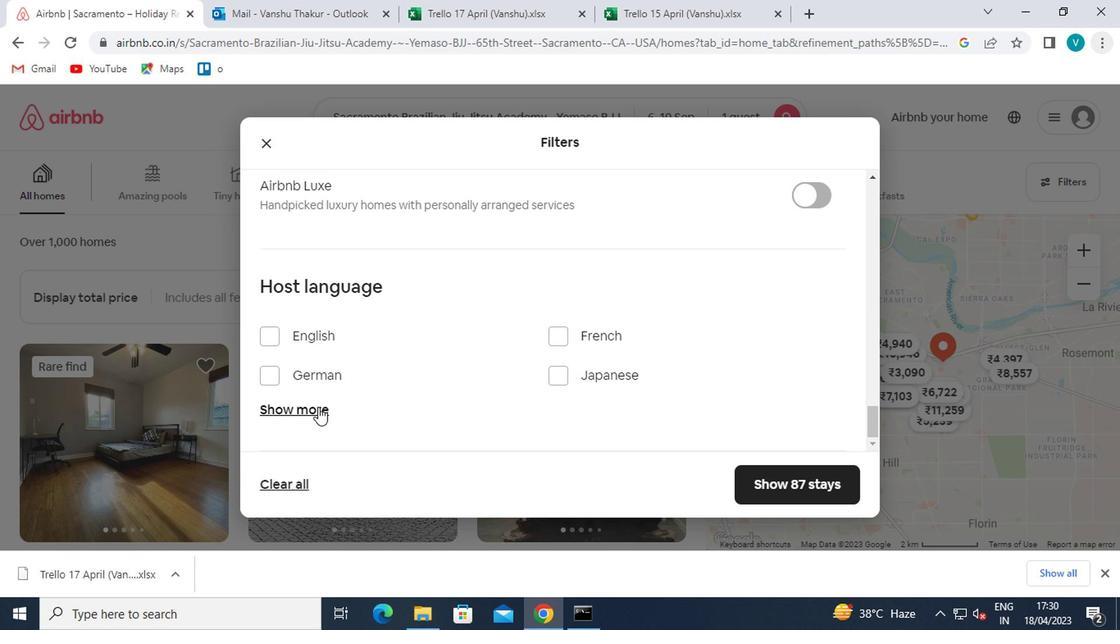 
Action: Mouse moved to (325, 400)
Screenshot: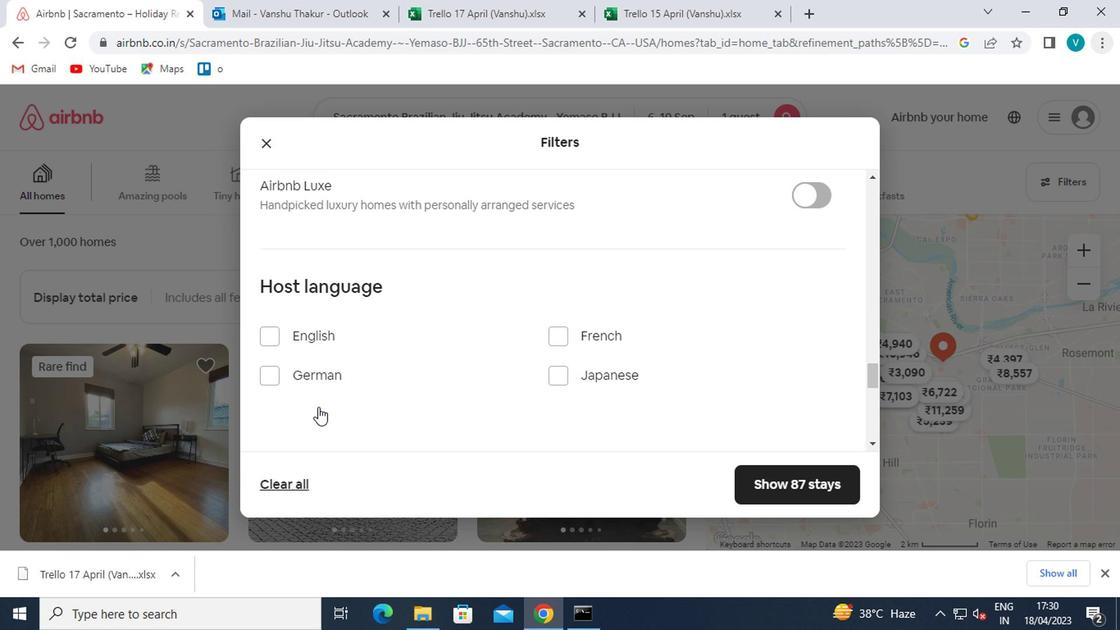 
Action: Mouse scrolled (325, 399) with delta (0, 0)
Screenshot: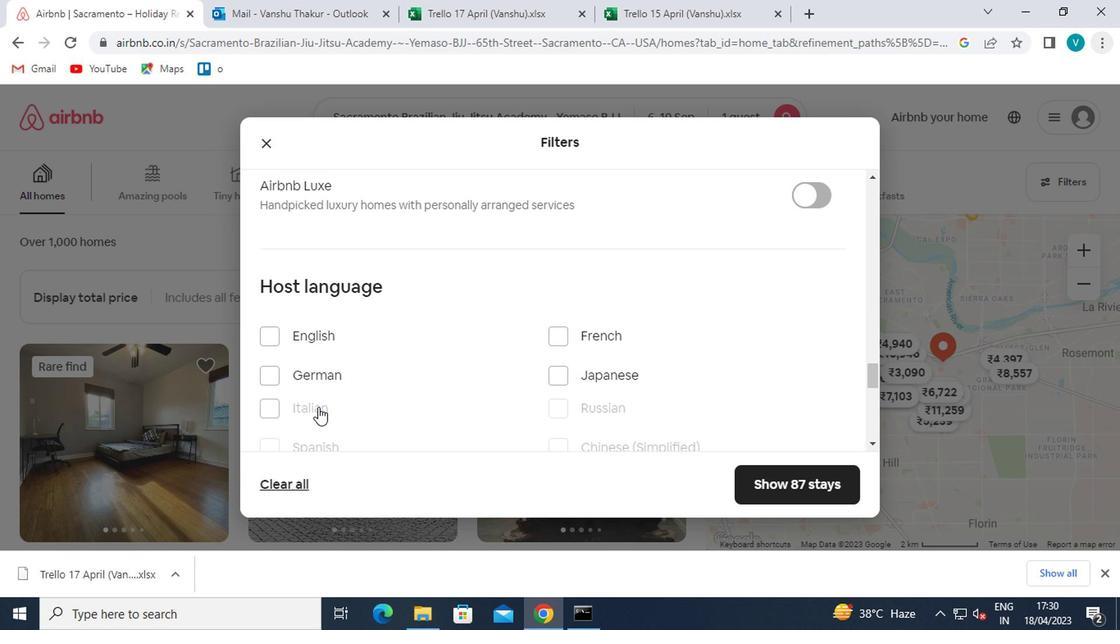 
Action: Mouse scrolled (325, 399) with delta (0, 0)
Screenshot: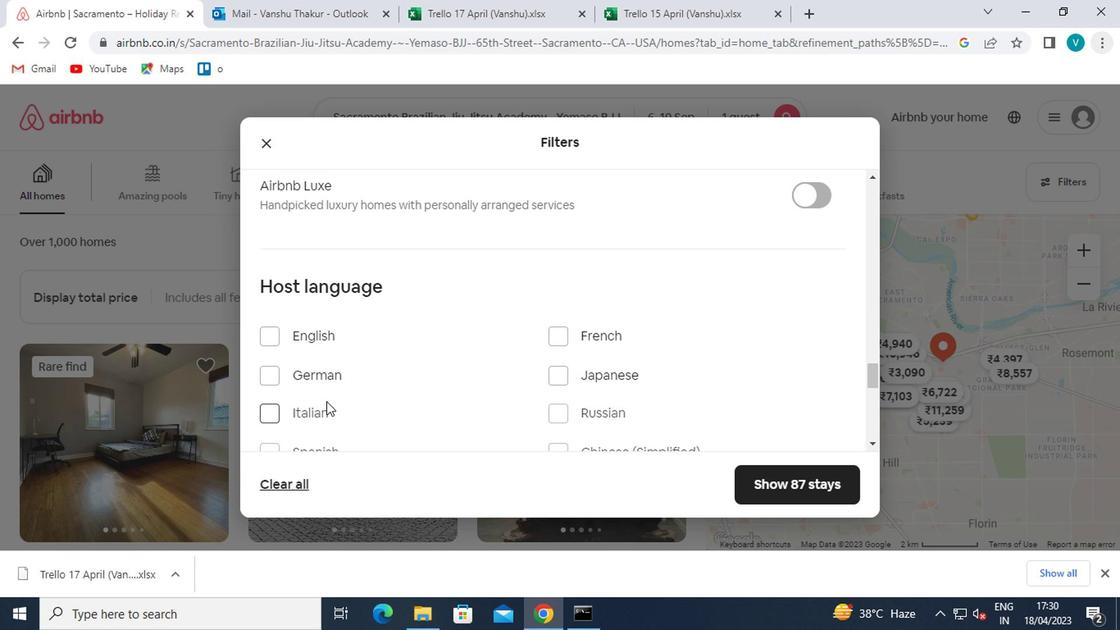 
Action: Mouse moved to (276, 299)
Screenshot: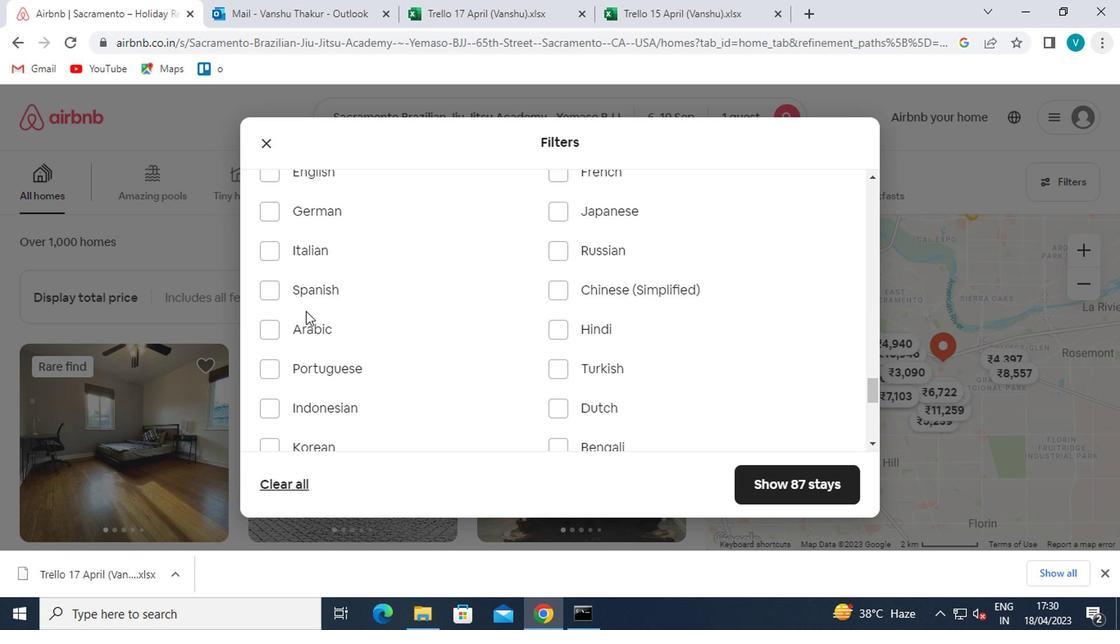
Action: Mouse pressed left at (276, 299)
Screenshot: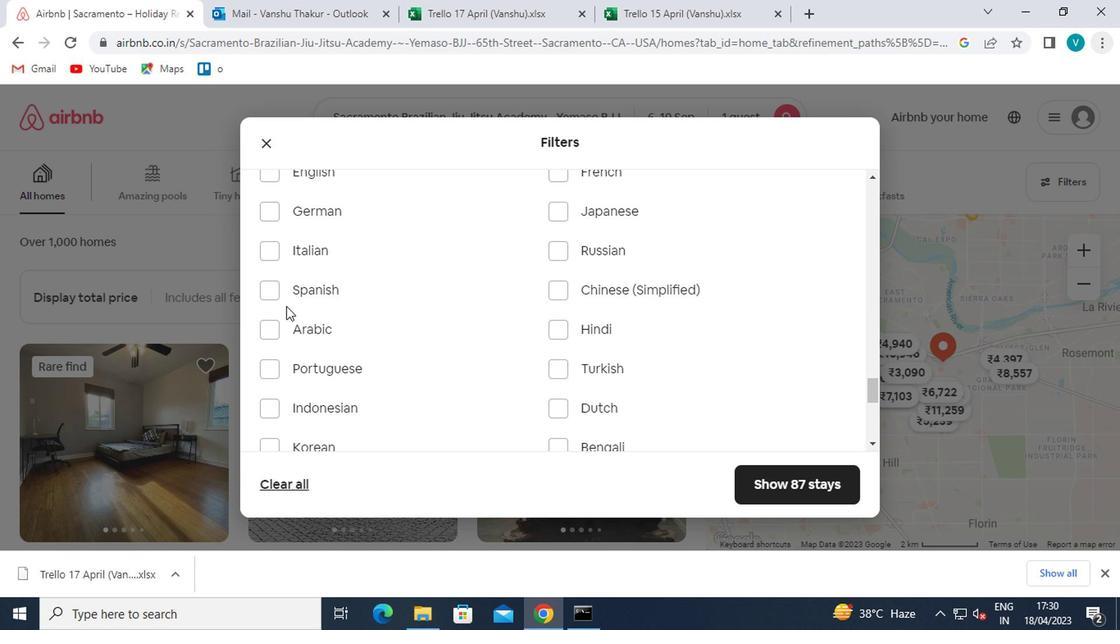 
Action: Mouse moved to (832, 479)
Screenshot: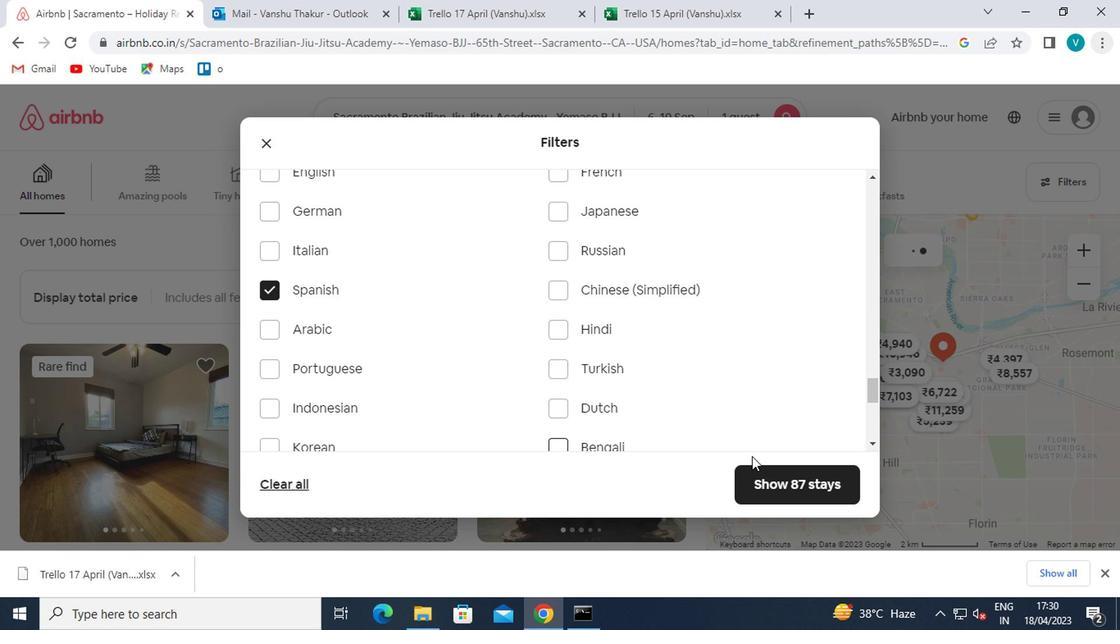 
Action: Mouse pressed left at (832, 479)
Screenshot: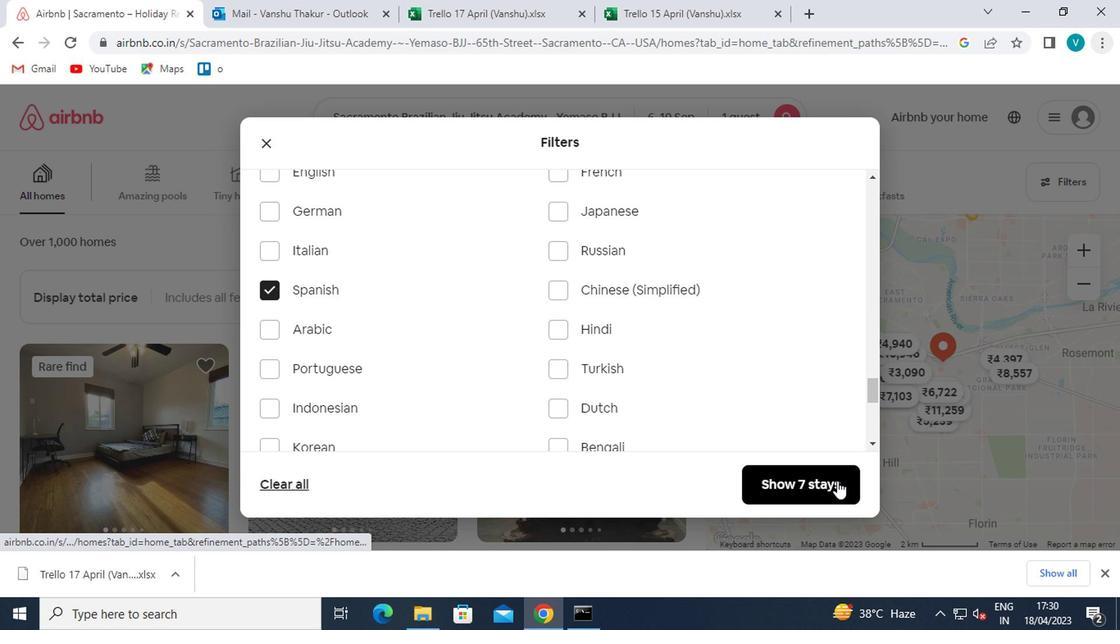 
Action: Mouse moved to (835, 480)
Screenshot: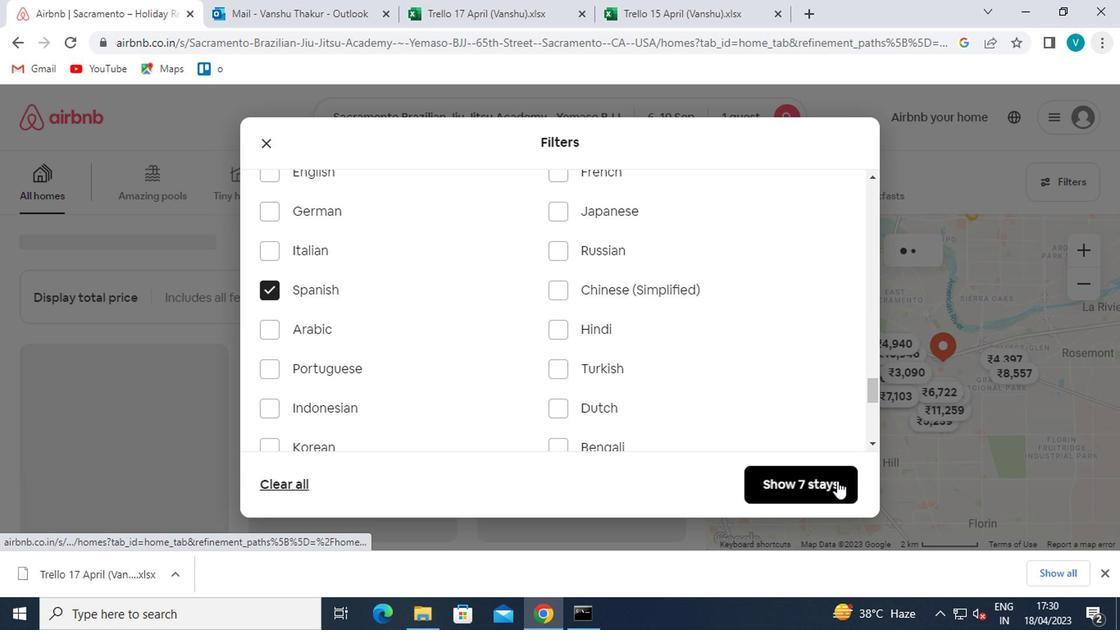 
